 Task: Find connections with filter location Aghsu with filter topic #coach with filter profile language Potuguese with filter current company Hshelpinghand - Job & Career Opportunities with filter school INIFD Institute with filter industry Metal Treatments with filter service category Real Estate with filter keywords title Accounting Director
Action: Mouse moved to (648, 162)
Screenshot: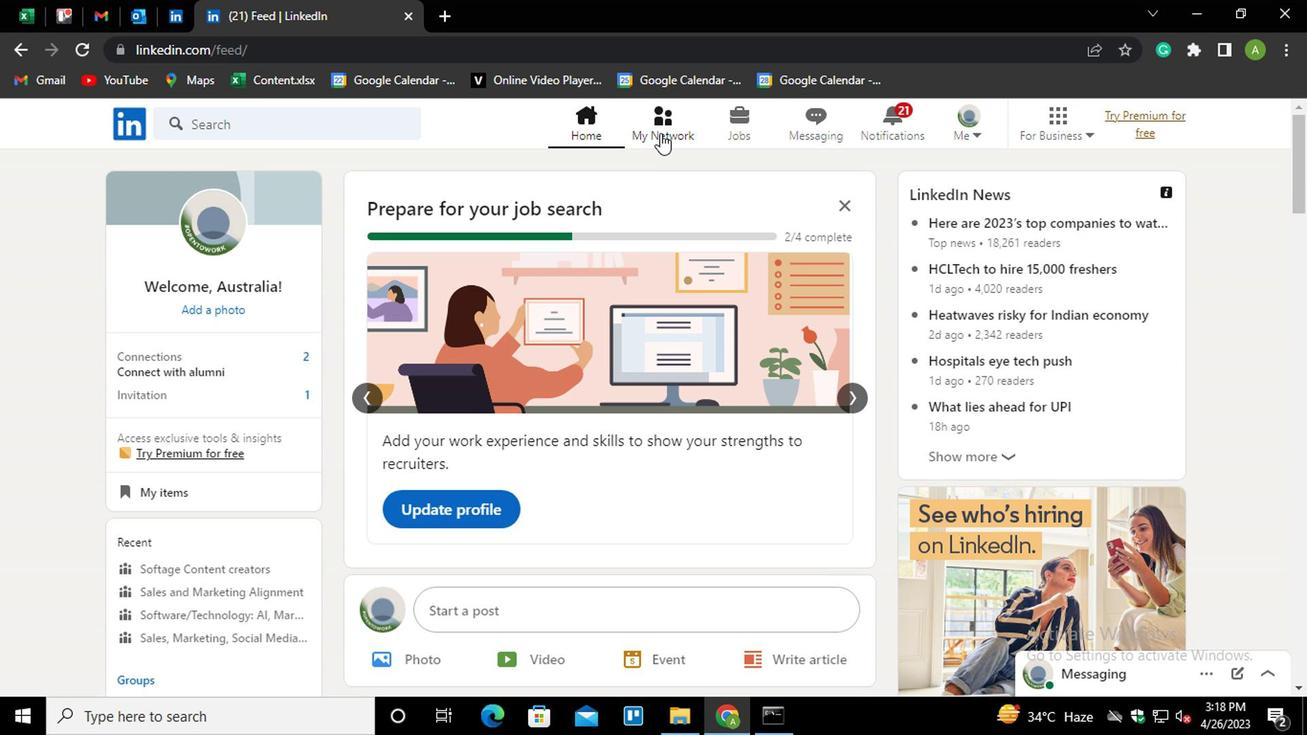 
Action: Mouse pressed left at (648, 162)
Screenshot: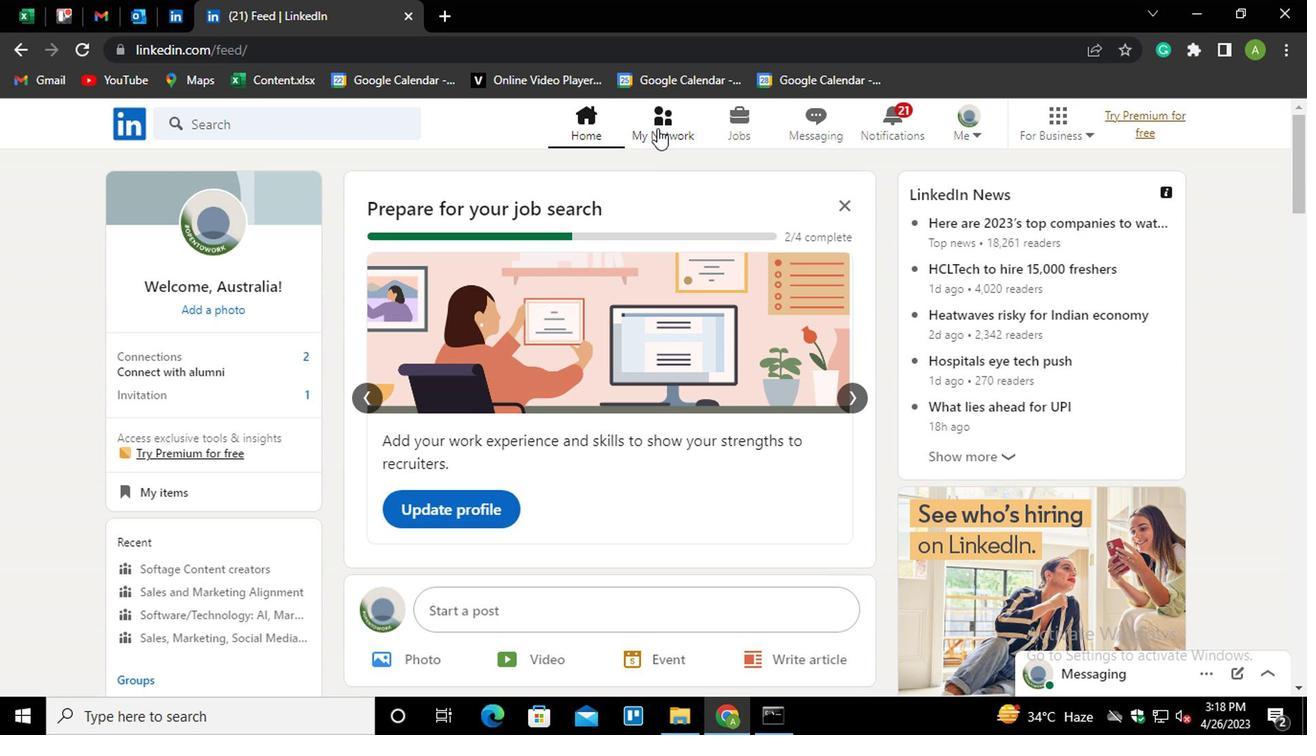 
Action: Mouse moved to (222, 245)
Screenshot: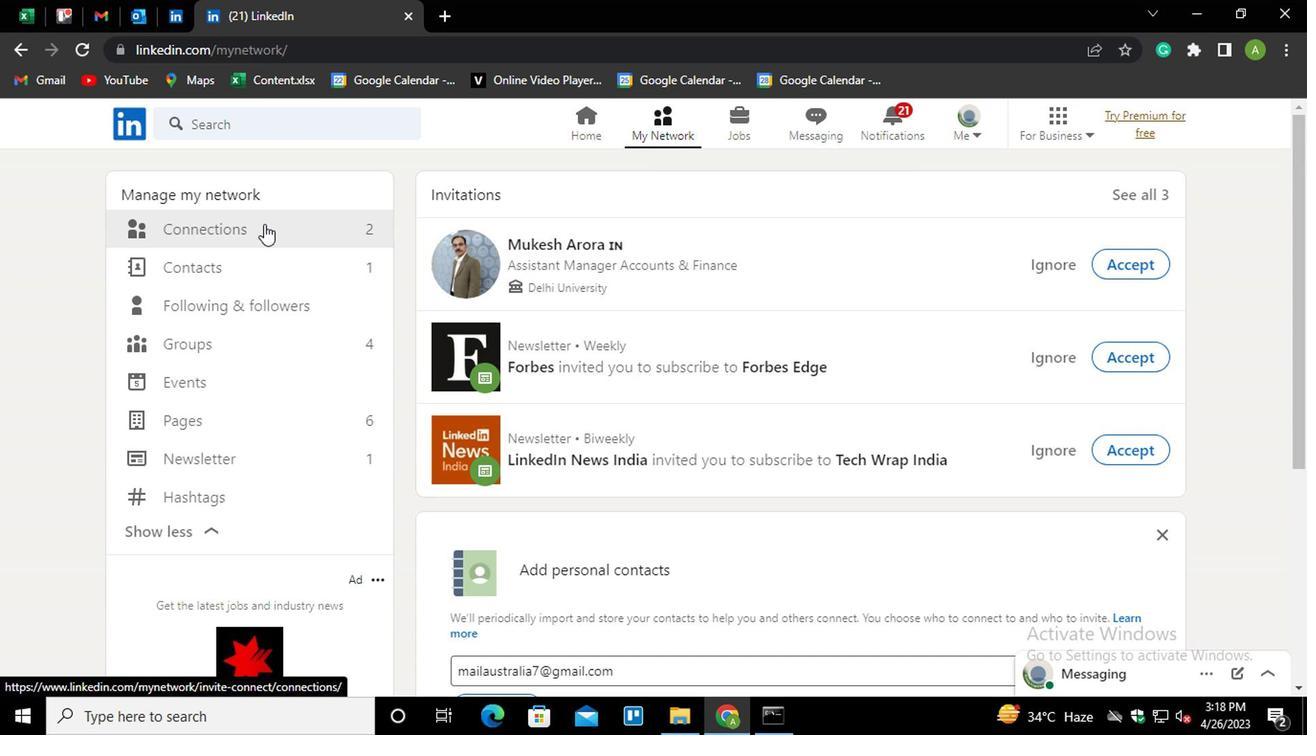 
Action: Mouse pressed left at (222, 245)
Screenshot: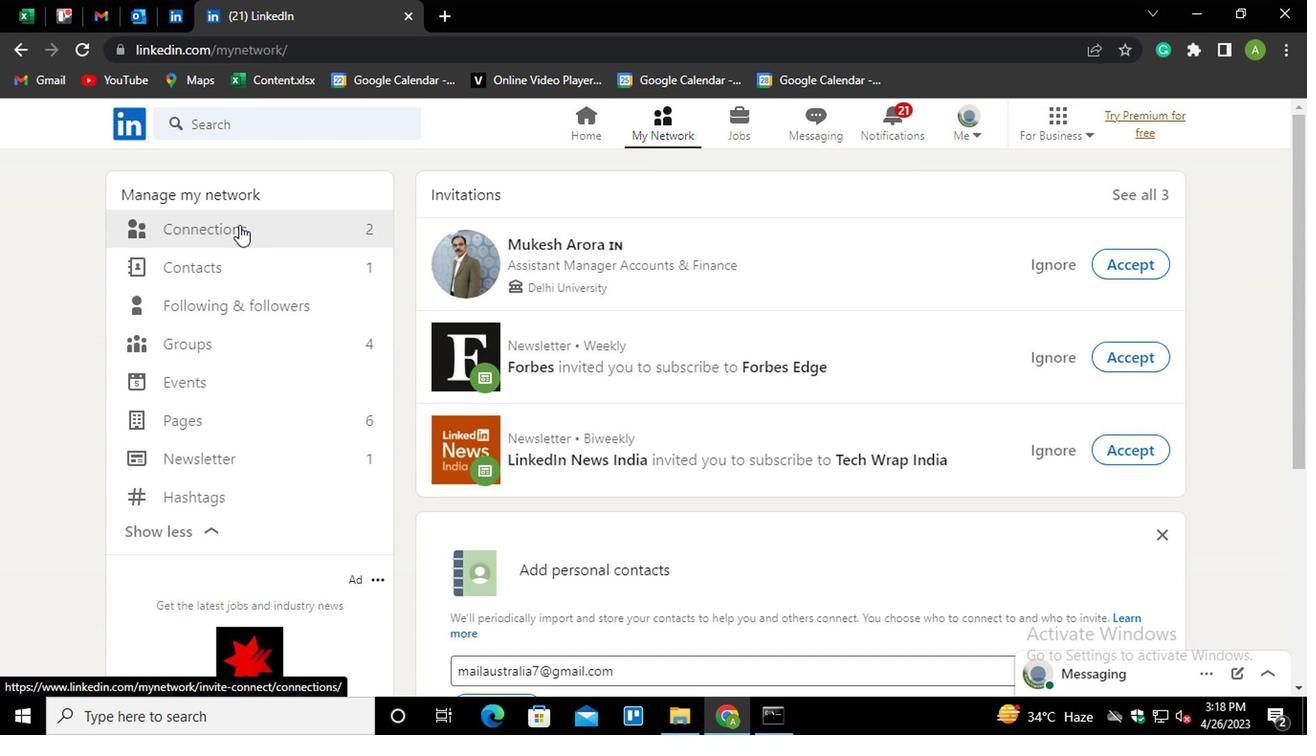 
Action: Mouse moved to (759, 242)
Screenshot: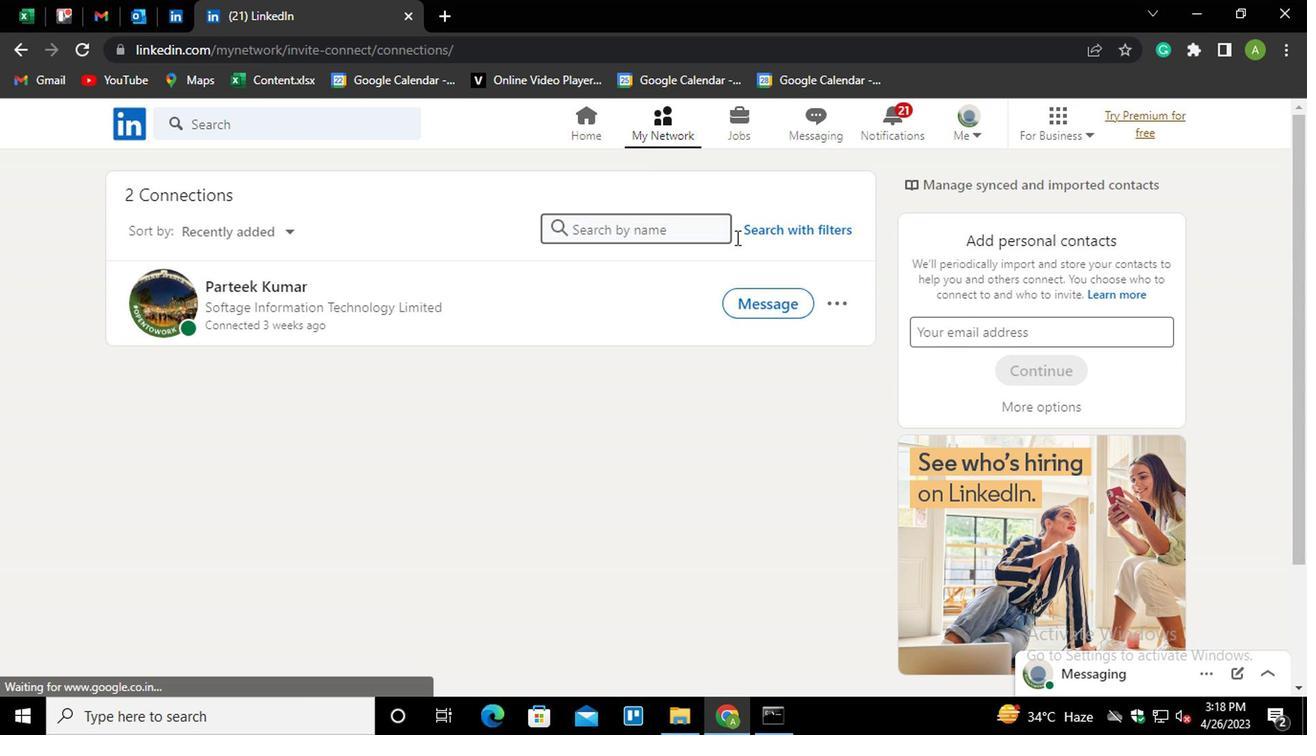 
Action: Mouse pressed left at (759, 242)
Screenshot: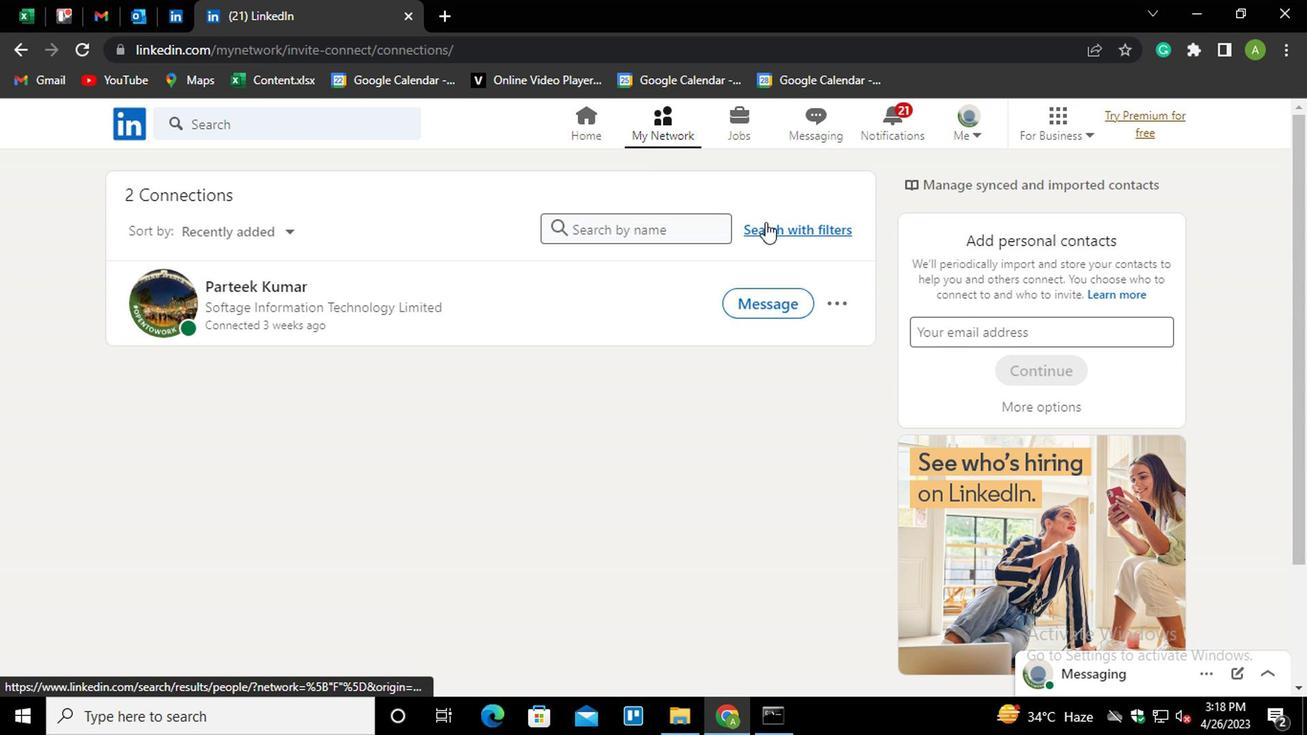 
Action: Mouse moved to (622, 203)
Screenshot: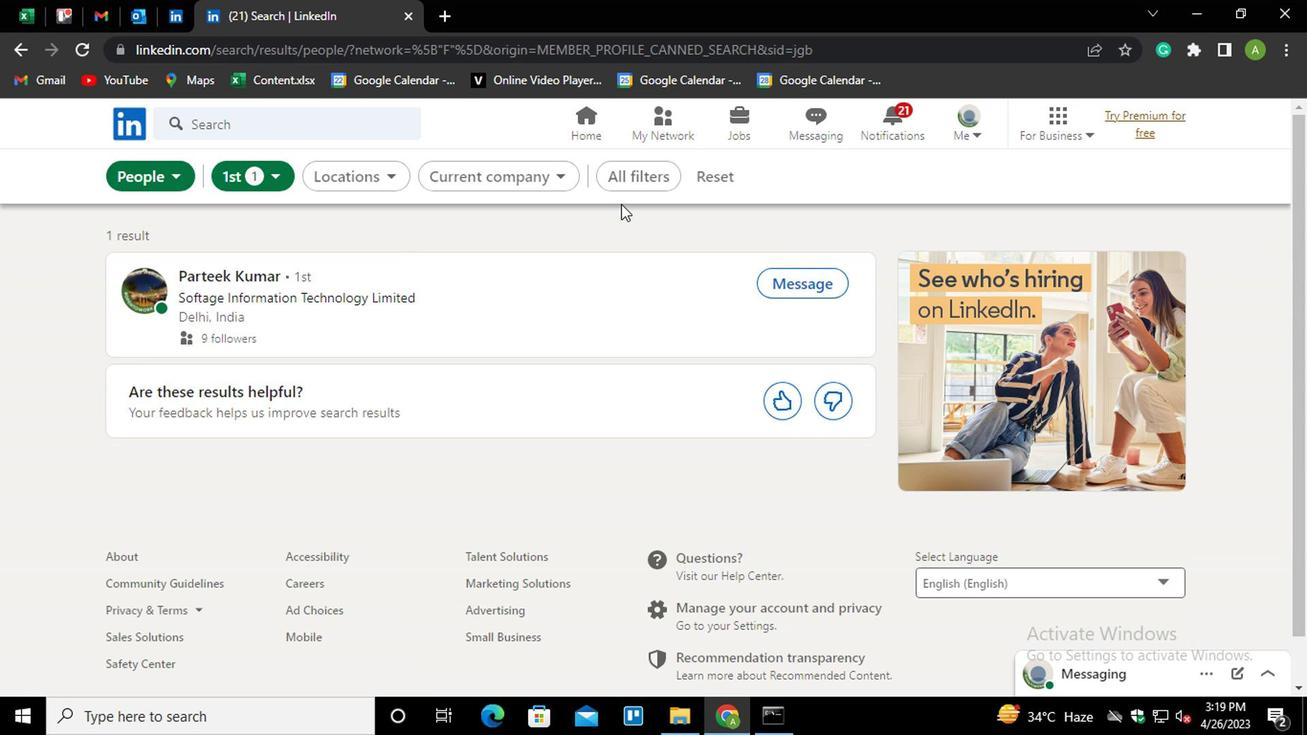 
Action: Mouse pressed left at (622, 203)
Screenshot: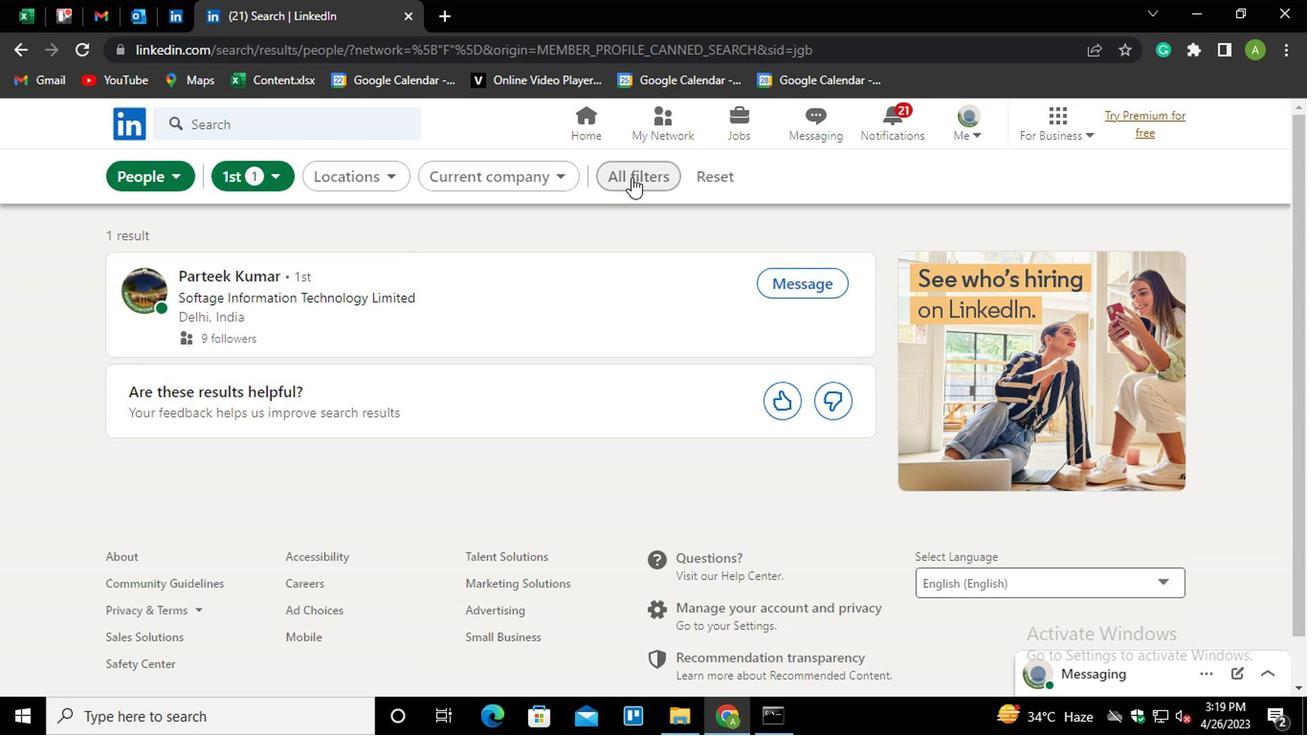 
Action: Mouse moved to (909, 373)
Screenshot: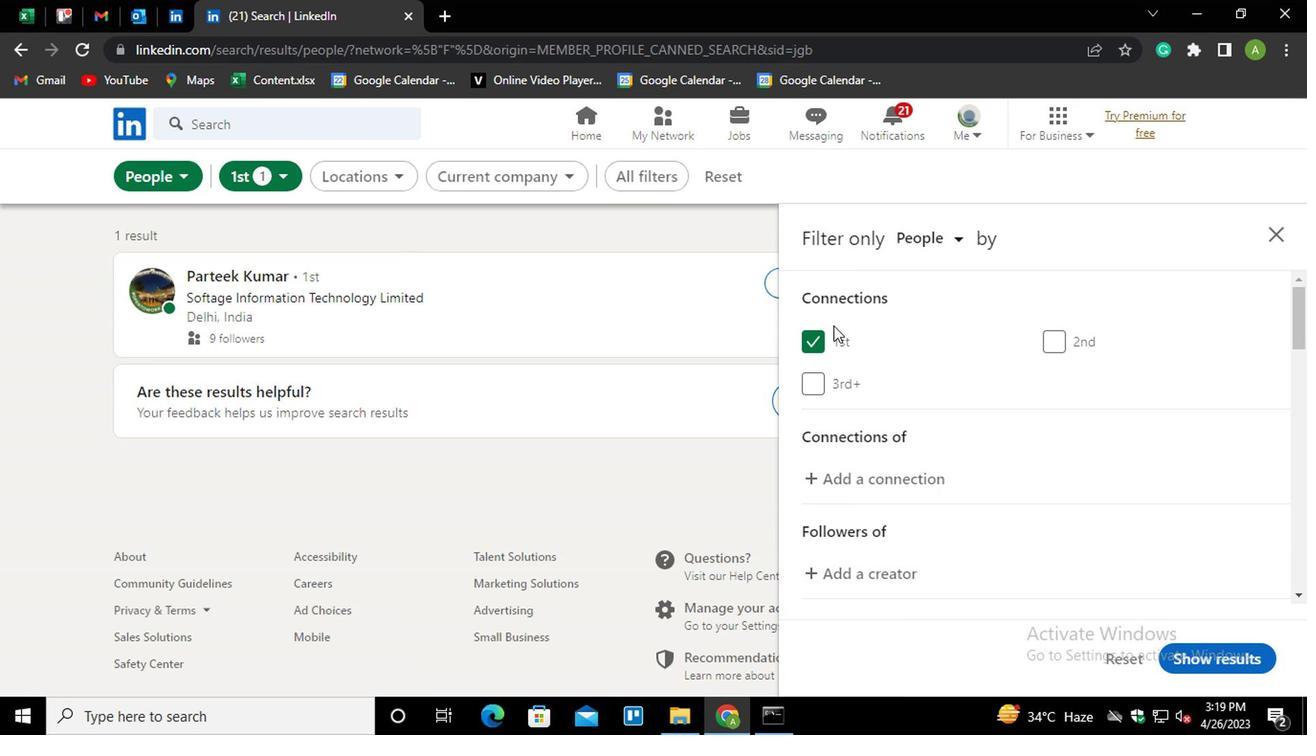 
Action: Mouse scrolled (909, 372) with delta (0, 0)
Screenshot: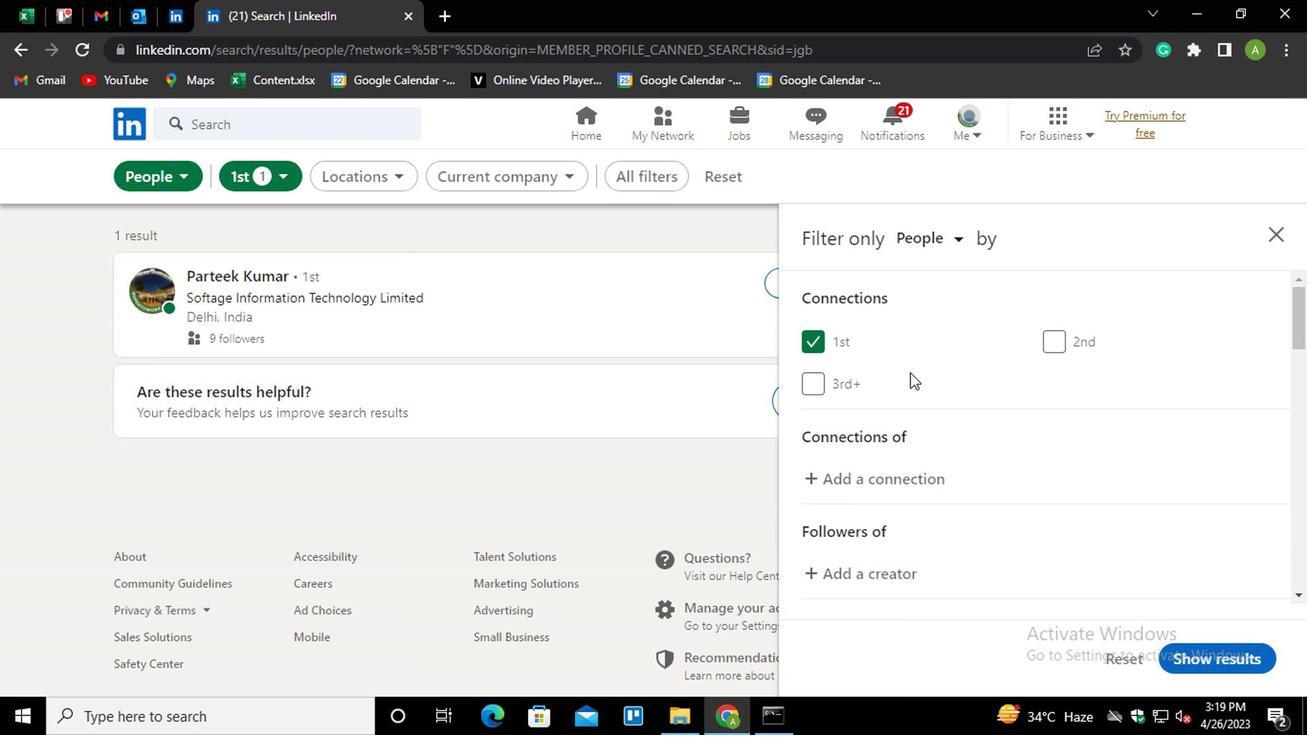 
Action: Mouse scrolled (909, 372) with delta (0, 0)
Screenshot: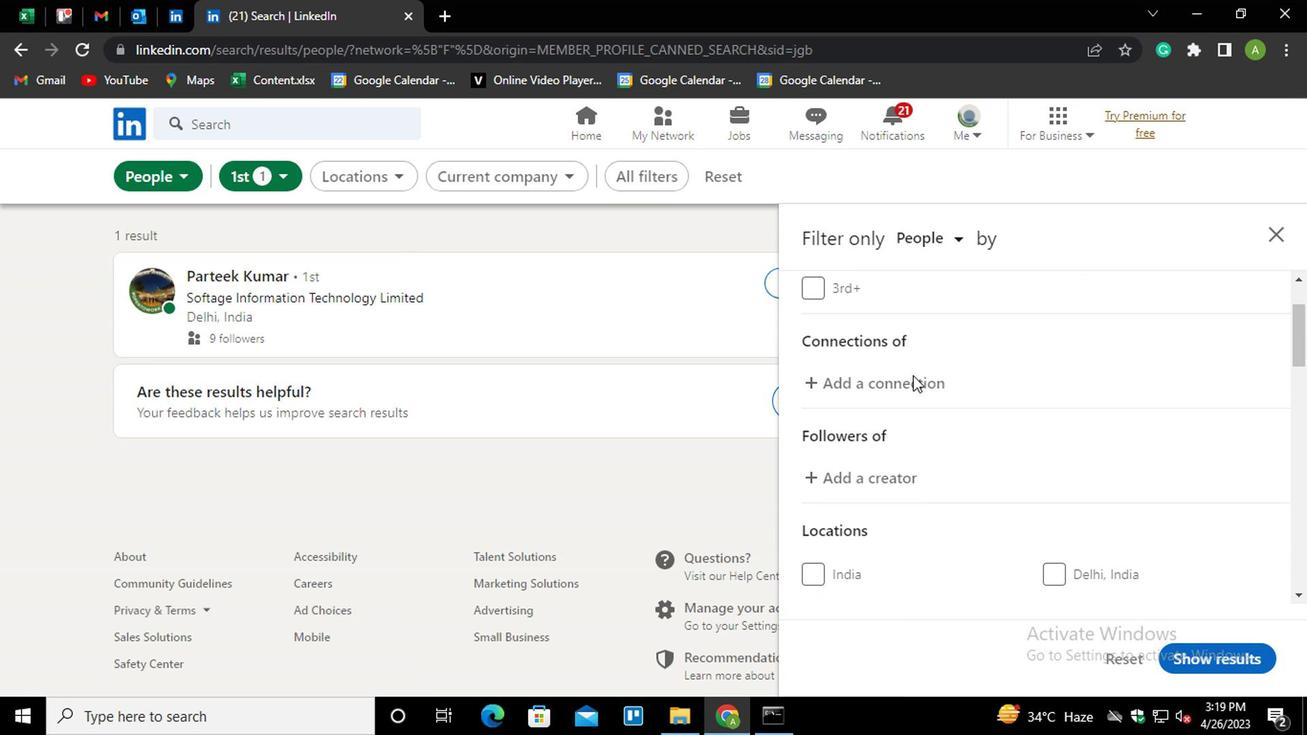 
Action: Mouse scrolled (909, 372) with delta (0, 0)
Screenshot: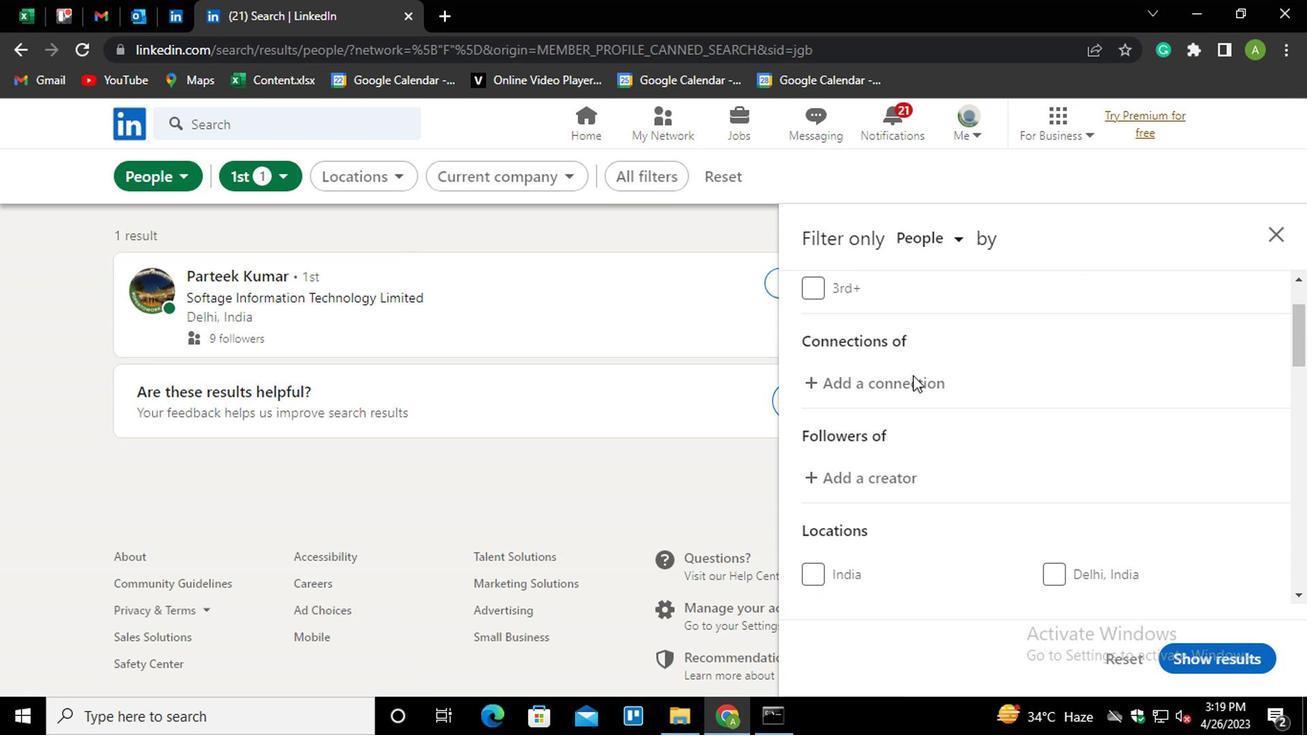 
Action: Mouse scrolled (909, 372) with delta (0, 0)
Screenshot: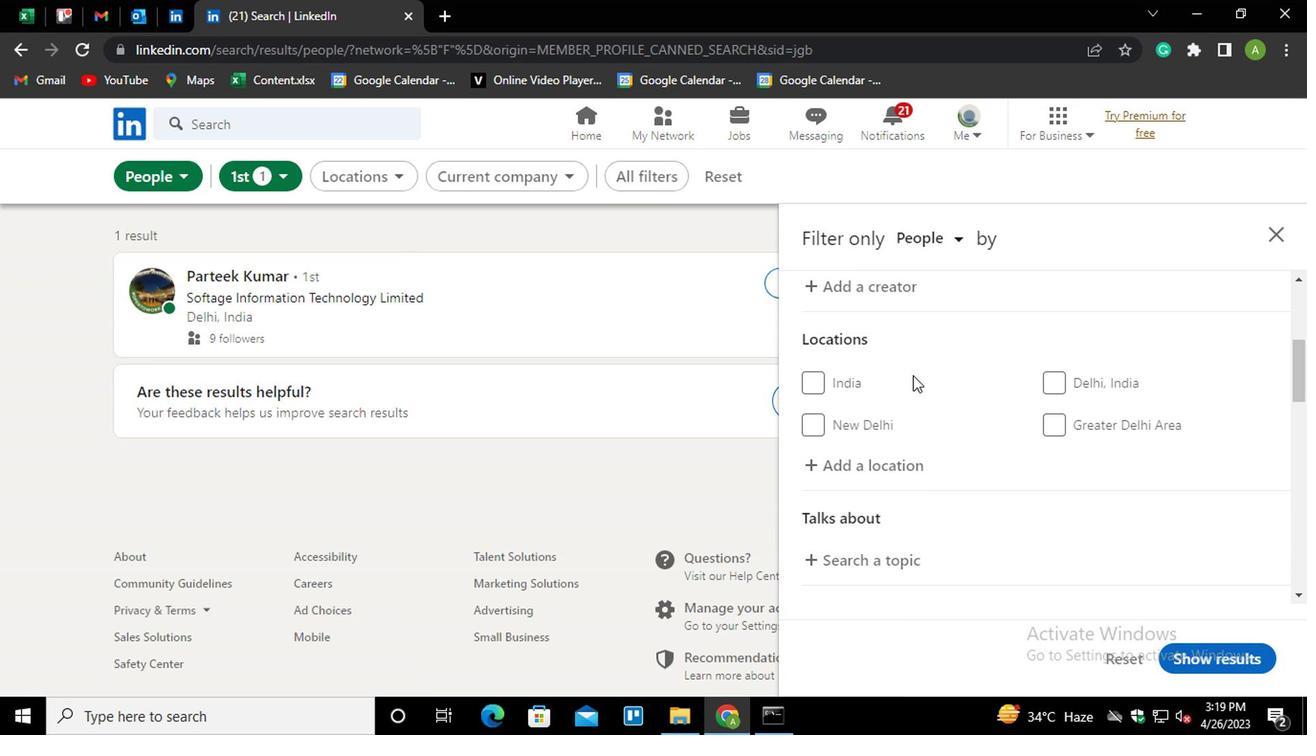 
Action: Mouse moved to (873, 372)
Screenshot: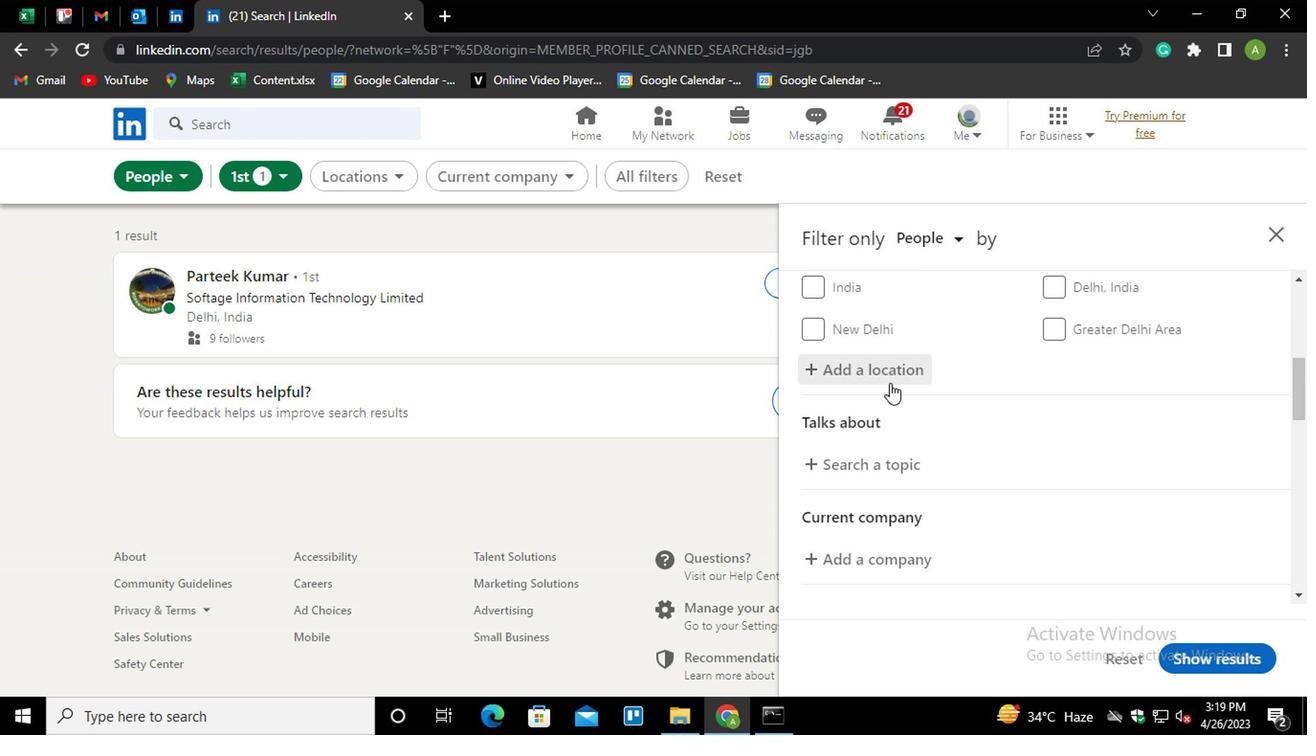 
Action: Mouse pressed left at (873, 372)
Screenshot: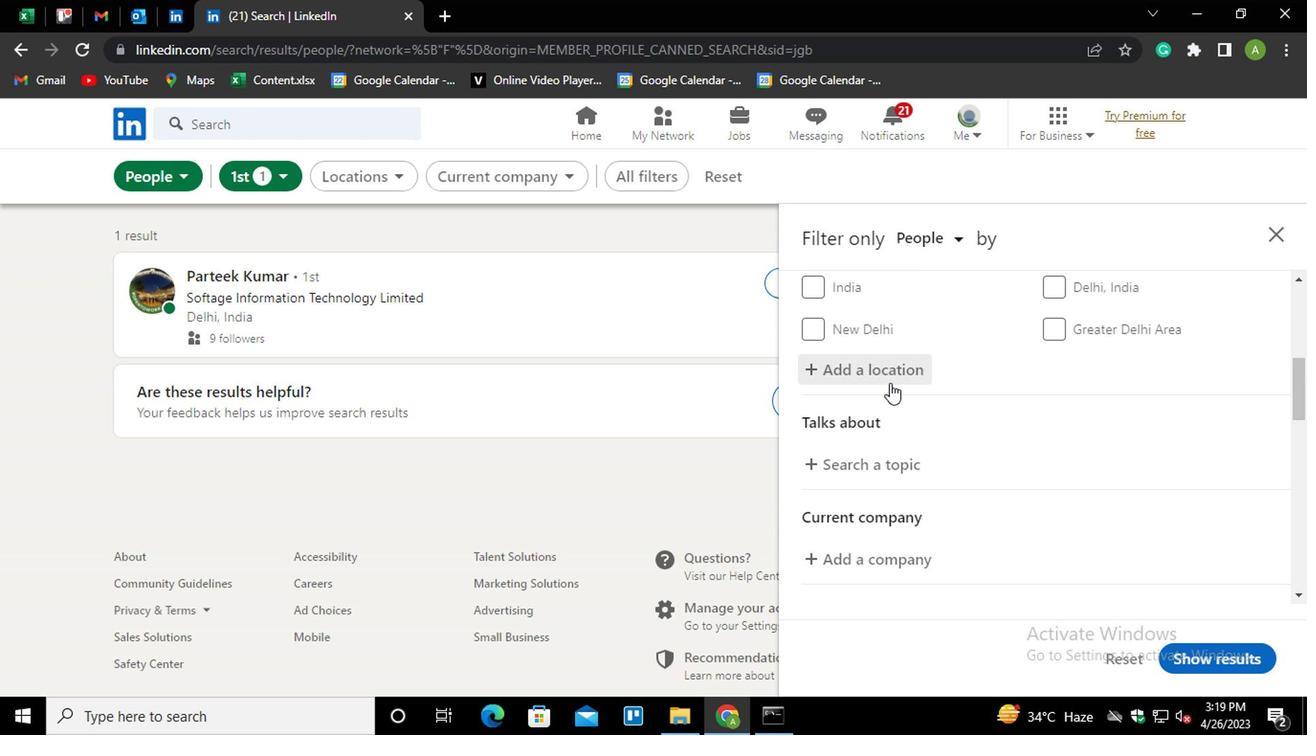 
Action: Key pressed <Key.shift>AGHSU
Screenshot: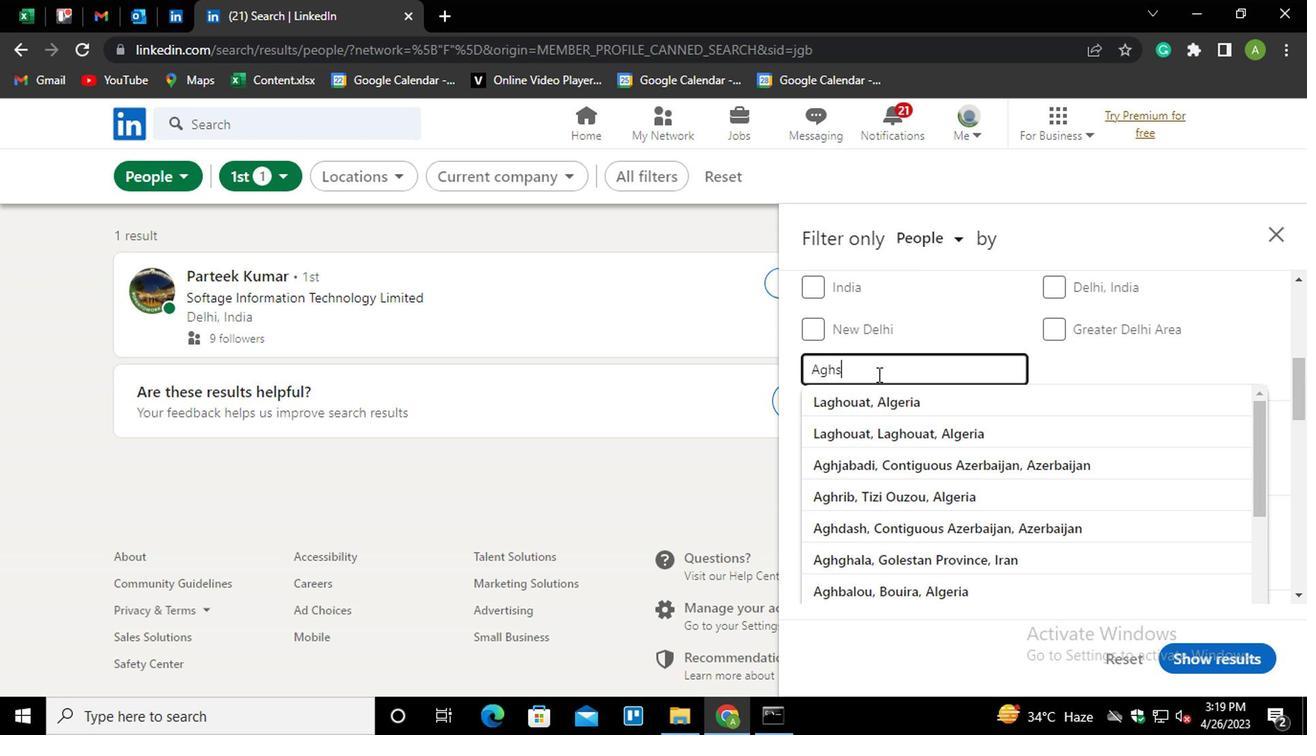 
Action: Mouse moved to (1147, 364)
Screenshot: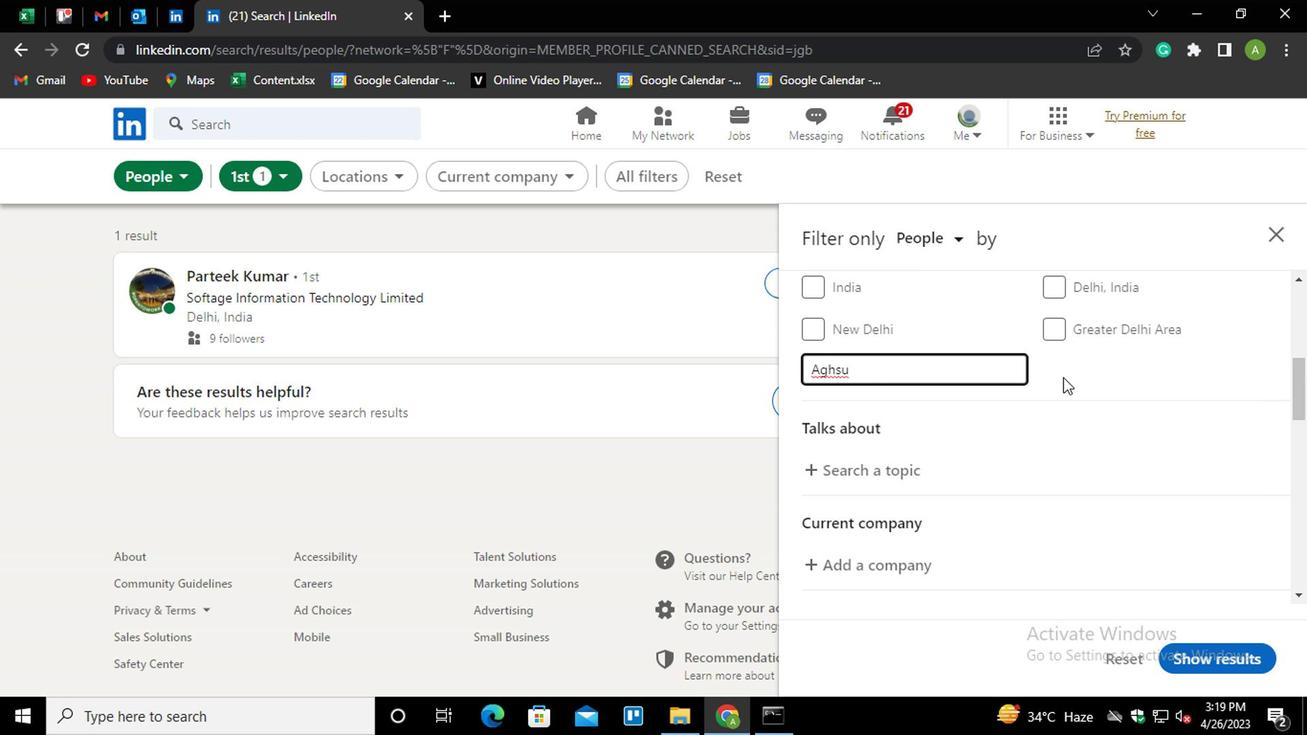 
Action: Mouse pressed left at (1147, 364)
Screenshot: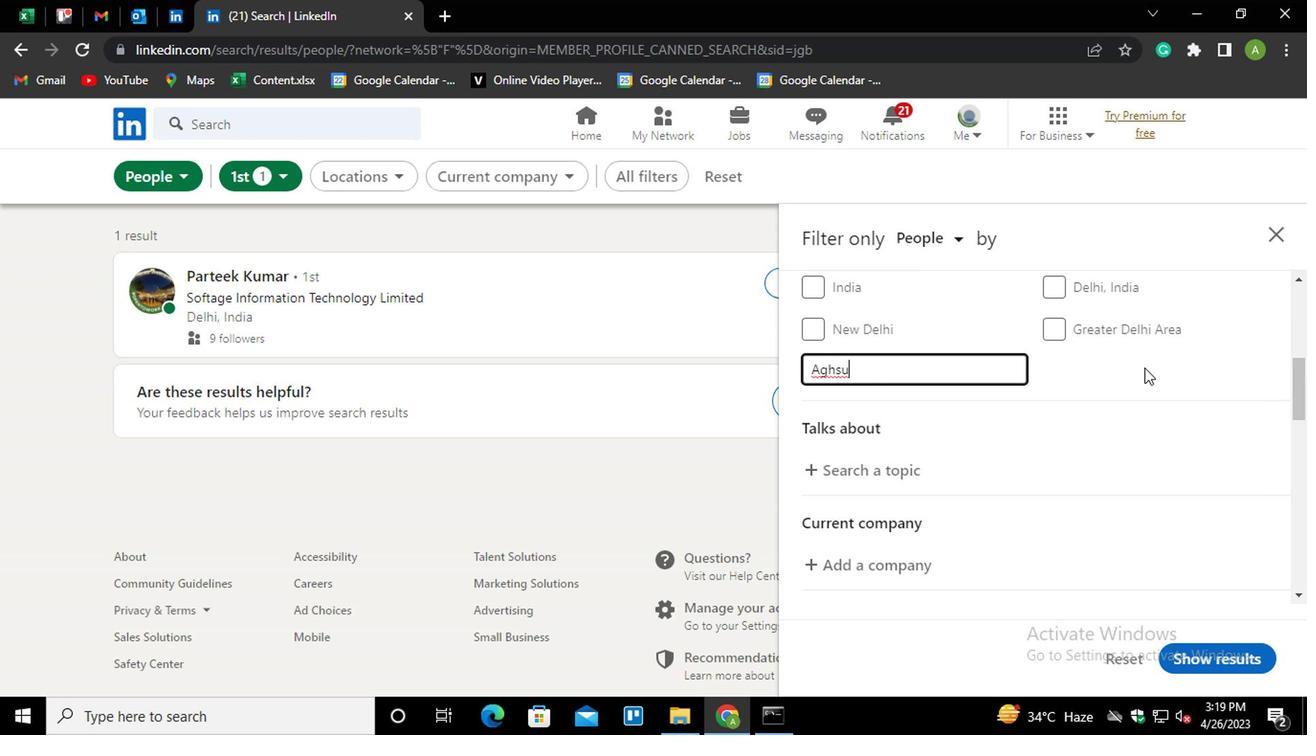 
Action: Mouse moved to (1137, 366)
Screenshot: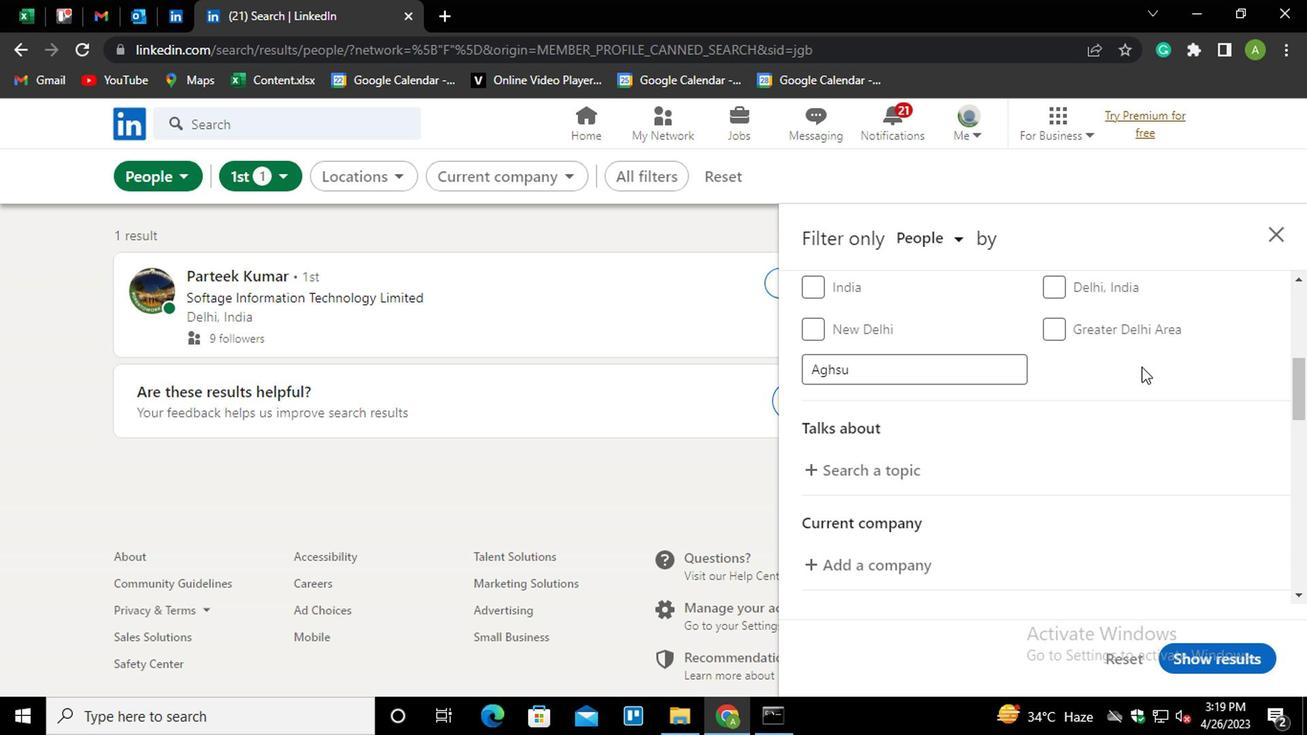 
Action: Mouse scrolled (1137, 366) with delta (0, 0)
Screenshot: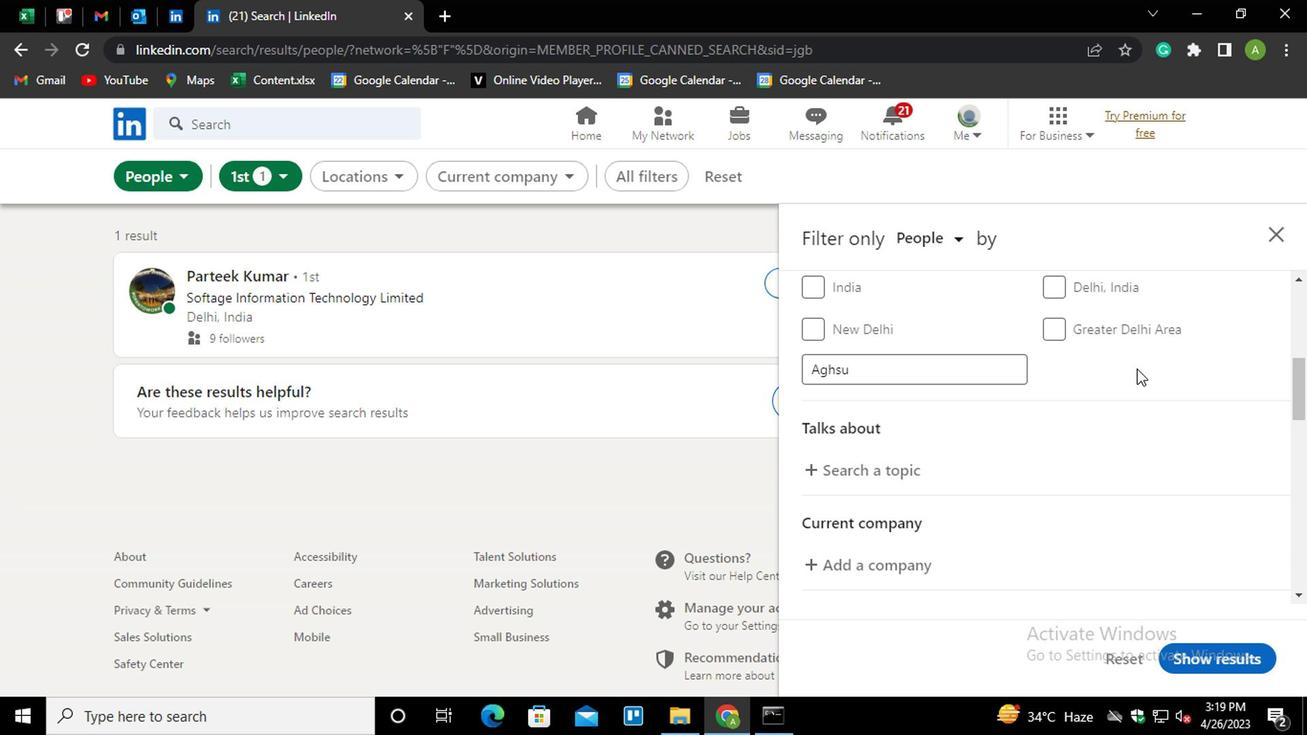 
Action: Mouse moved to (897, 382)
Screenshot: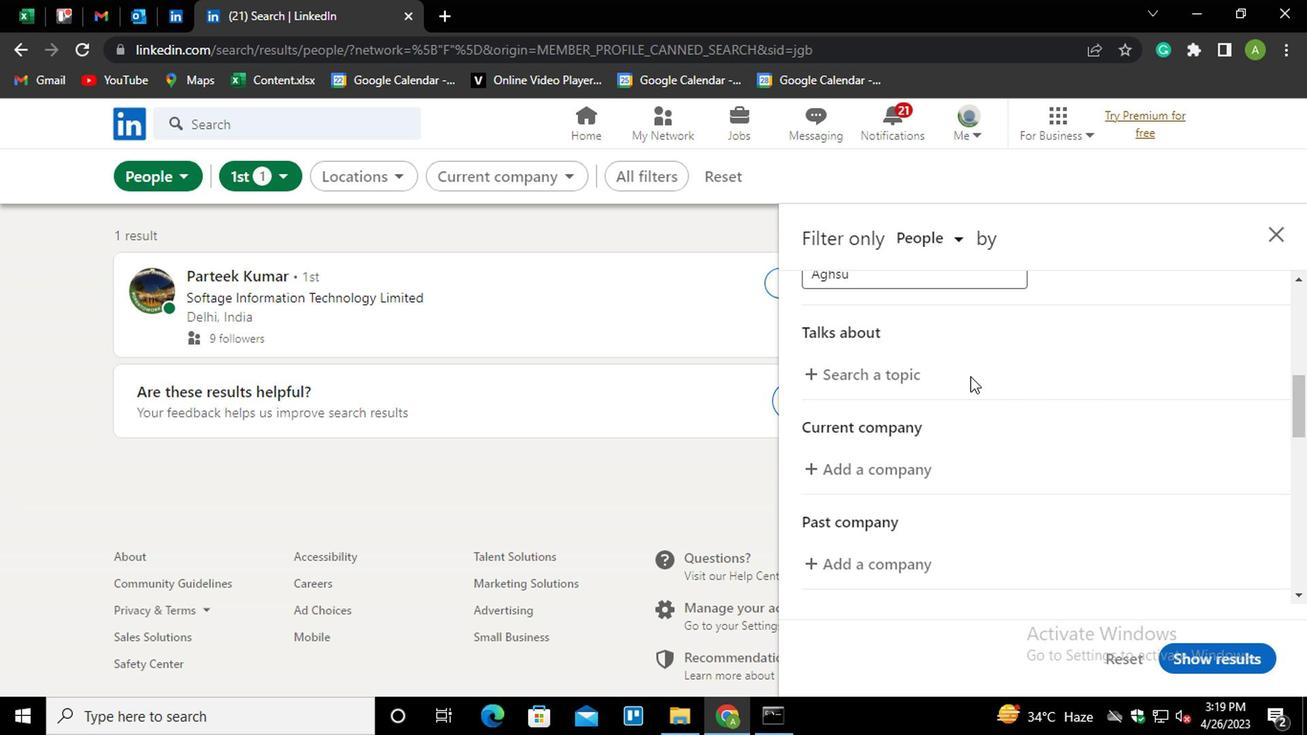 
Action: Mouse pressed left at (897, 382)
Screenshot: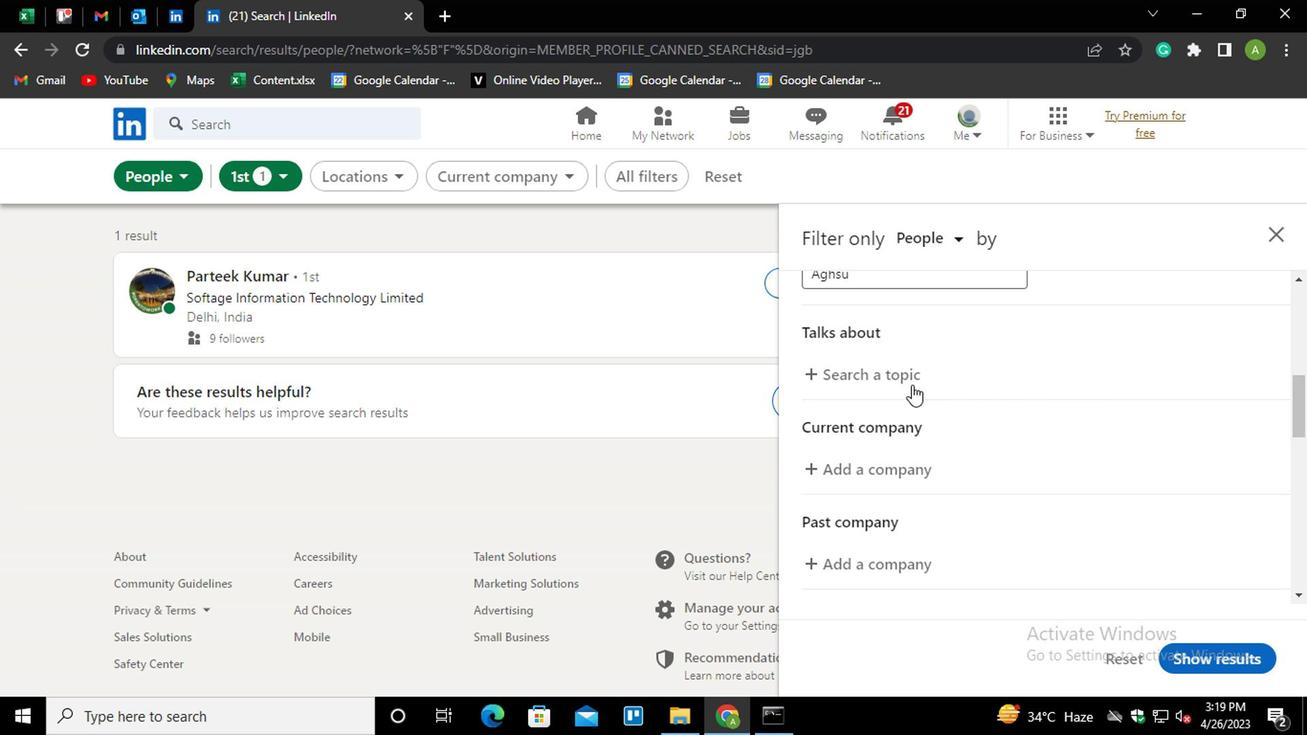
Action: Key pressed <Key.shift>#COACH
Screenshot: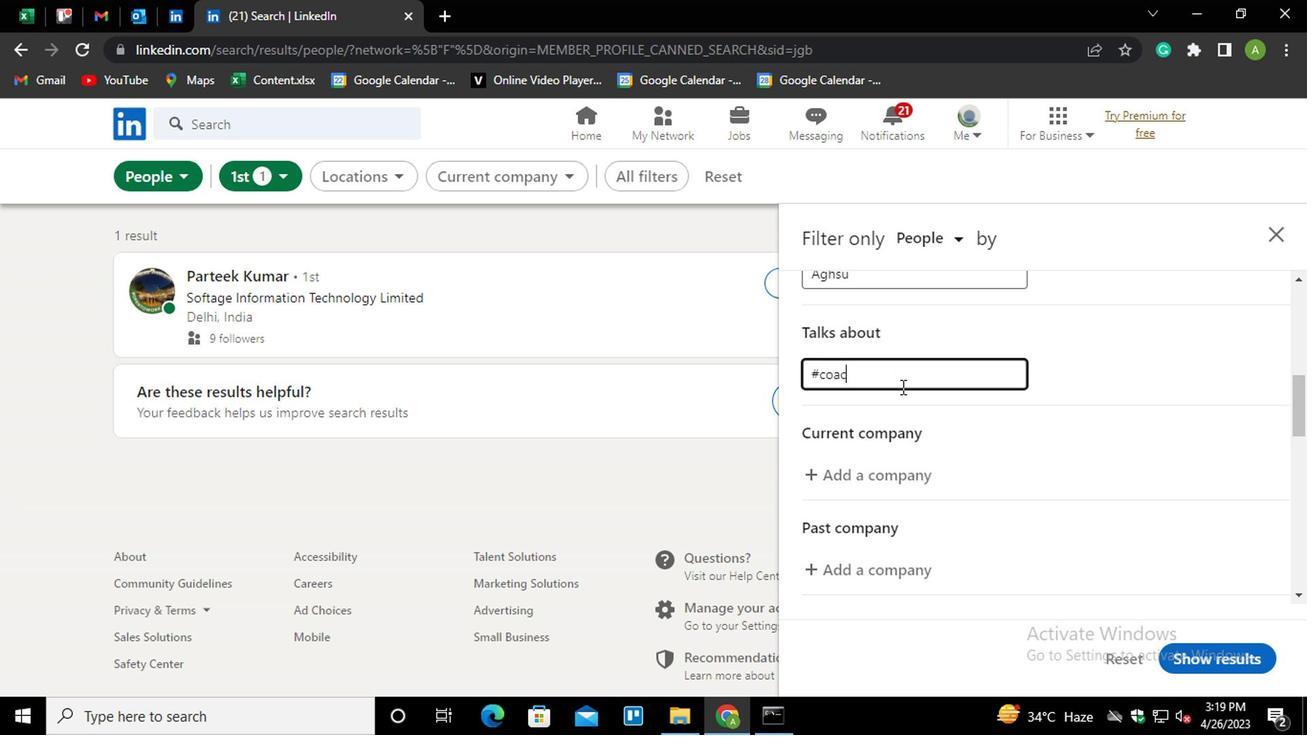 
Action: Mouse moved to (1101, 386)
Screenshot: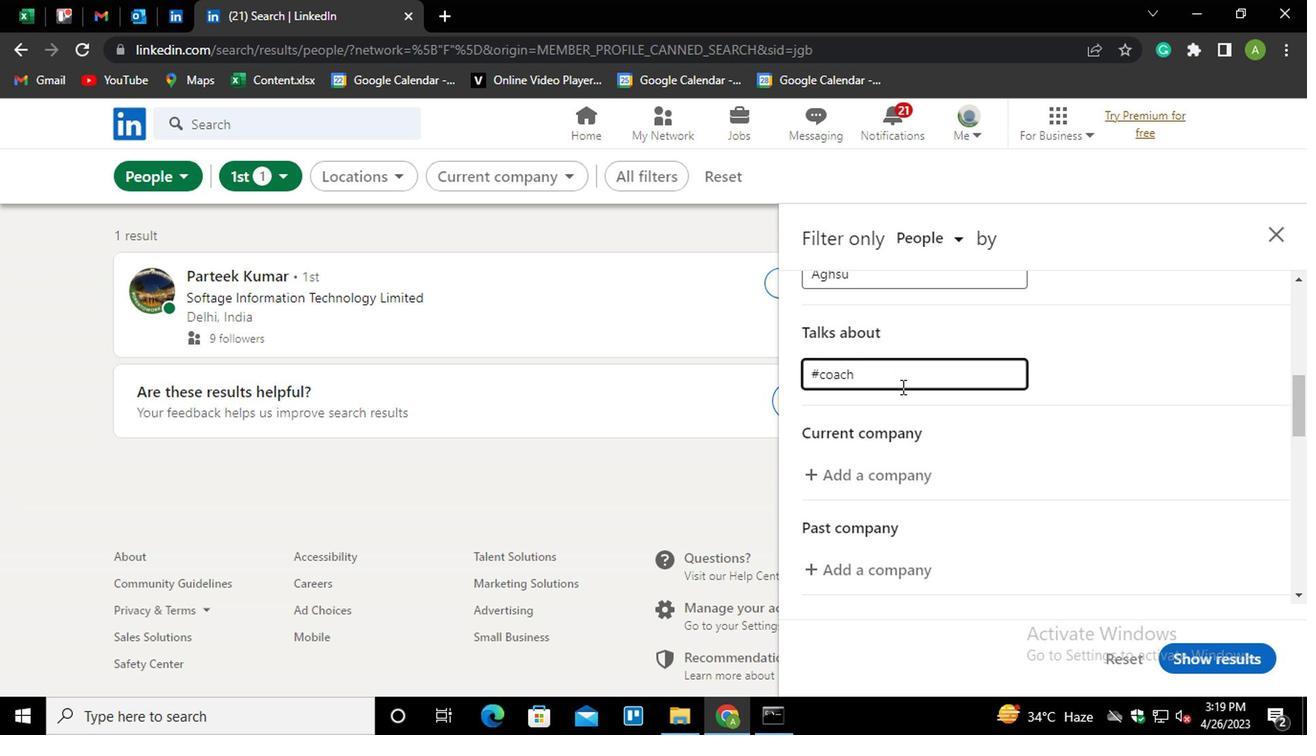 
Action: Mouse pressed left at (1101, 386)
Screenshot: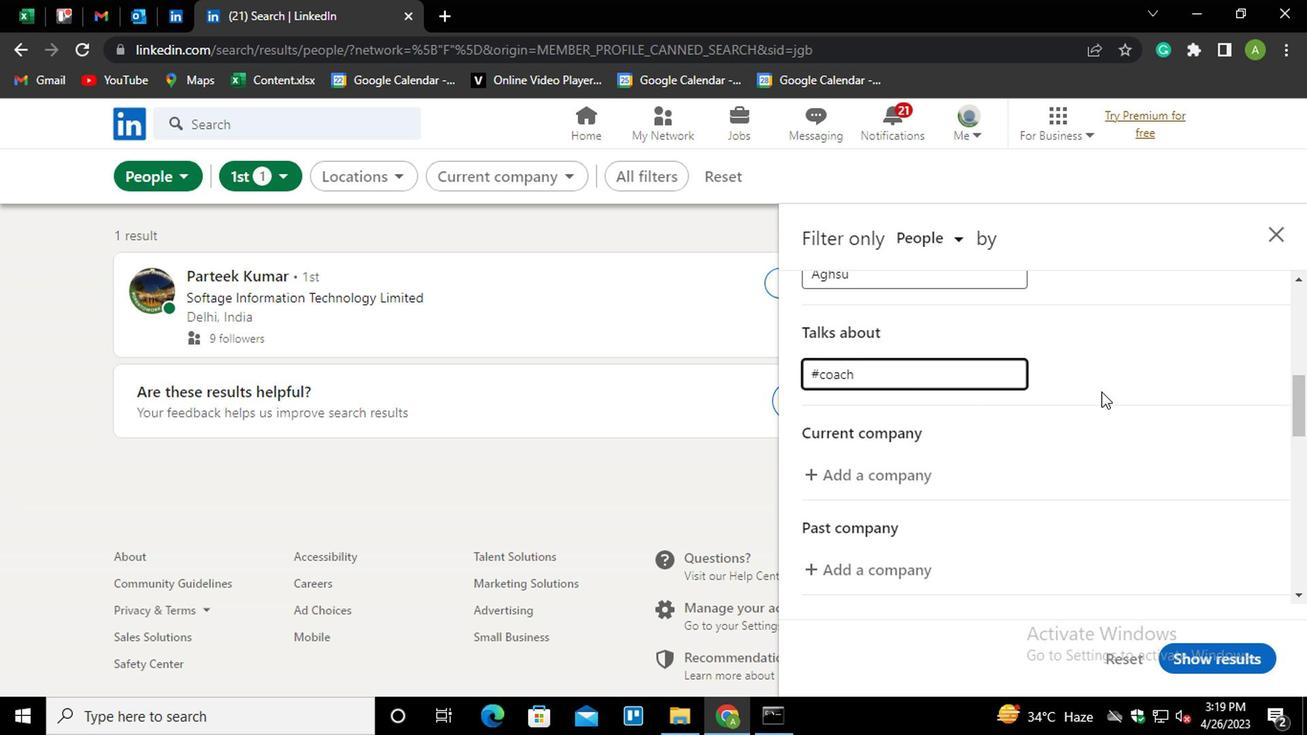 
Action: Mouse scrolled (1101, 386) with delta (0, 0)
Screenshot: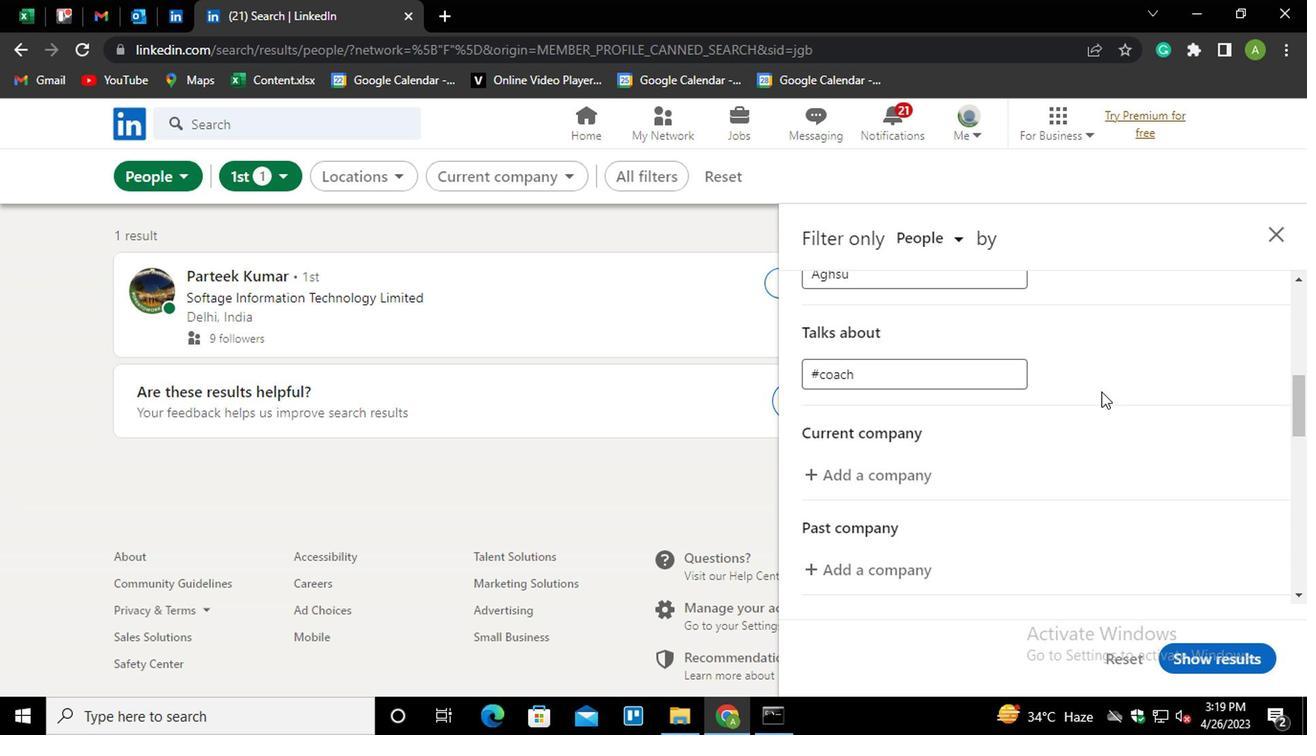 
Action: Mouse moved to (921, 385)
Screenshot: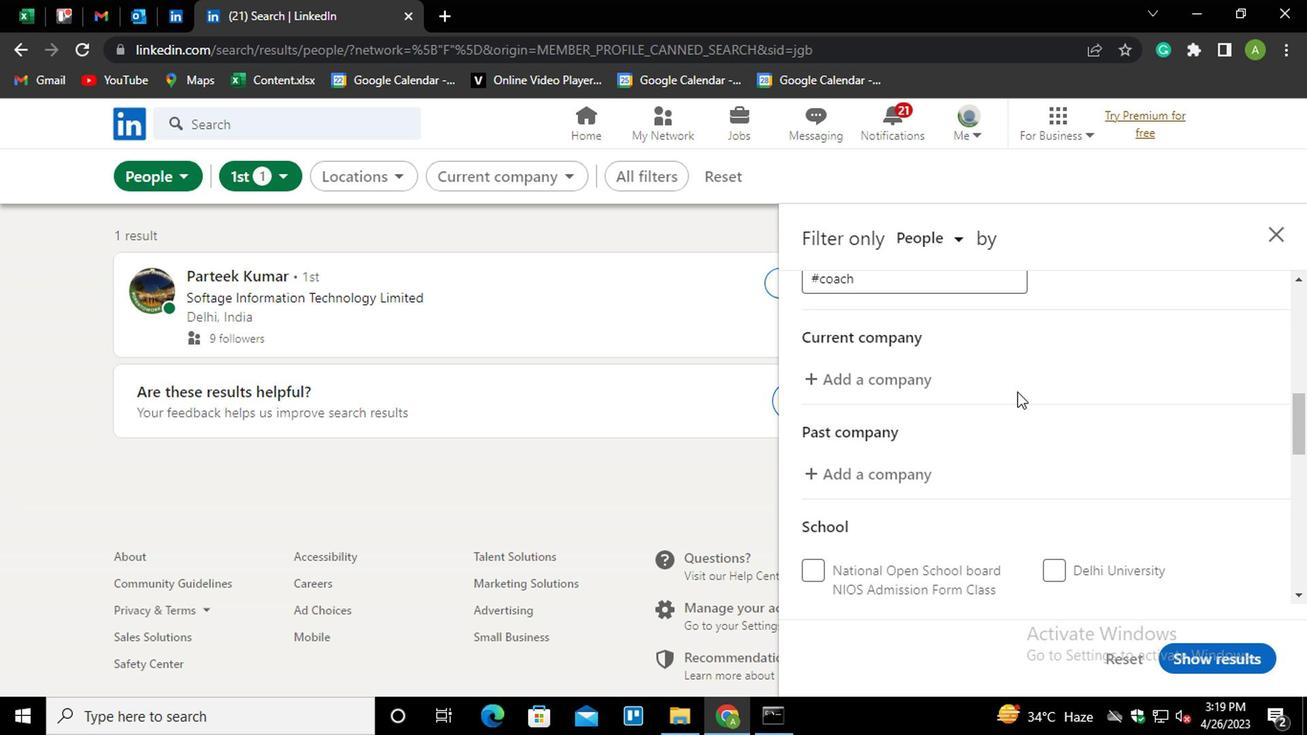 
Action: Mouse pressed left at (921, 385)
Screenshot: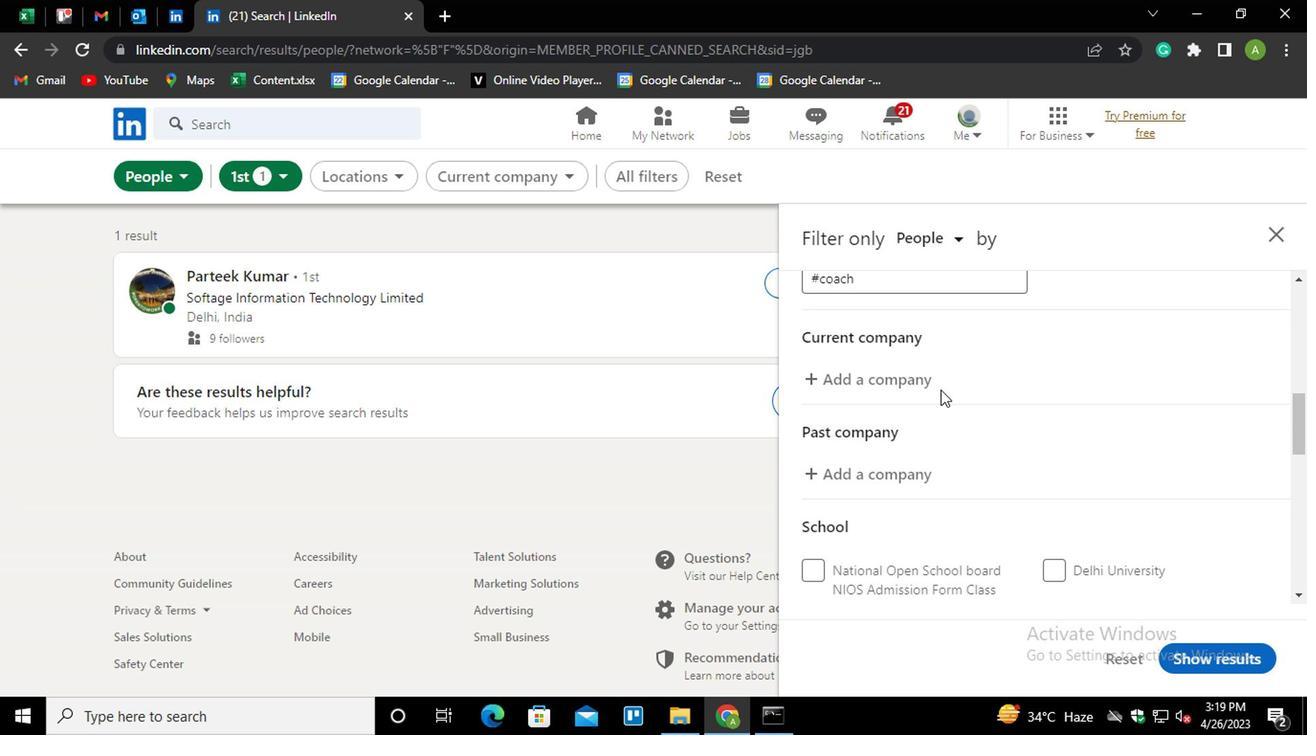 
Action: Mouse moved to (928, 372)
Screenshot: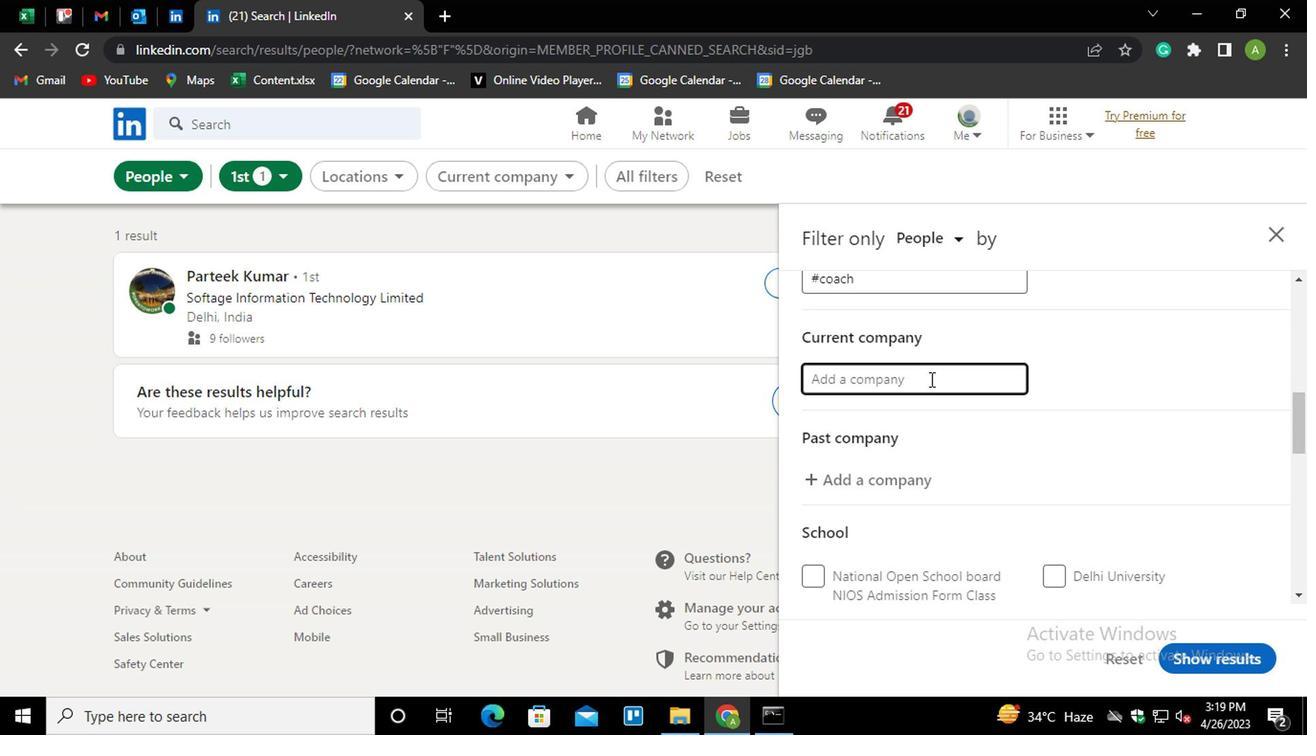
Action: Mouse pressed left at (928, 372)
Screenshot: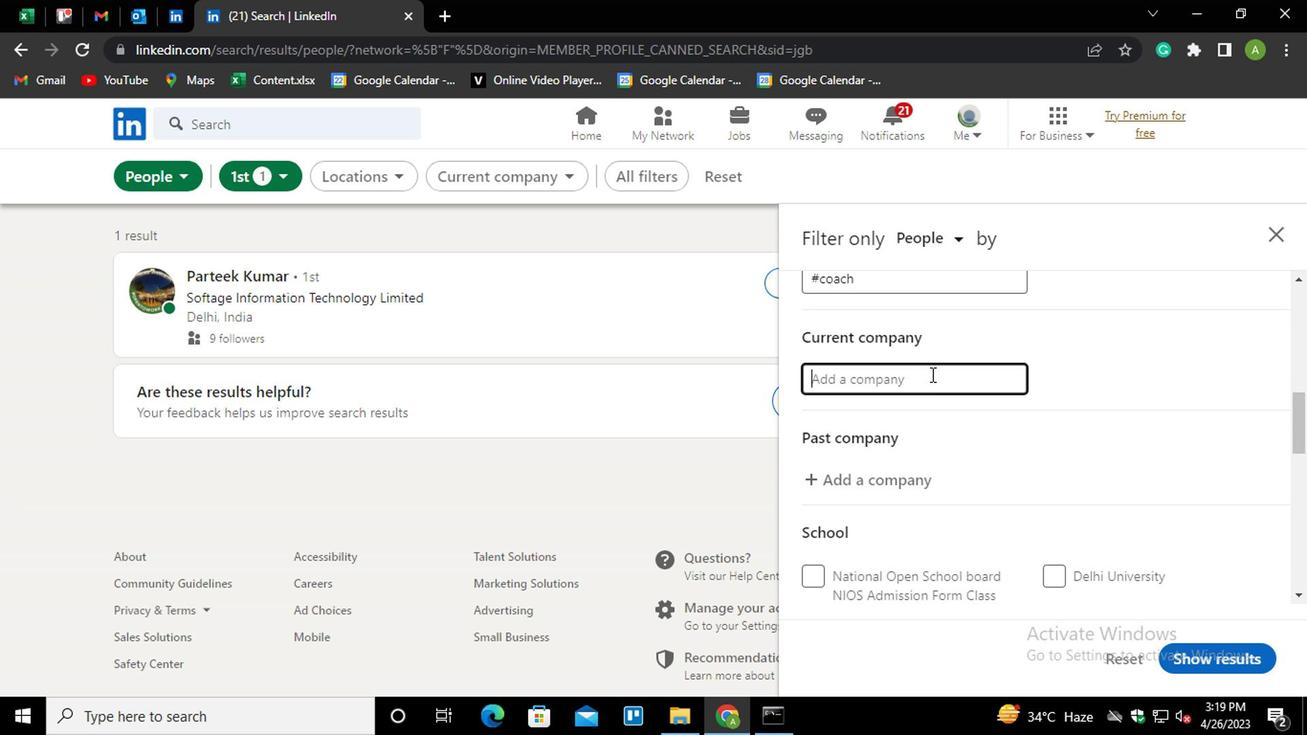 
Action: Key pressed <Key.shift_r>HSHELPING<Key.down><Key.enter>
Screenshot: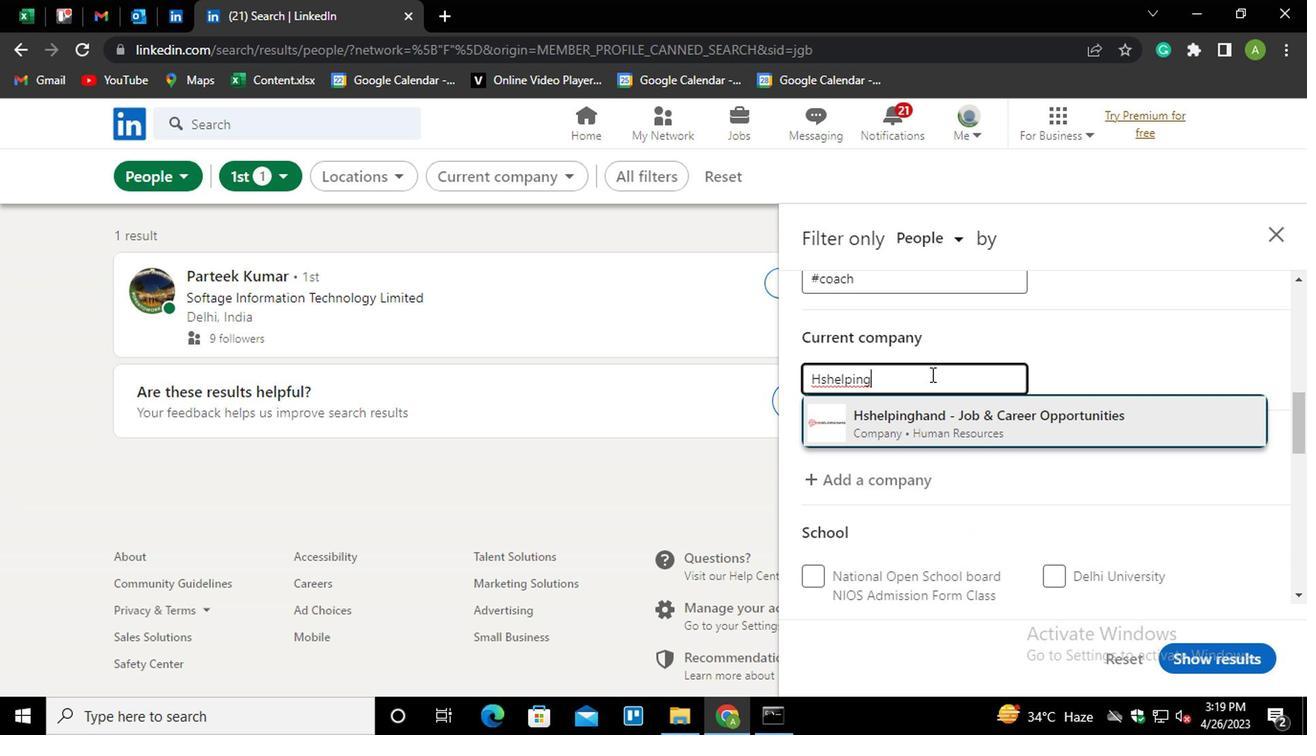 
Action: Mouse moved to (951, 427)
Screenshot: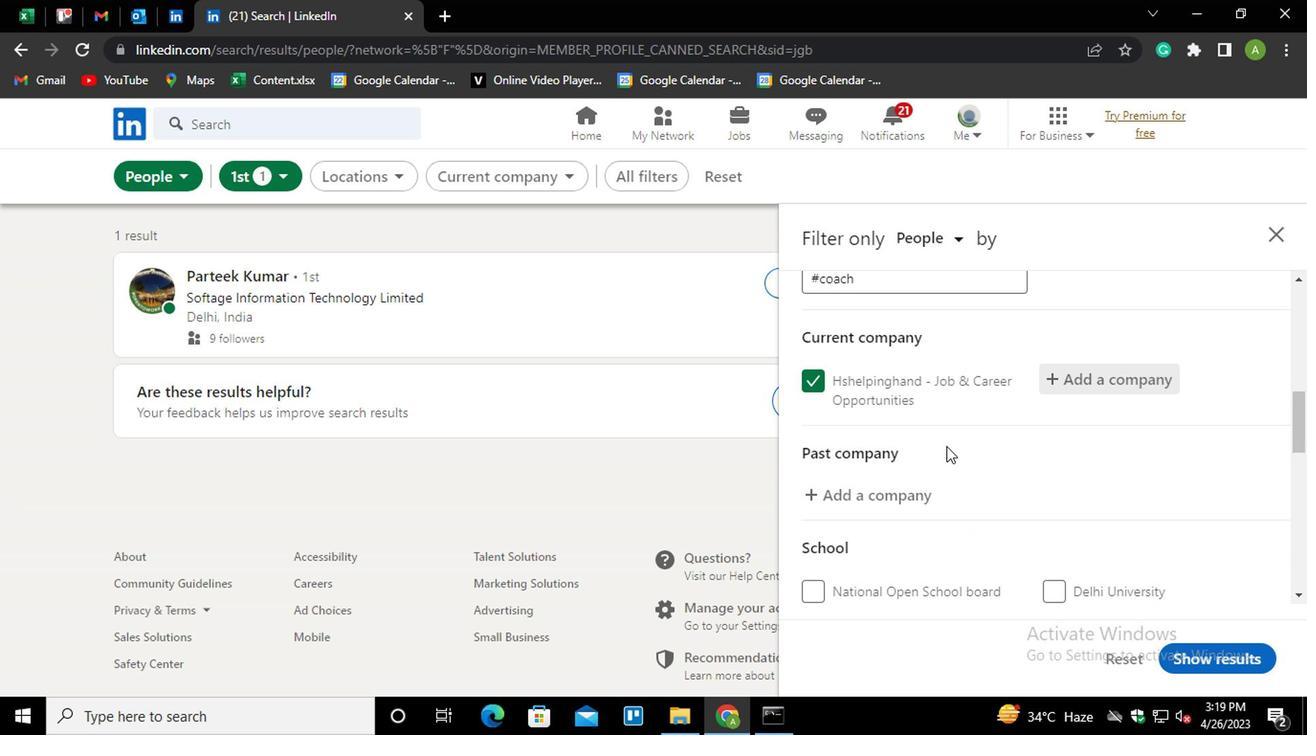 
Action: Mouse scrolled (951, 426) with delta (0, 0)
Screenshot: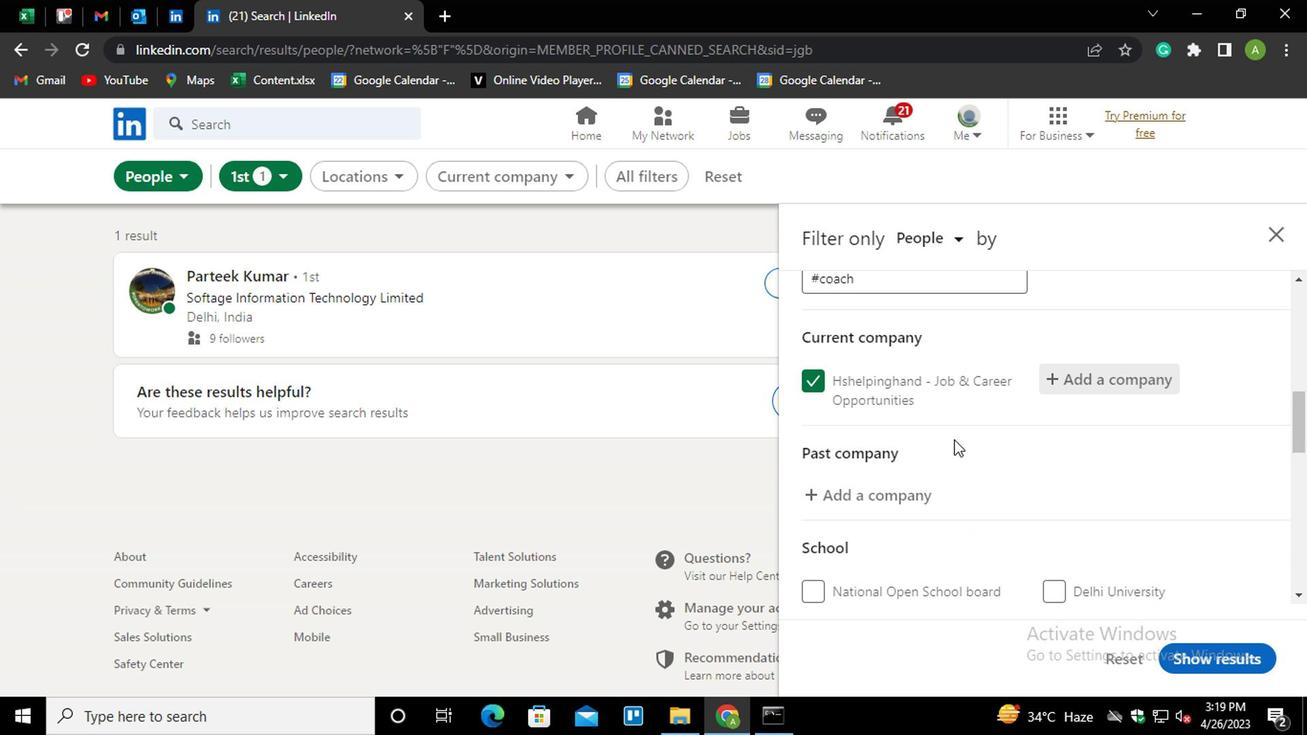 
Action: Mouse moved to (964, 420)
Screenshot: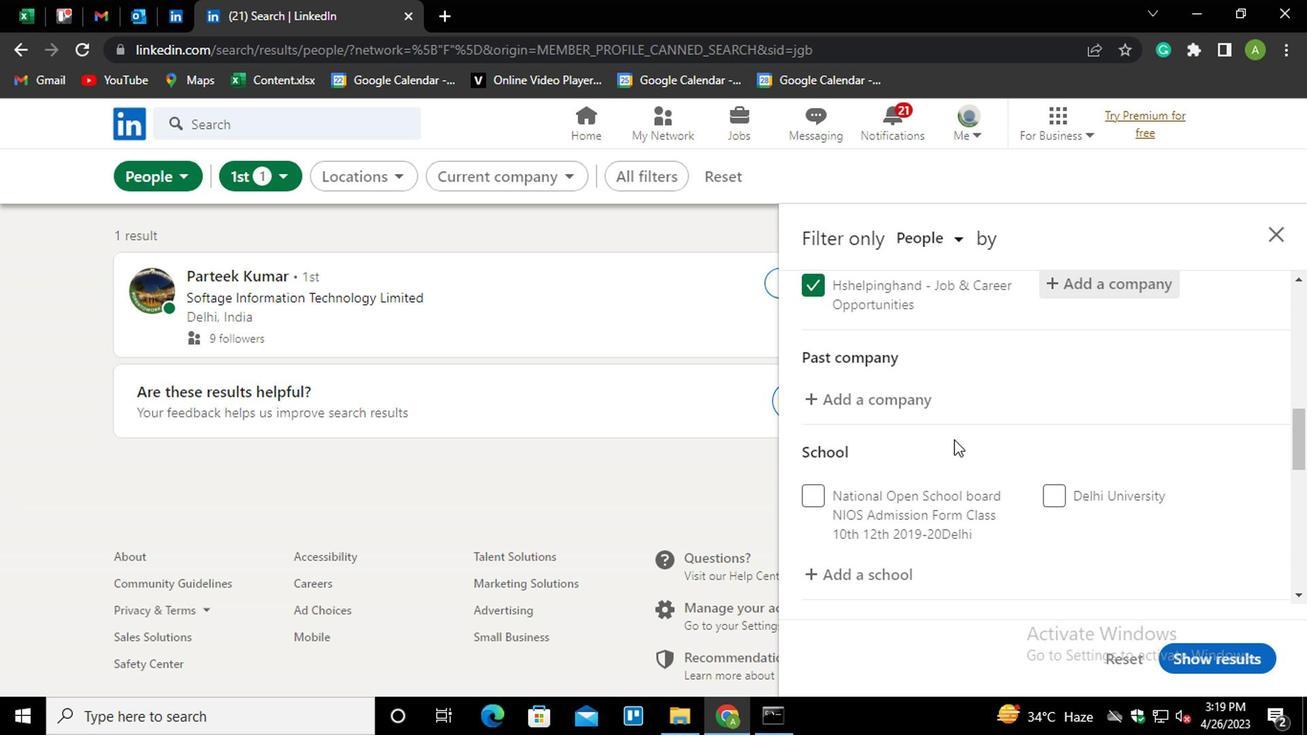 
Action: Mouse scrolled (964, 420) with delta (0, 0)
Screenshot: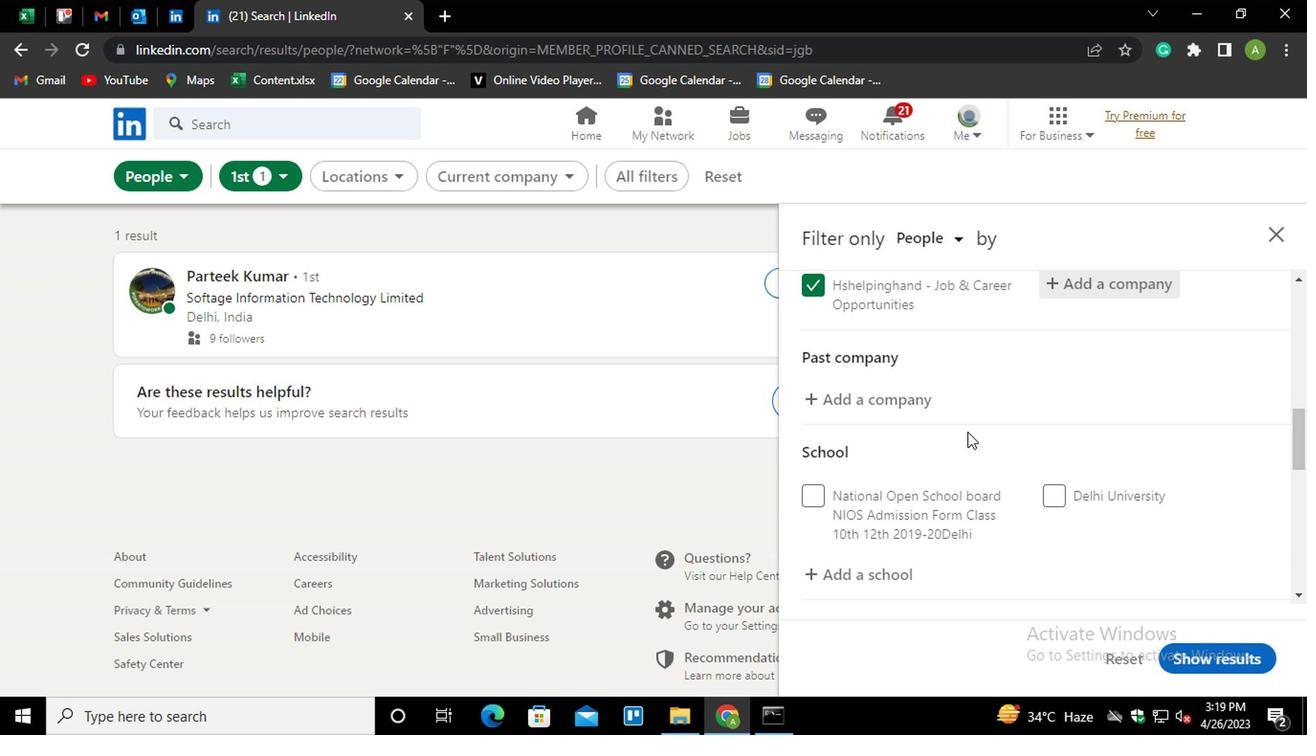 
Action: Mouse moved to (844, 465)
Screenshot: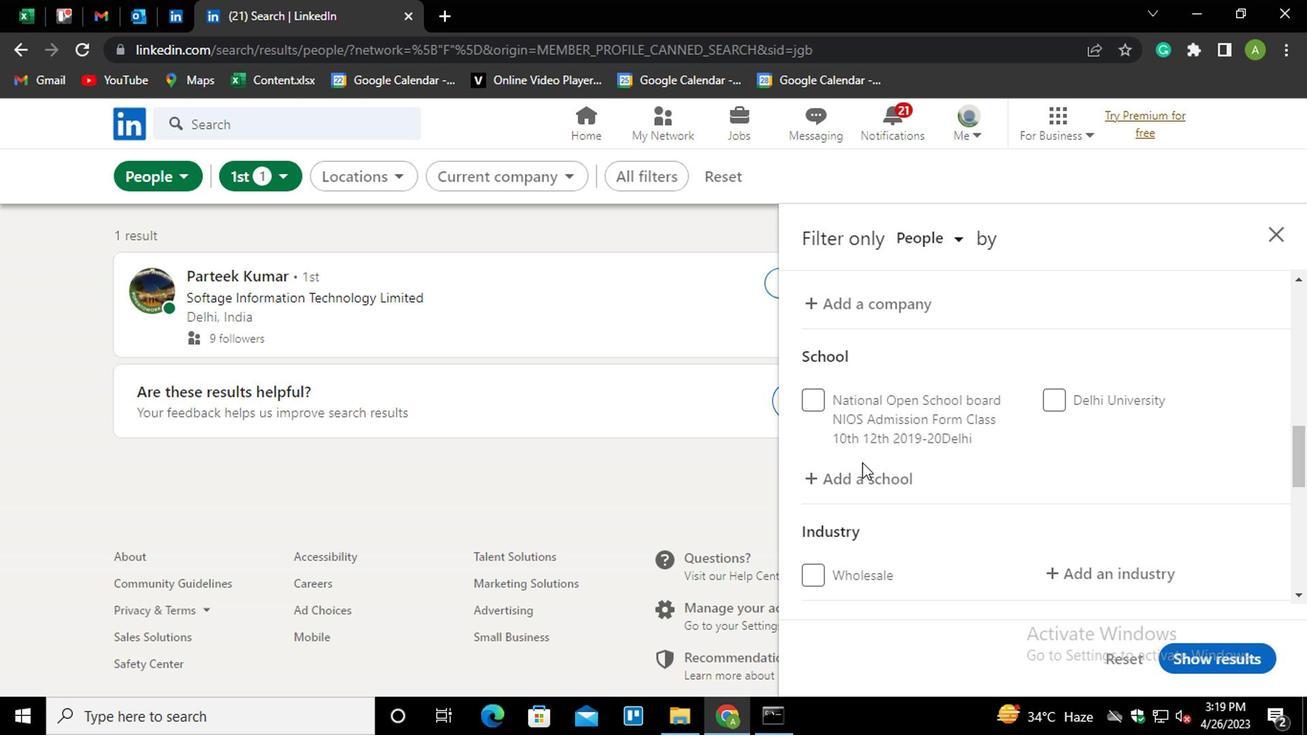 
Action: Mouse pressed left at (844, 465)
Screenshot: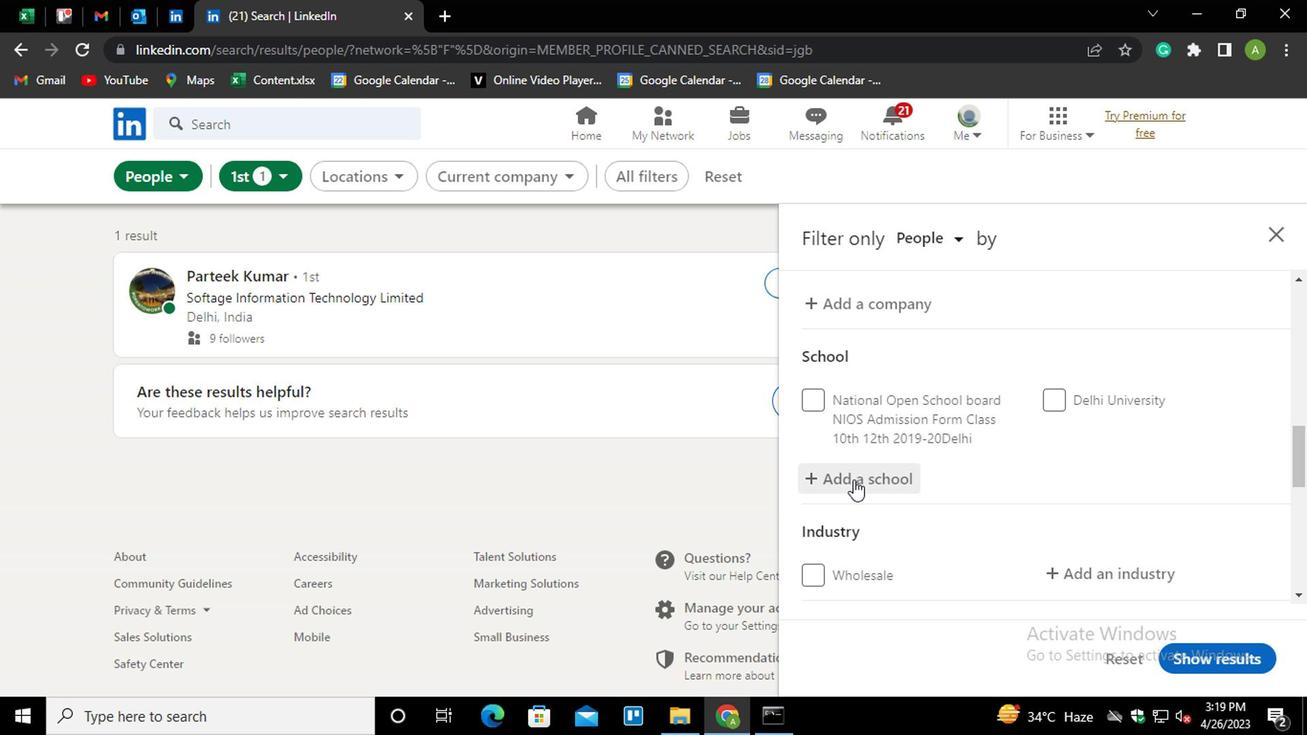 
Action: Mouse moved to (861, 462)
Screenshot: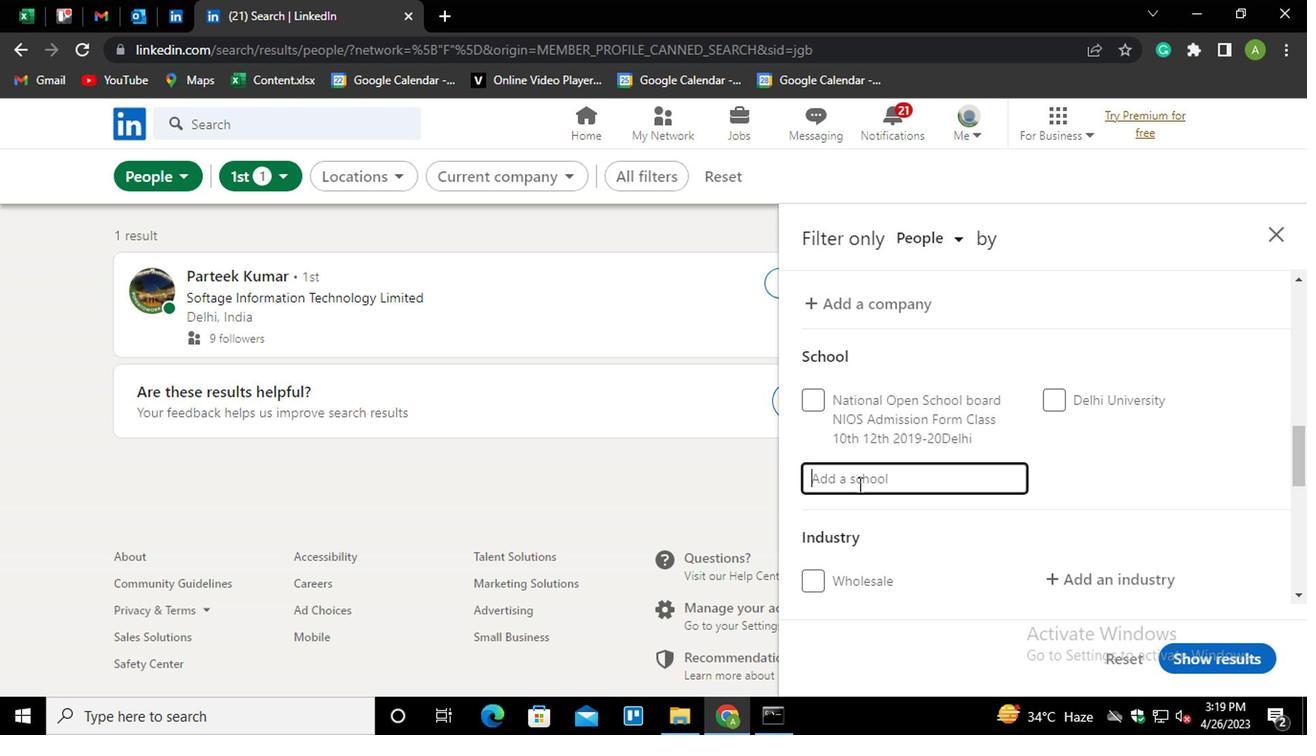 
Action: Mouse pressed left at (861, 462)
Screenshot: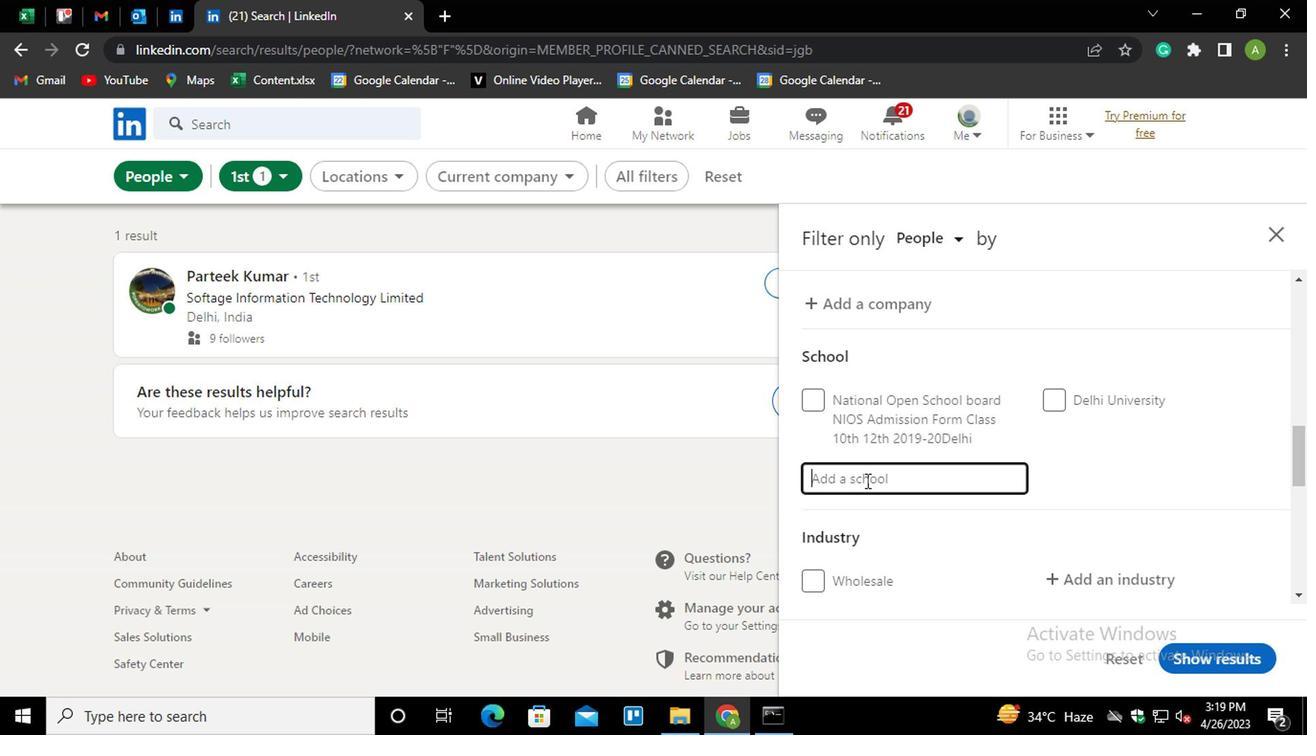 
Action: Key pressed <Key.shift_r>INIF<Key.down><Key.enter>
Screenshot: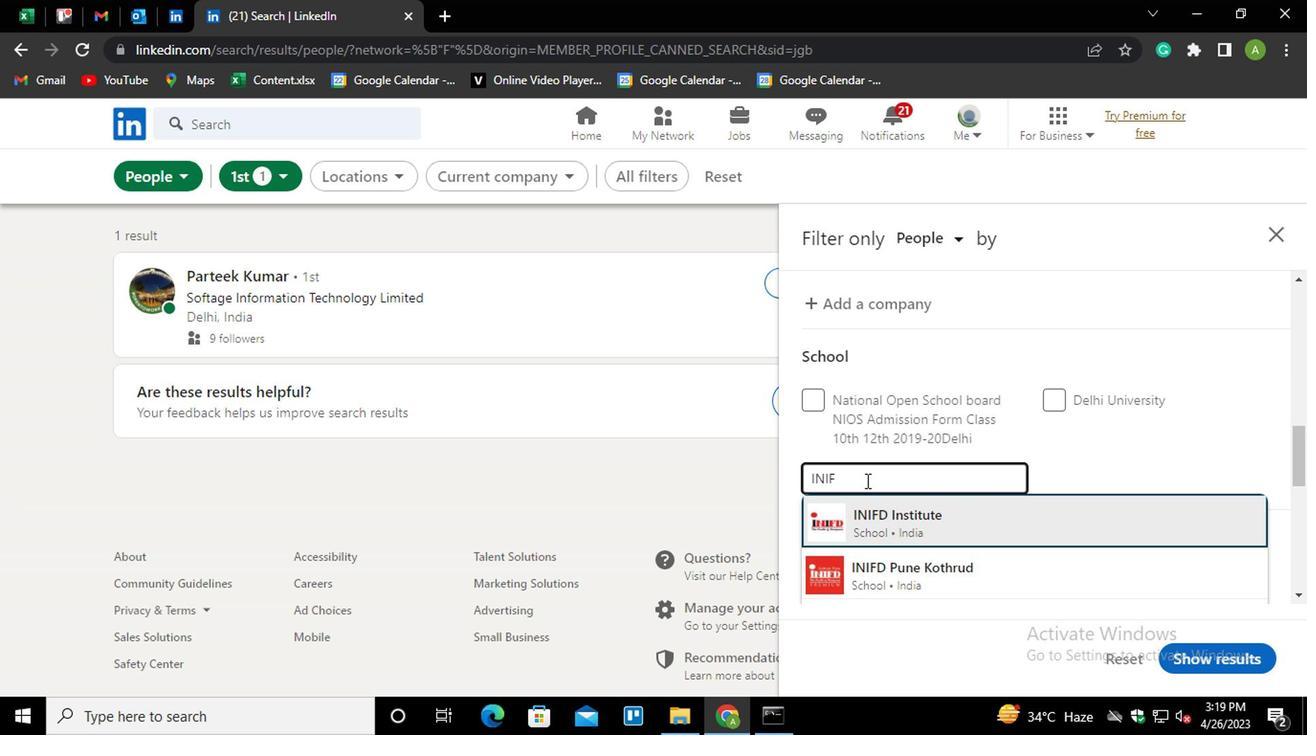 
Action: Mouse moved to (908, 483)
Screenshot: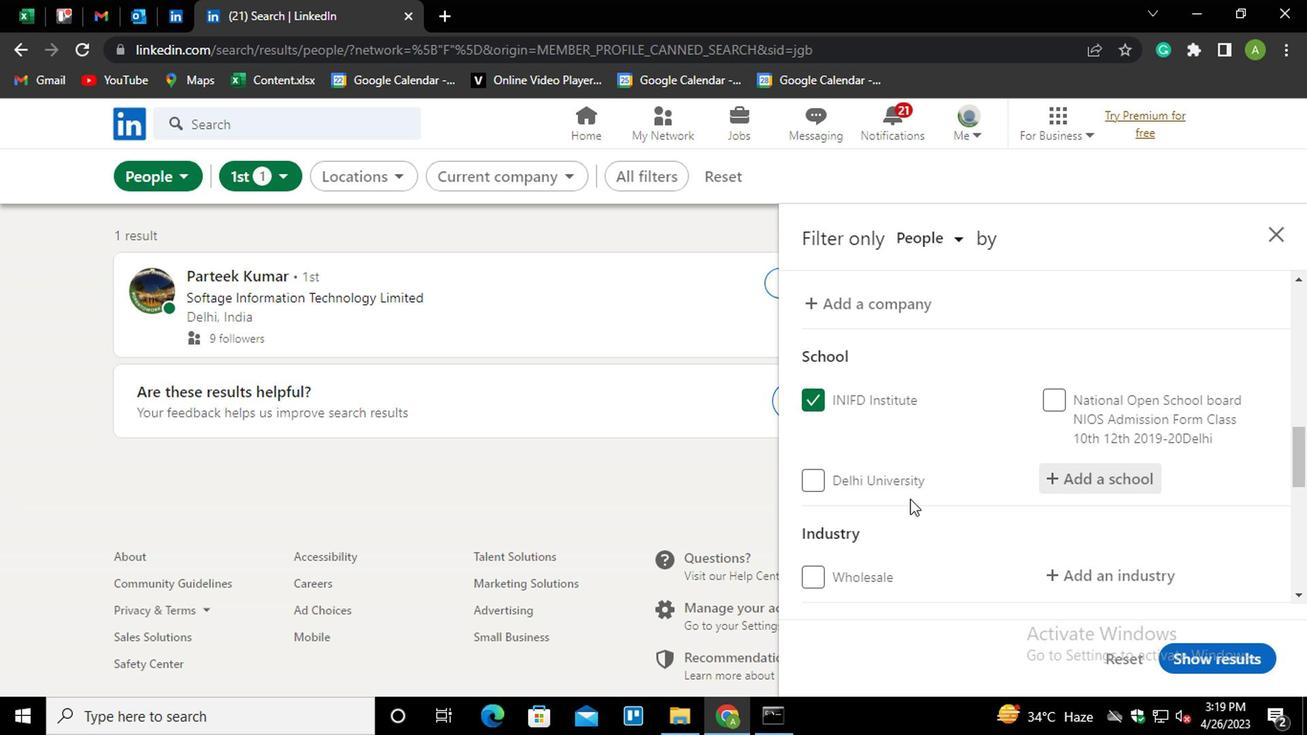 
Action: Mouse scrolled (908, 482) with delta (0, 0)
Screenshot: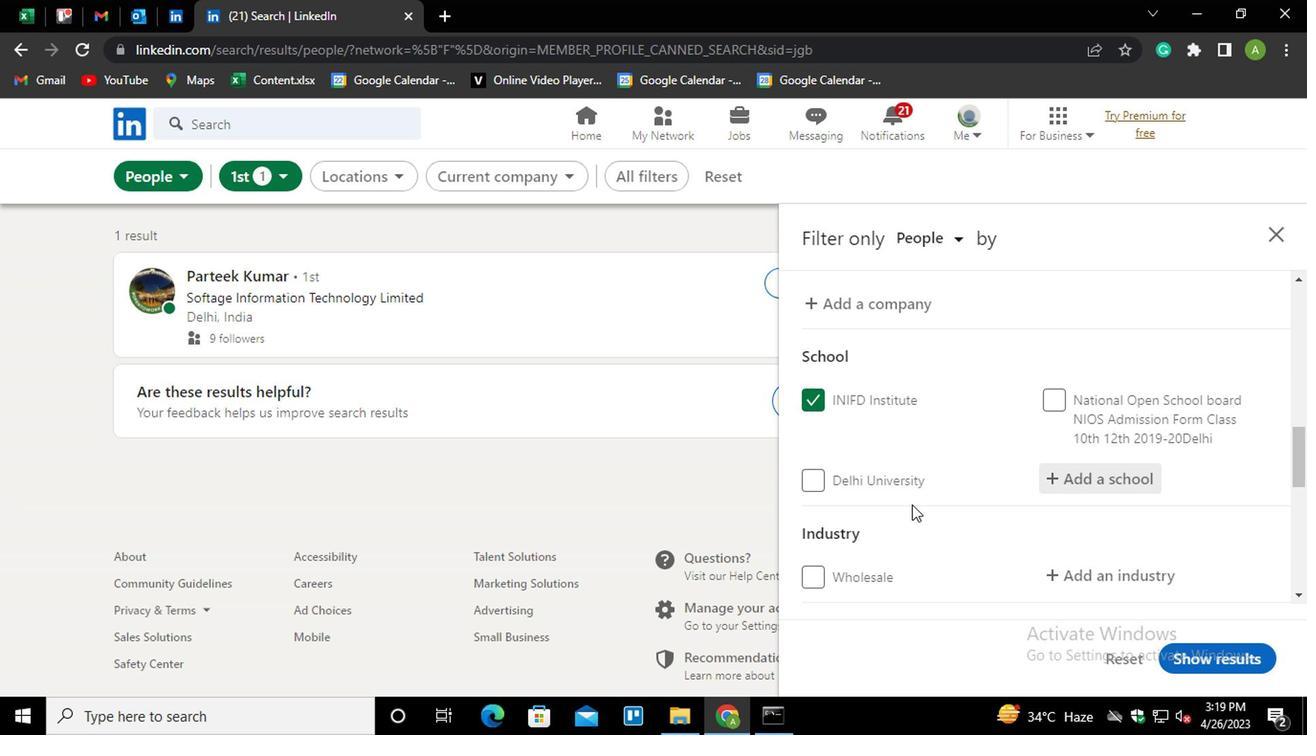 
Action: Mouse scrolled (908, 482) with delta (0, 0)
Screenshot: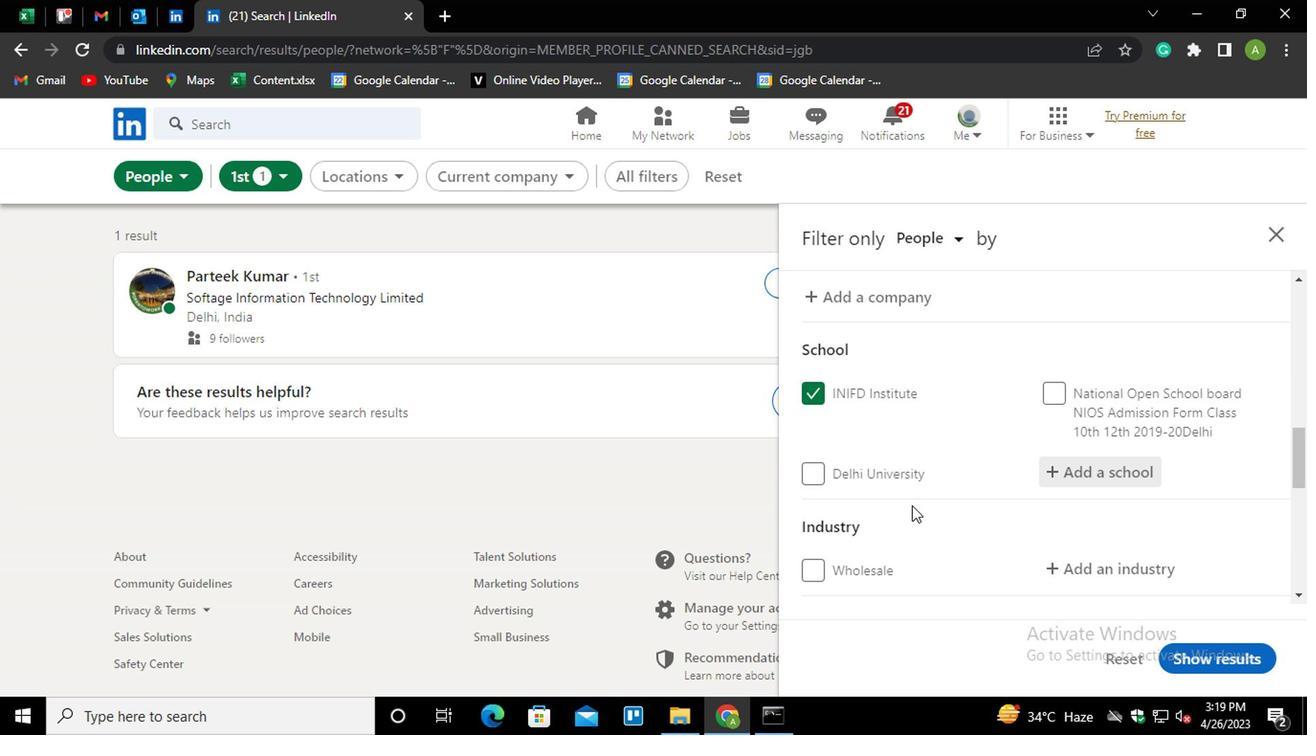 
Action: Mouse moved to (1065, 384)
Screenshot: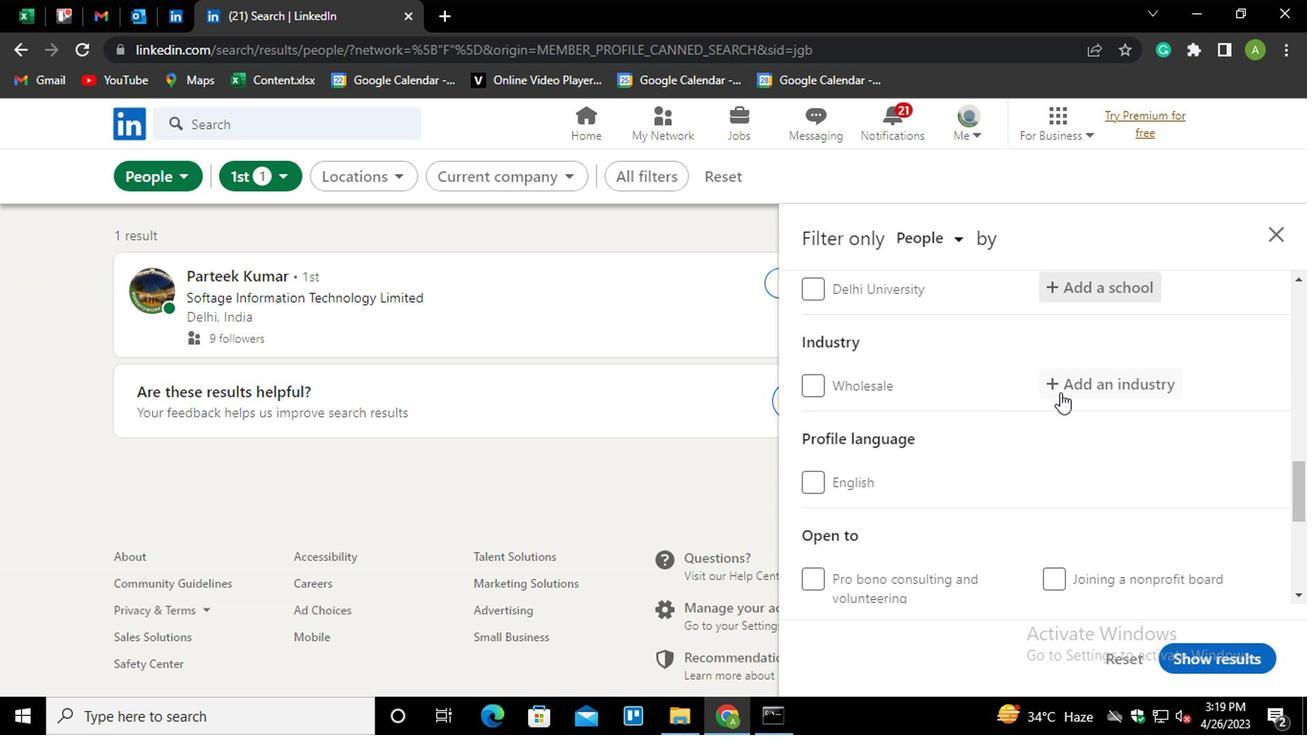 
Action: Mouse pressed left at (1065, 384)
Screenshot: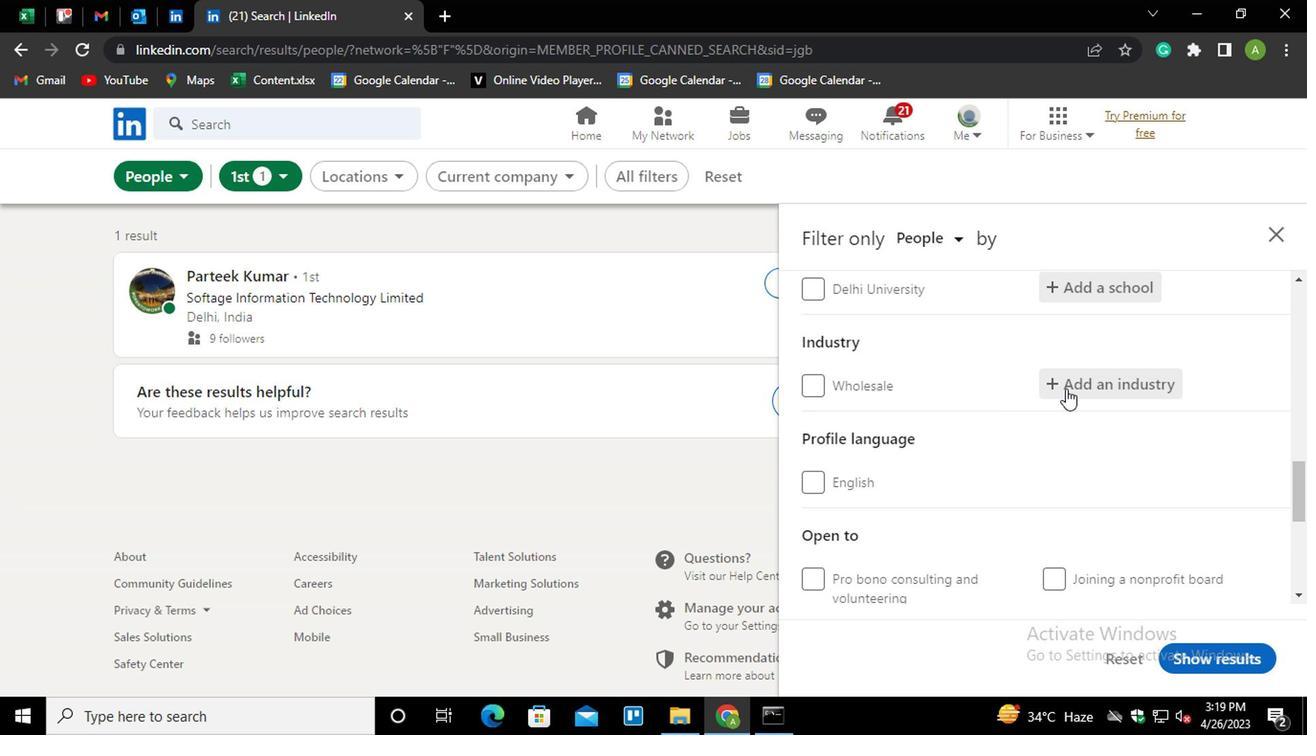 
Action: Mouse moved to (1066, 381)
Screenshot: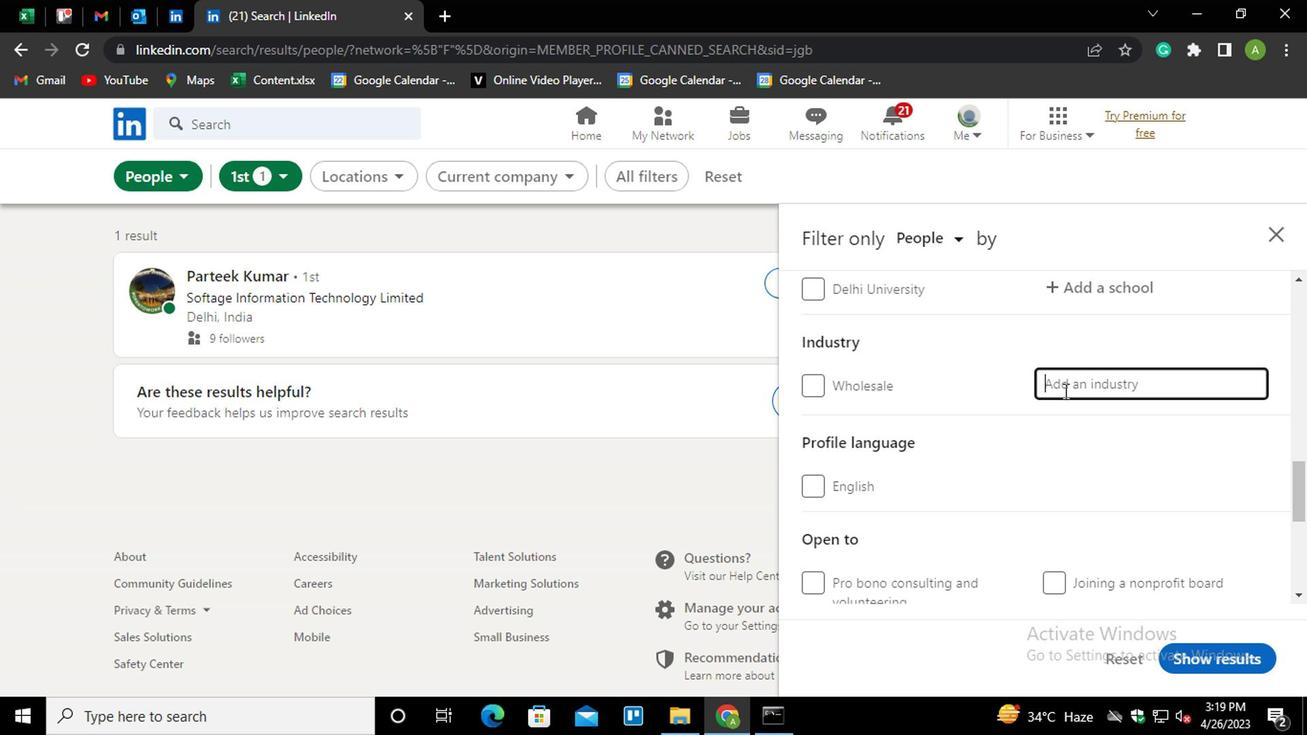 
Action: Mouse pressed left at (1066, 381)
Screenshot: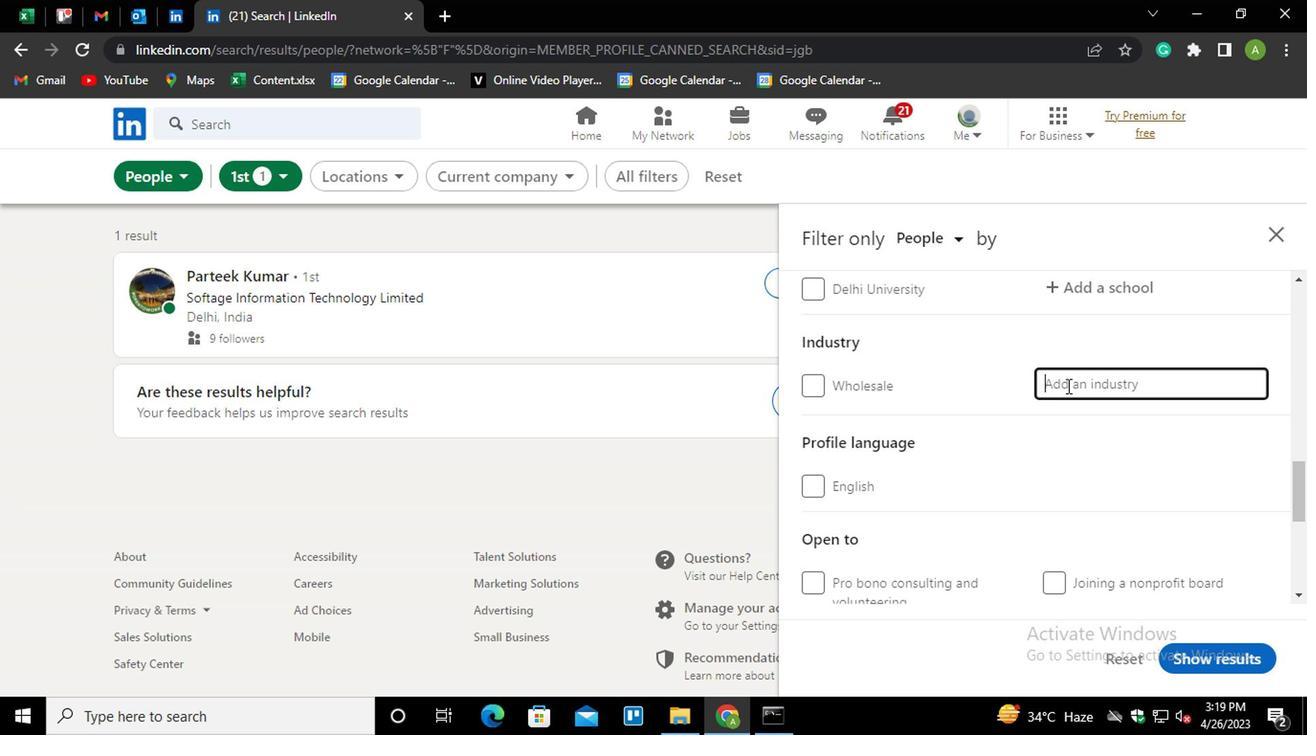 
Action: Mouse moved to (998, 375)
Screenshot: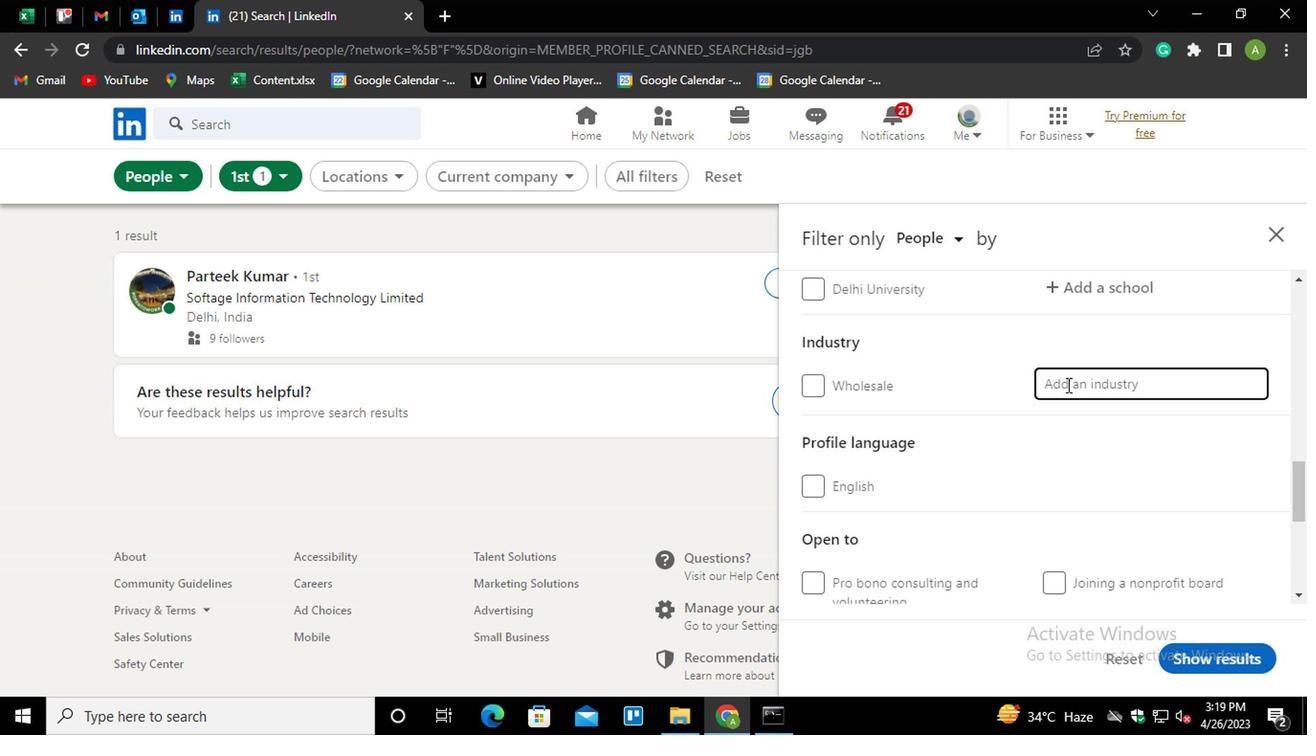 
Action: Key pressed <Key.shift_r>METAL<Key.down><Key.down><Key.enter>
Screenshot: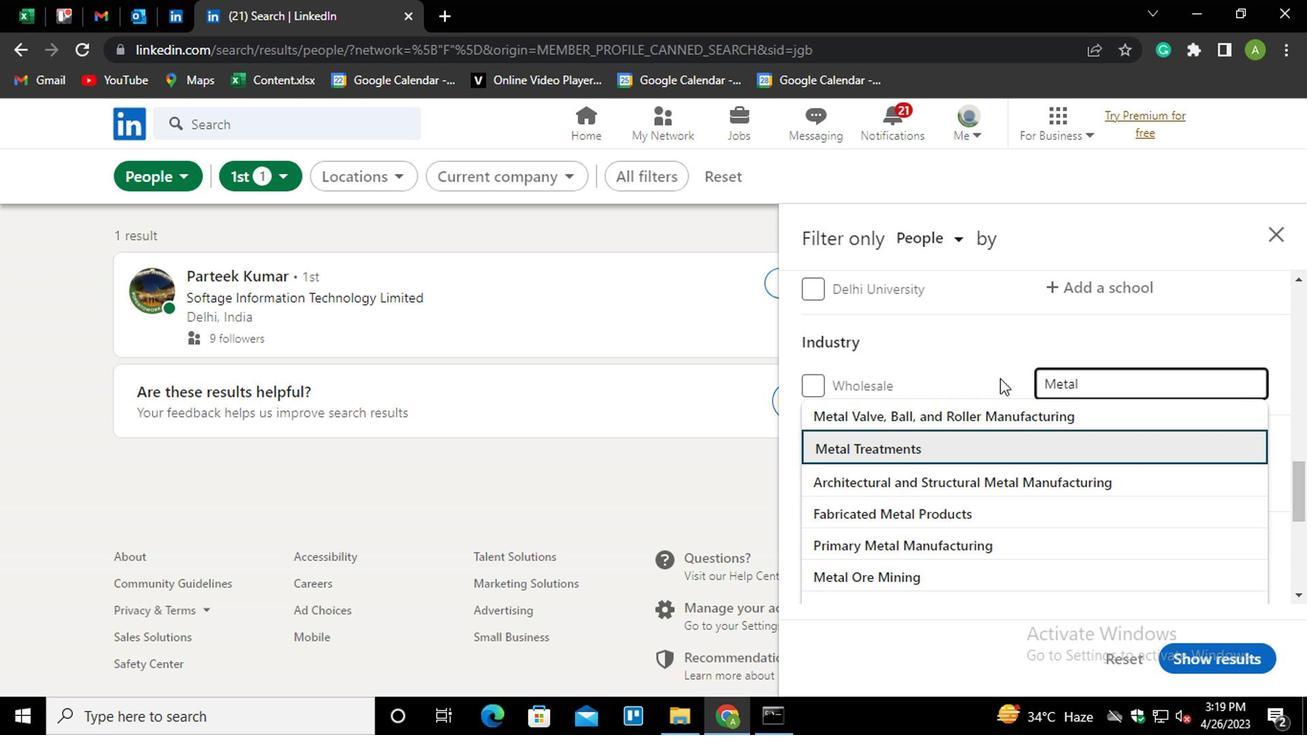 
Action: Mouse scrolled (998, 374) with delta (0, 0)
Screenshot: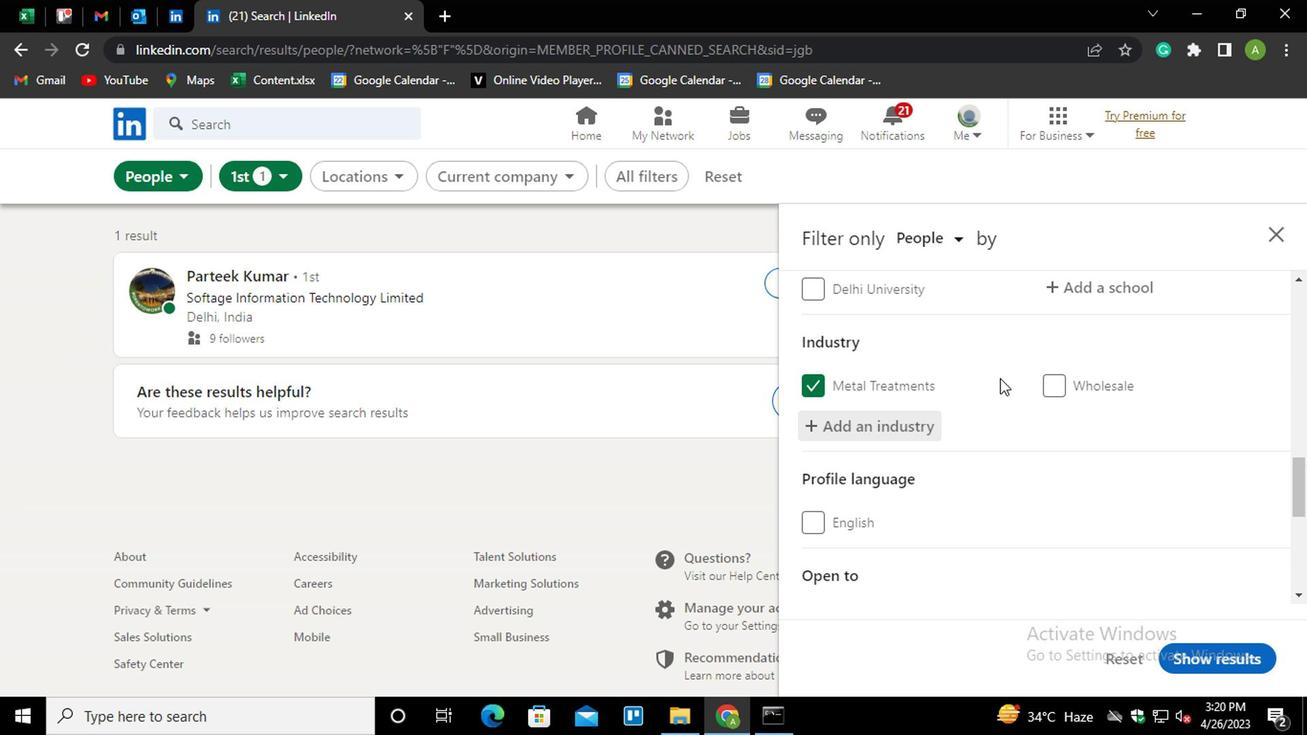 
Action: Mouse moved to (971, 418)
Screenshot: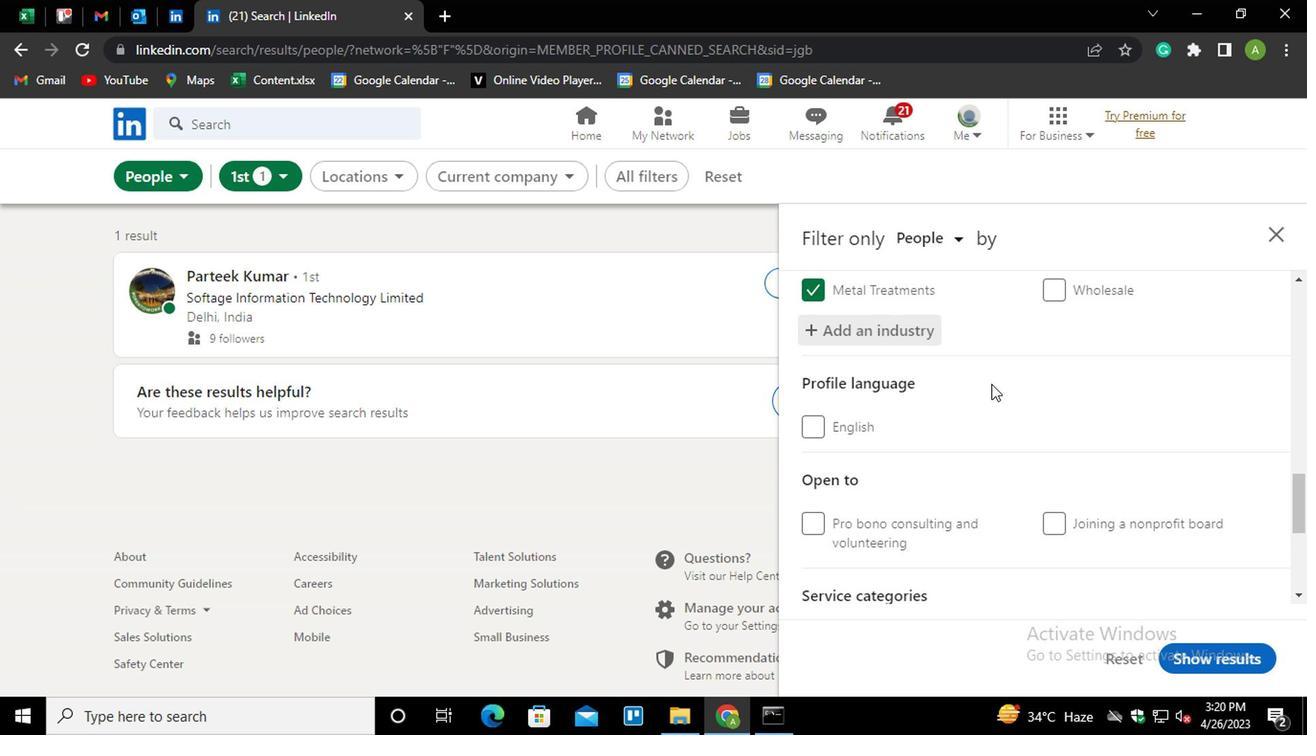 
Action: Mouse scrolled (971, 418) with delta (0, 0)
Screenshot: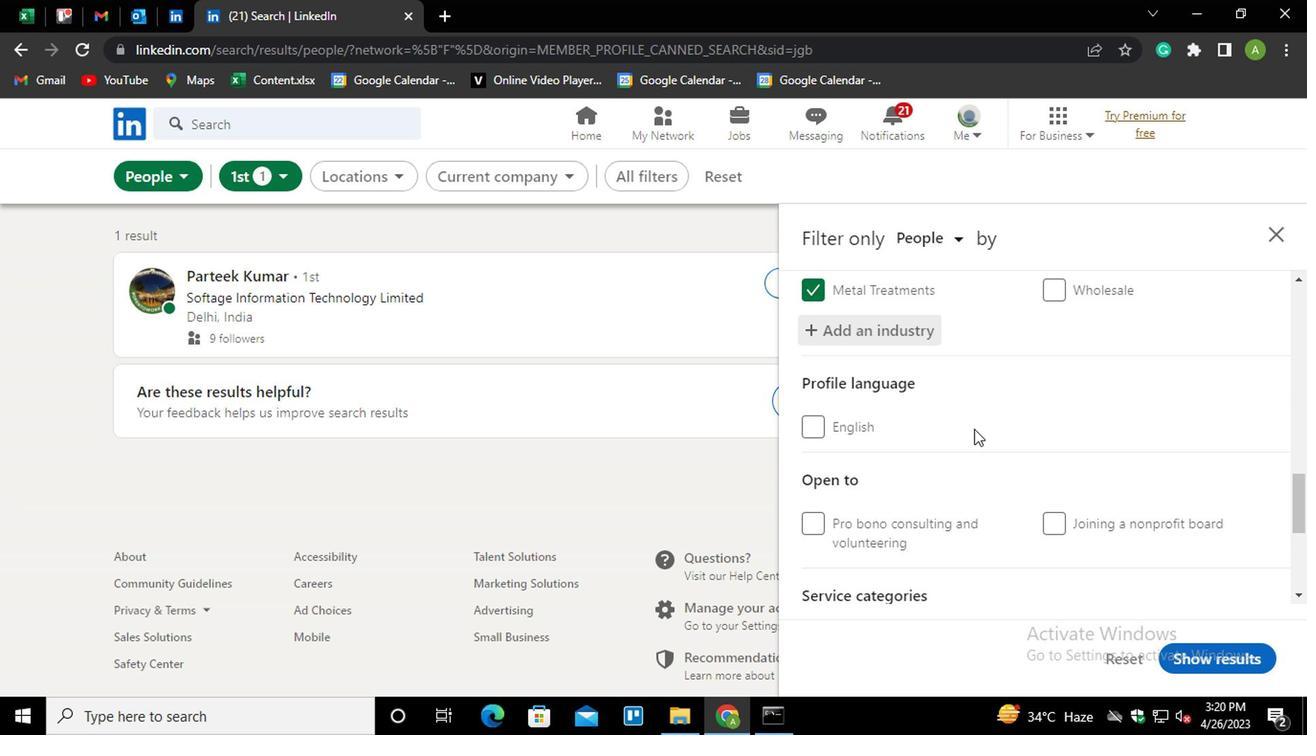 
Action: Mouse moved to (943, 452)
Screenshot: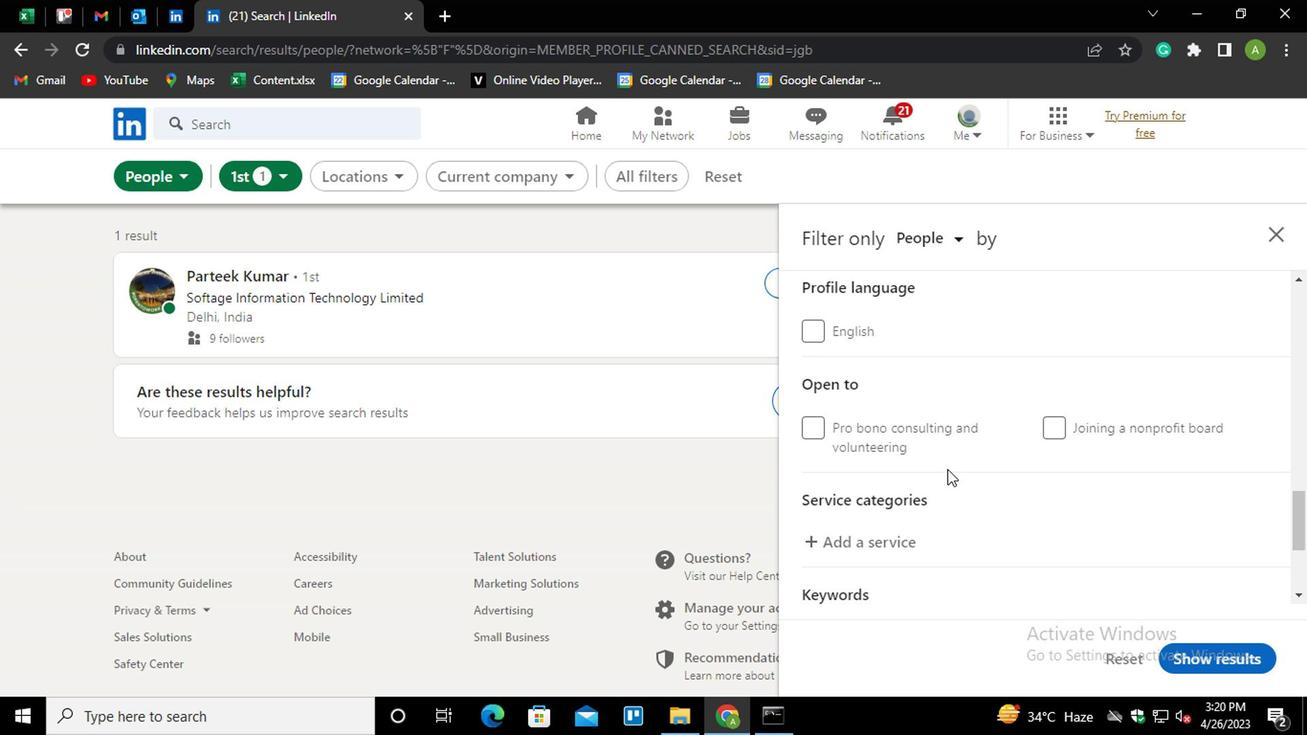 
Action: Mouse scrolled (943, 453) with delta (0, 0)
Screenshot: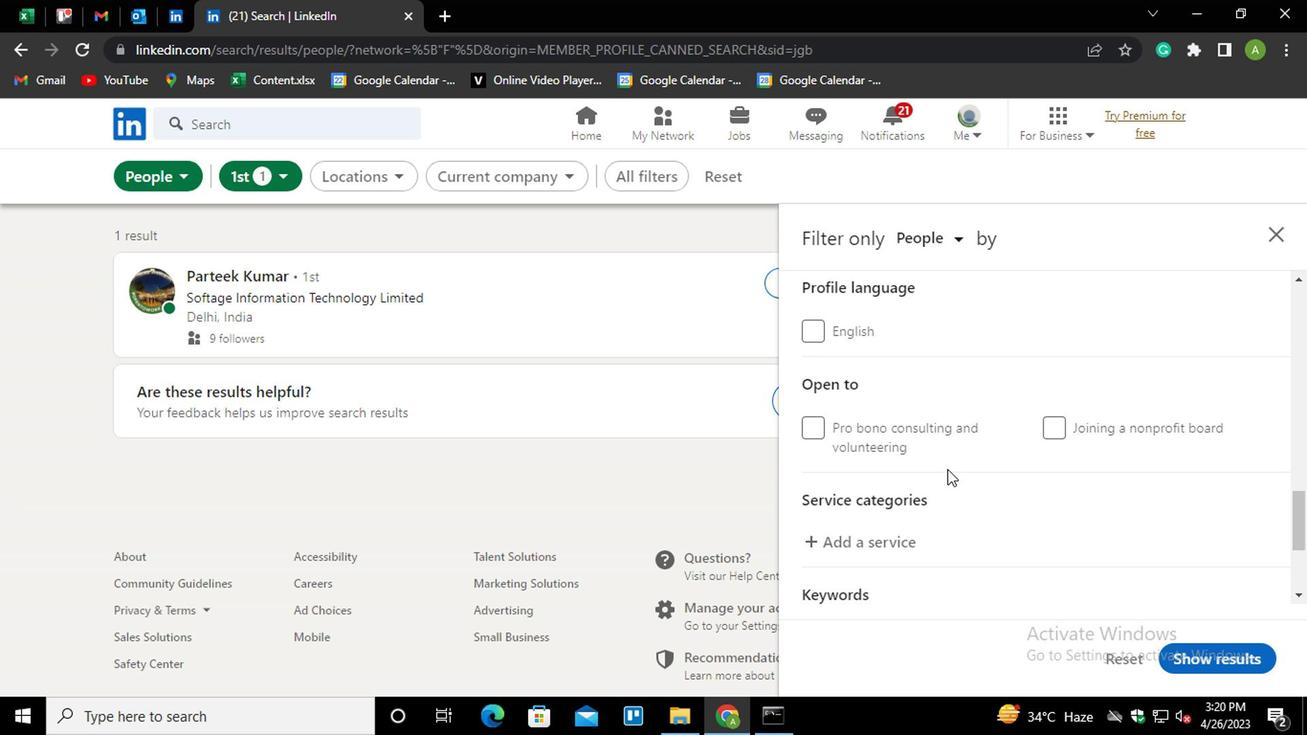 
Action: Mouse moved to (942, 452)
Screenshot: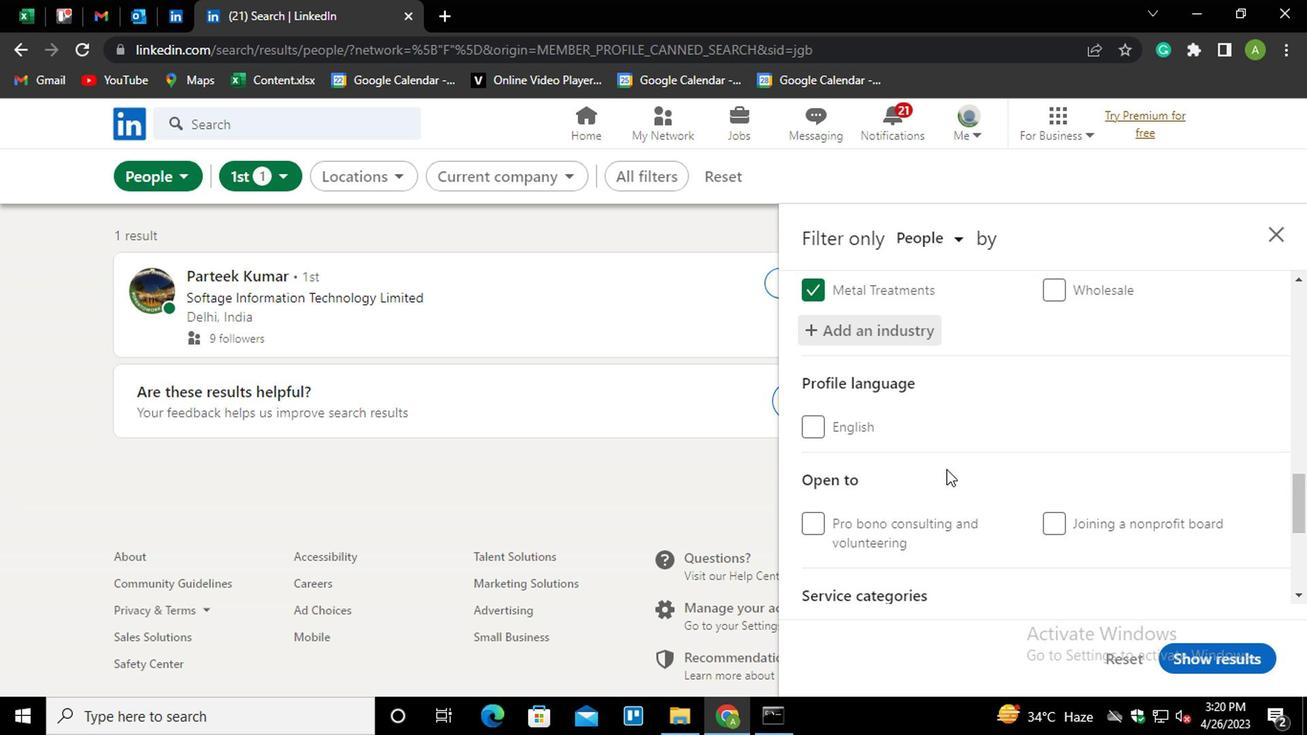
Action: Mouse scrolled (942, 452) with delta (0, 0)
Screenshot: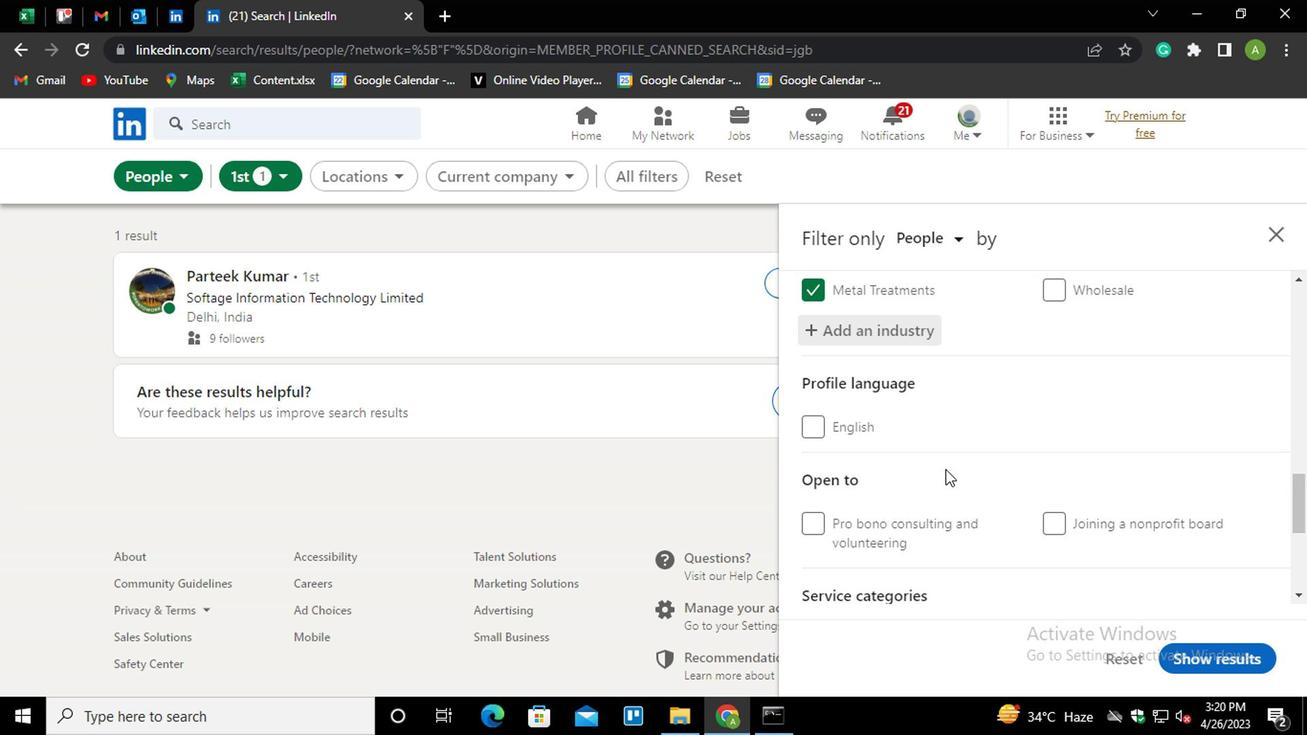
Action: Mouse scrolled (942, 452) with delta (0, 0)
Screenshot: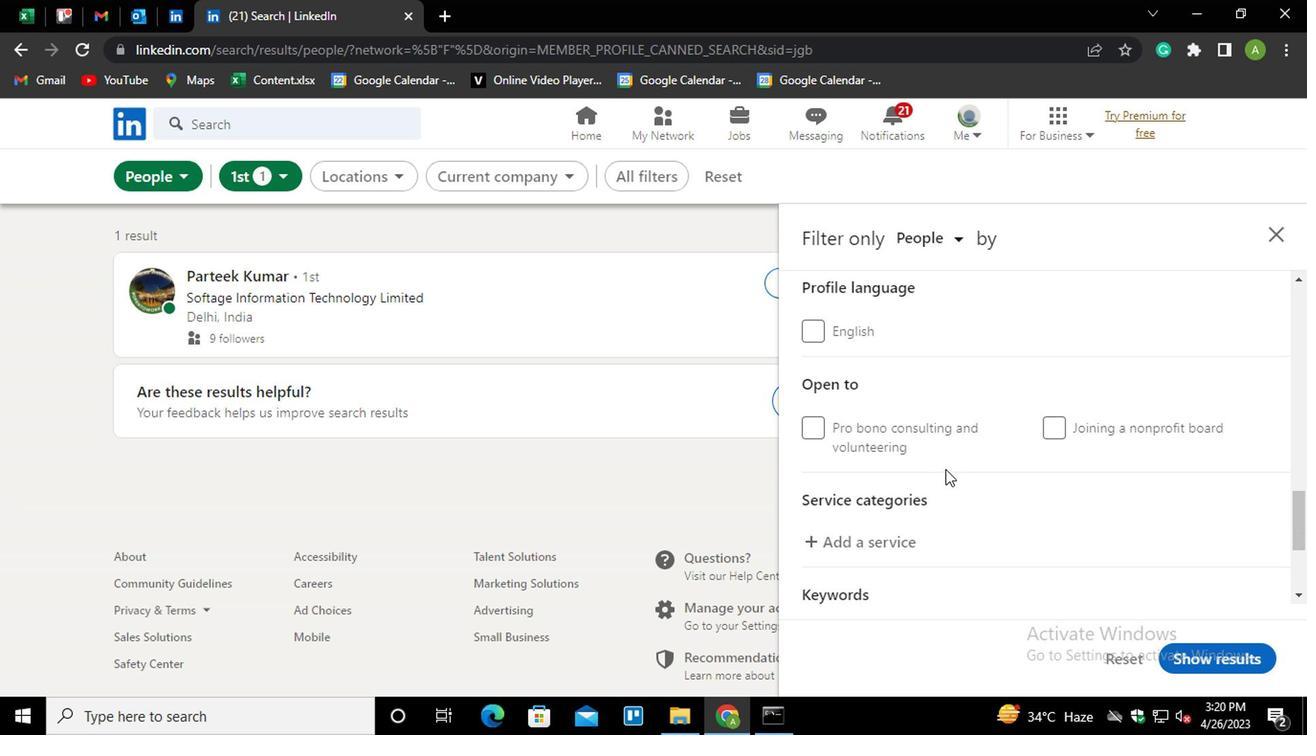 
Action: Mouse moved to (940, 453)
Screenshot: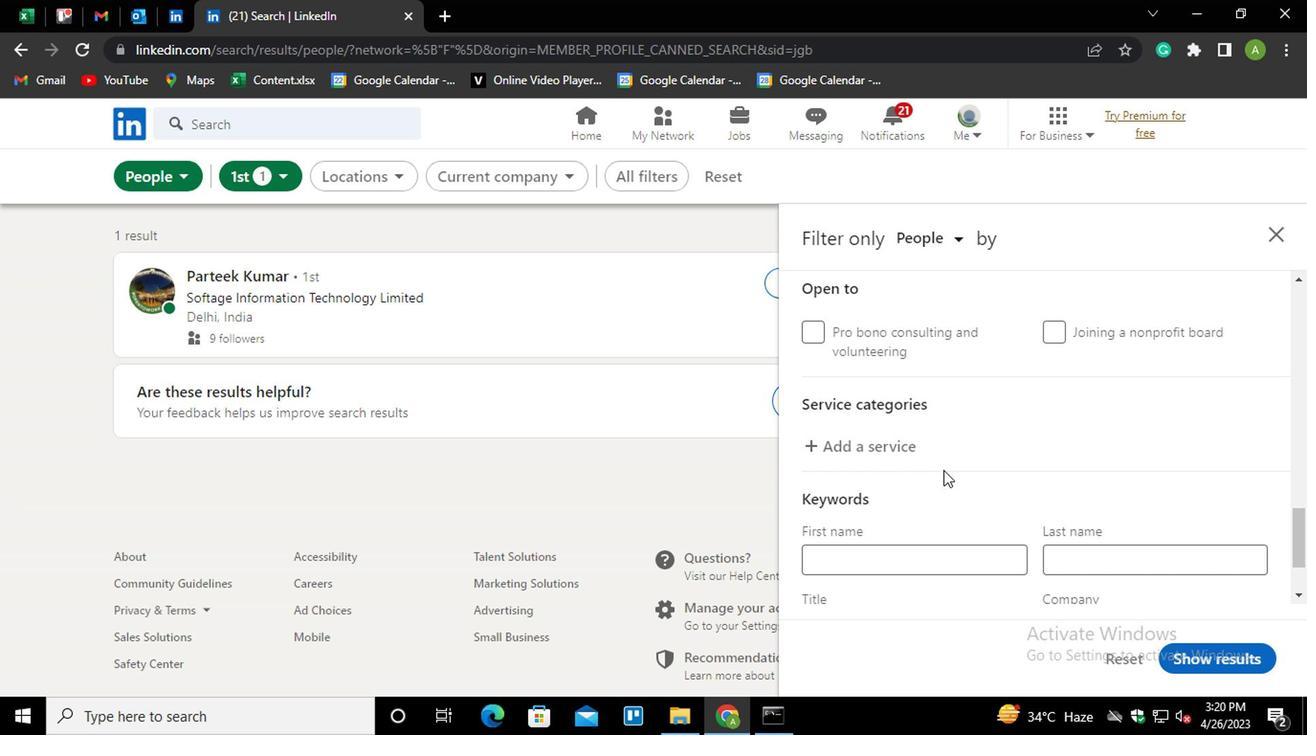 
Action: Mouse scrolled (940, 452) with delta (0, 0)
Screenshot: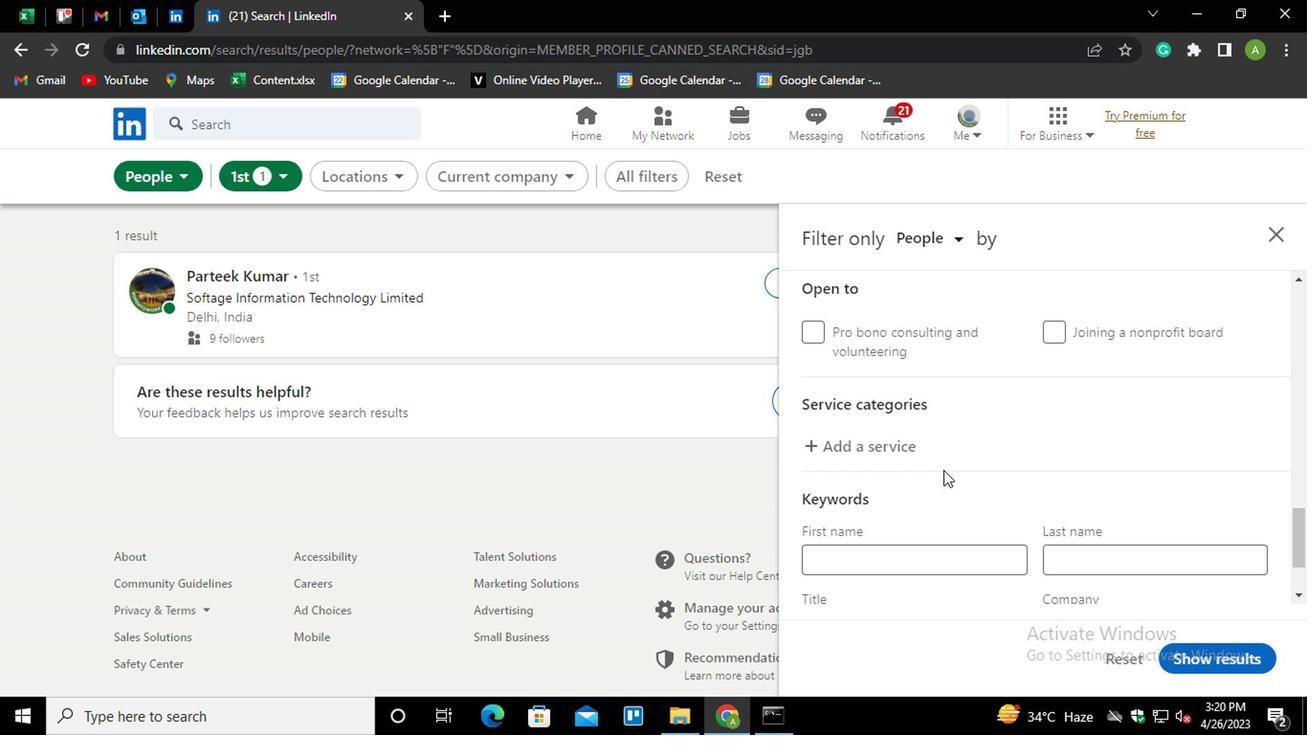 
Action: Mouse moved to (874, 348)
Screenshot: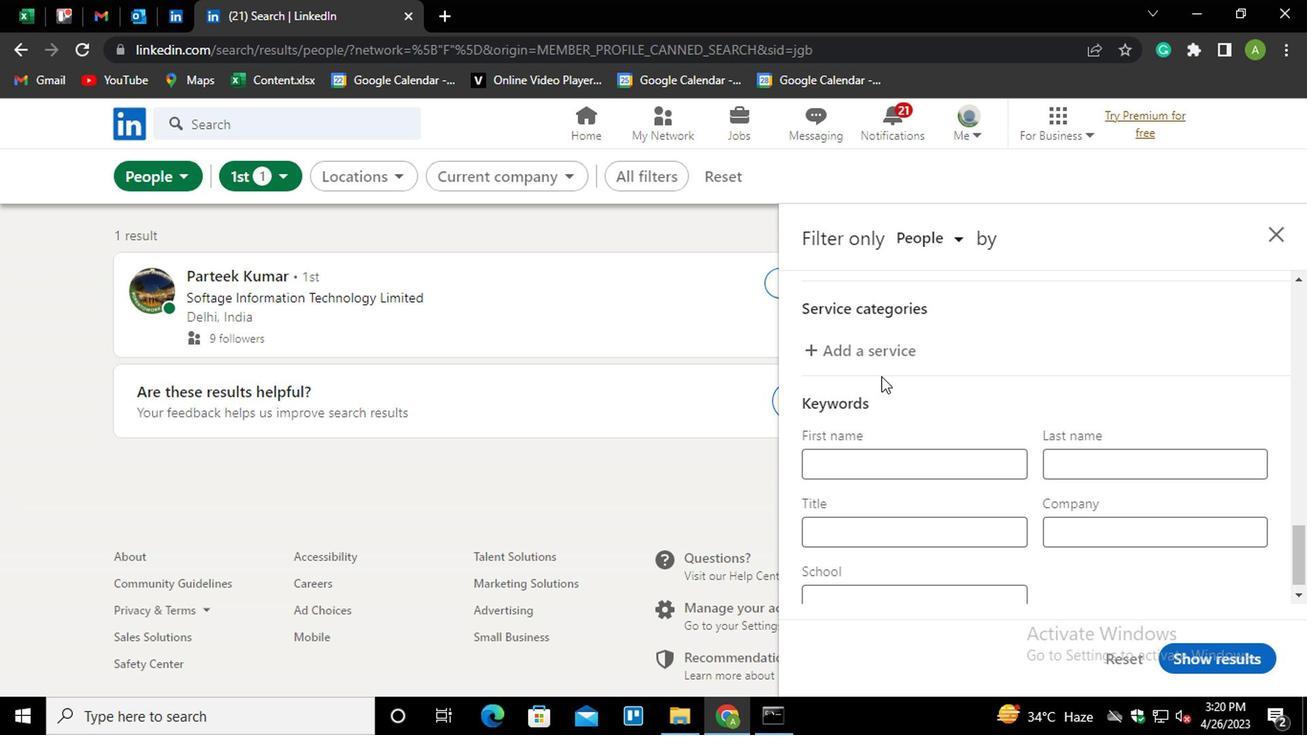 
Action: Mouse pressed left at (874, 348)
Screenshot: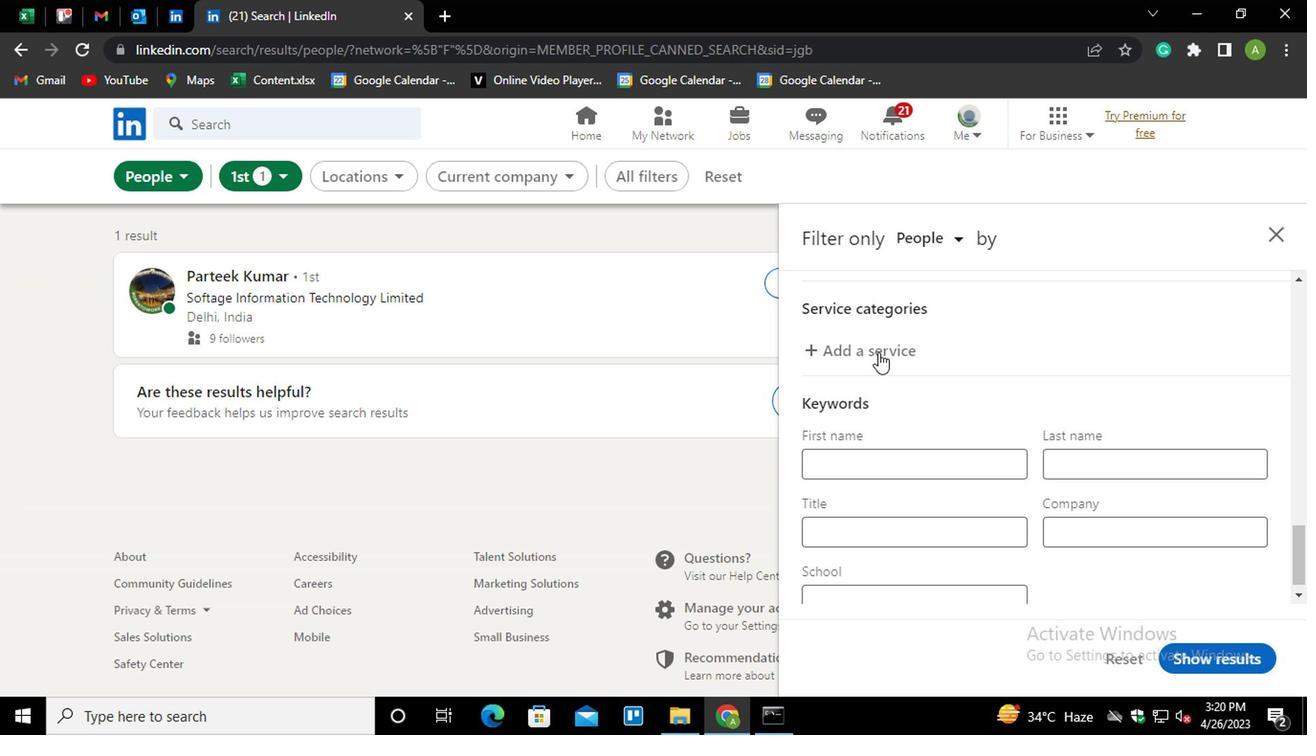 
Action: Key pressed <Key.shift>REAL<Key.space><Key.down><Key.enter>
Screenshot: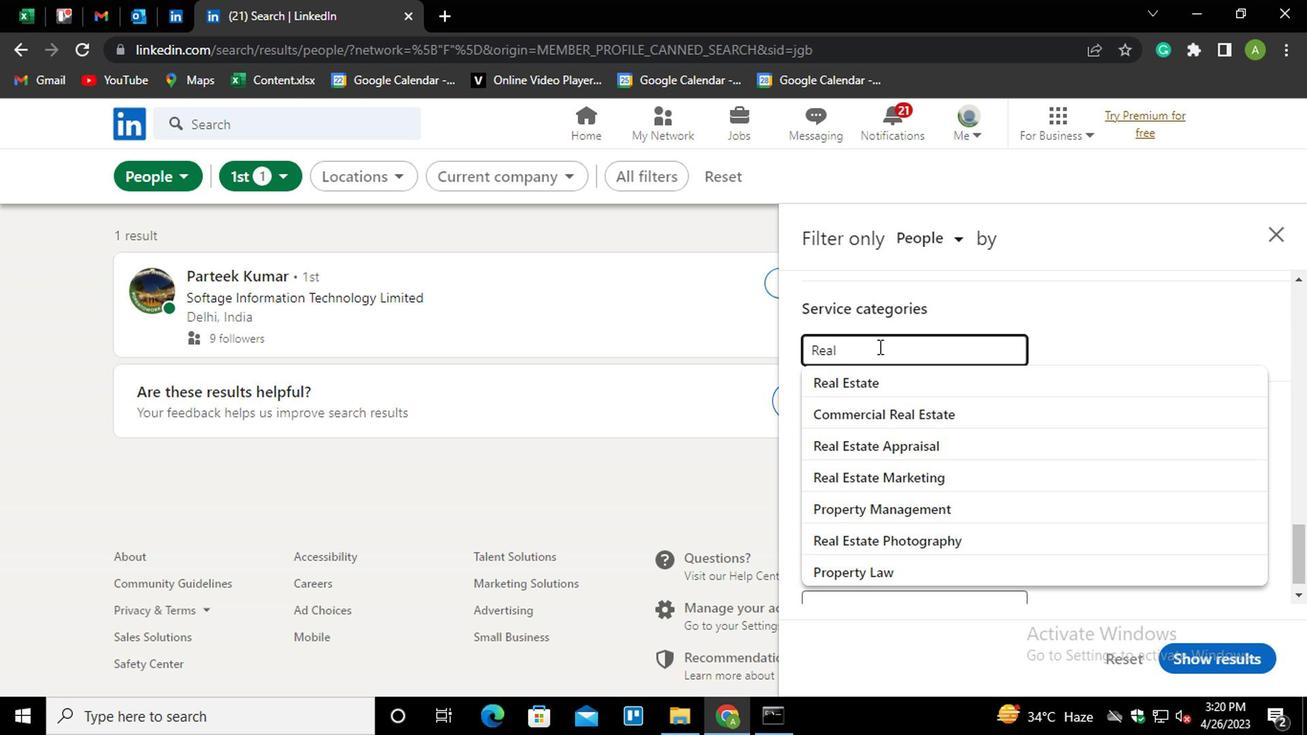 
Action: Mouse scrolled (874, 347) with delta (0, 0)
Screenshot: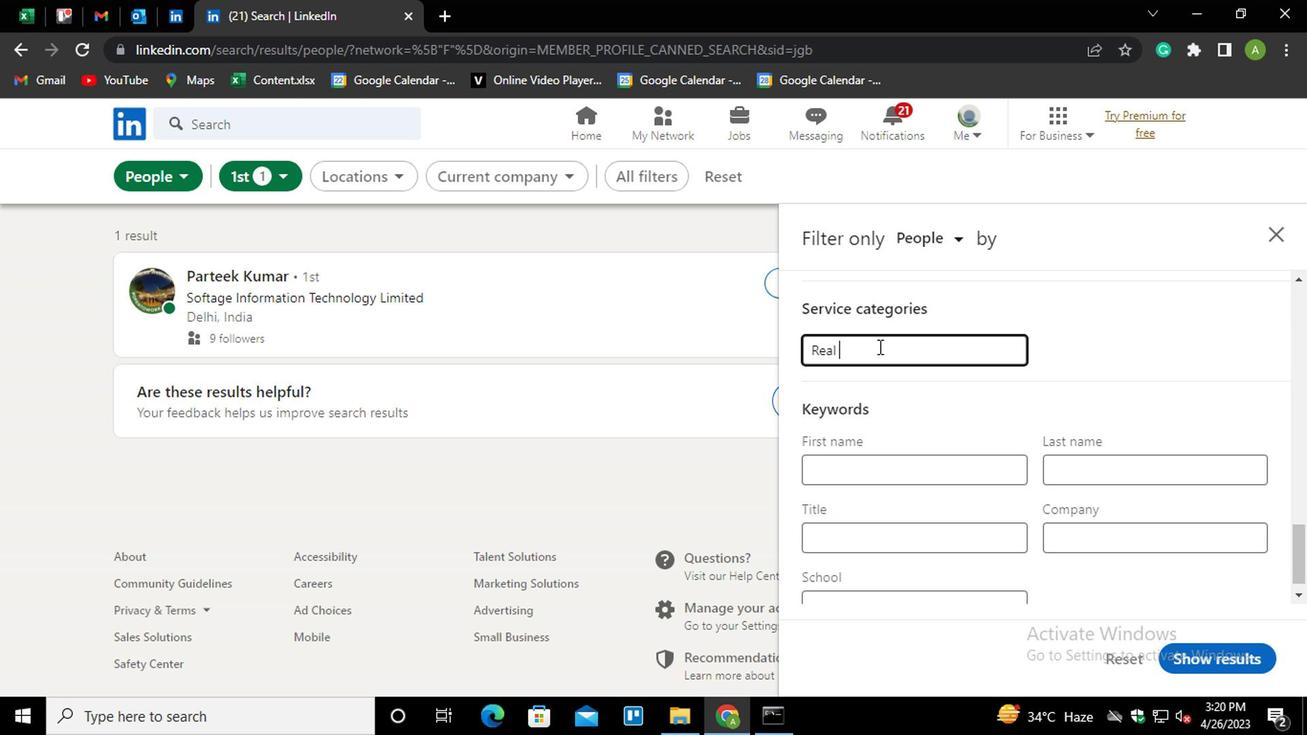 
Action: Mouse scrolled (874, 347) with delta (0, 0)
Screenshot: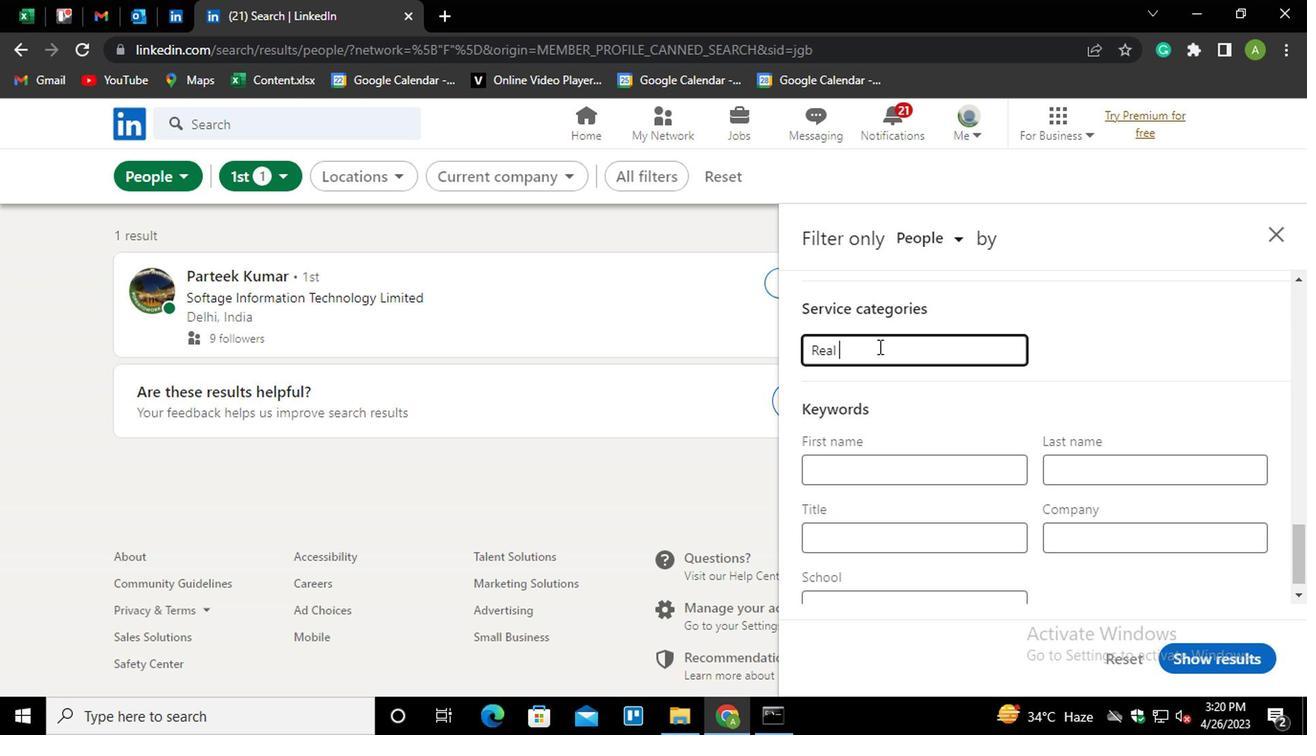 
Action: Mouse scrolled (874, 347) with delta (0, 0)
Screenshot: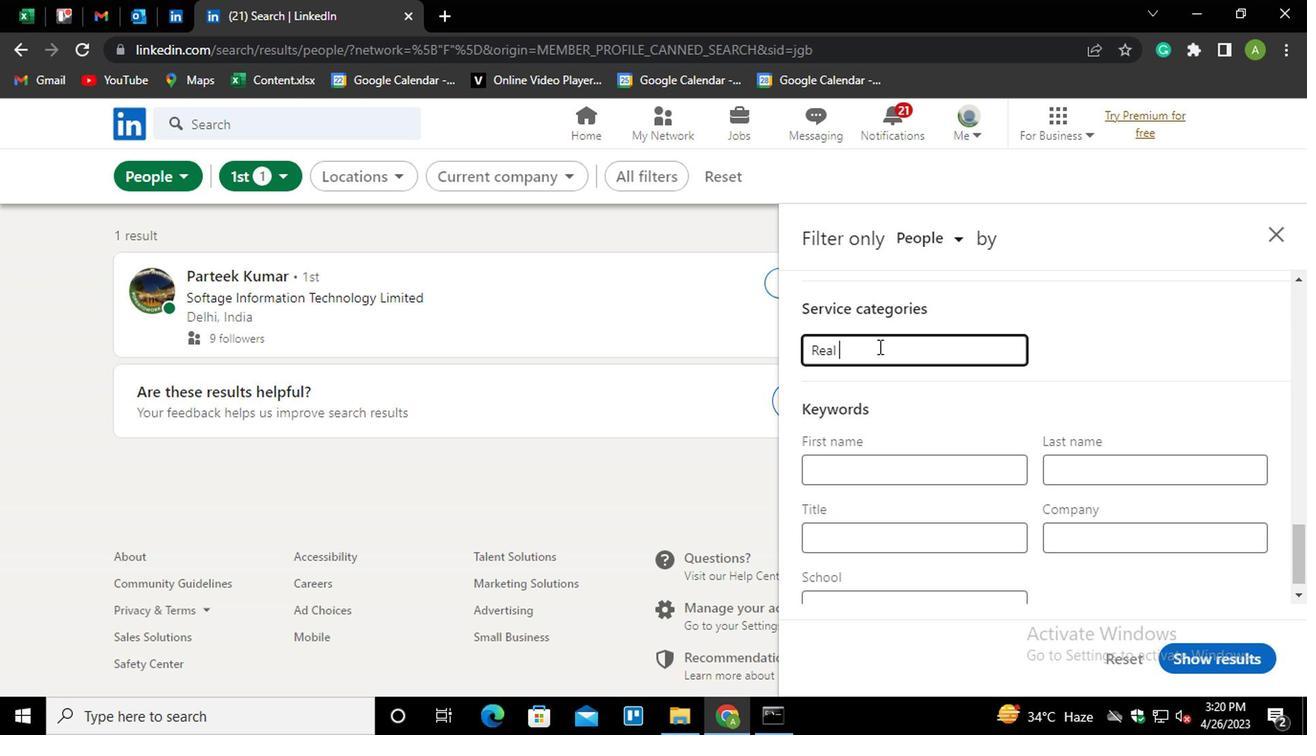 
Action: Mouse scrolled (874, 347) with delta (0, 0)
Screenshot: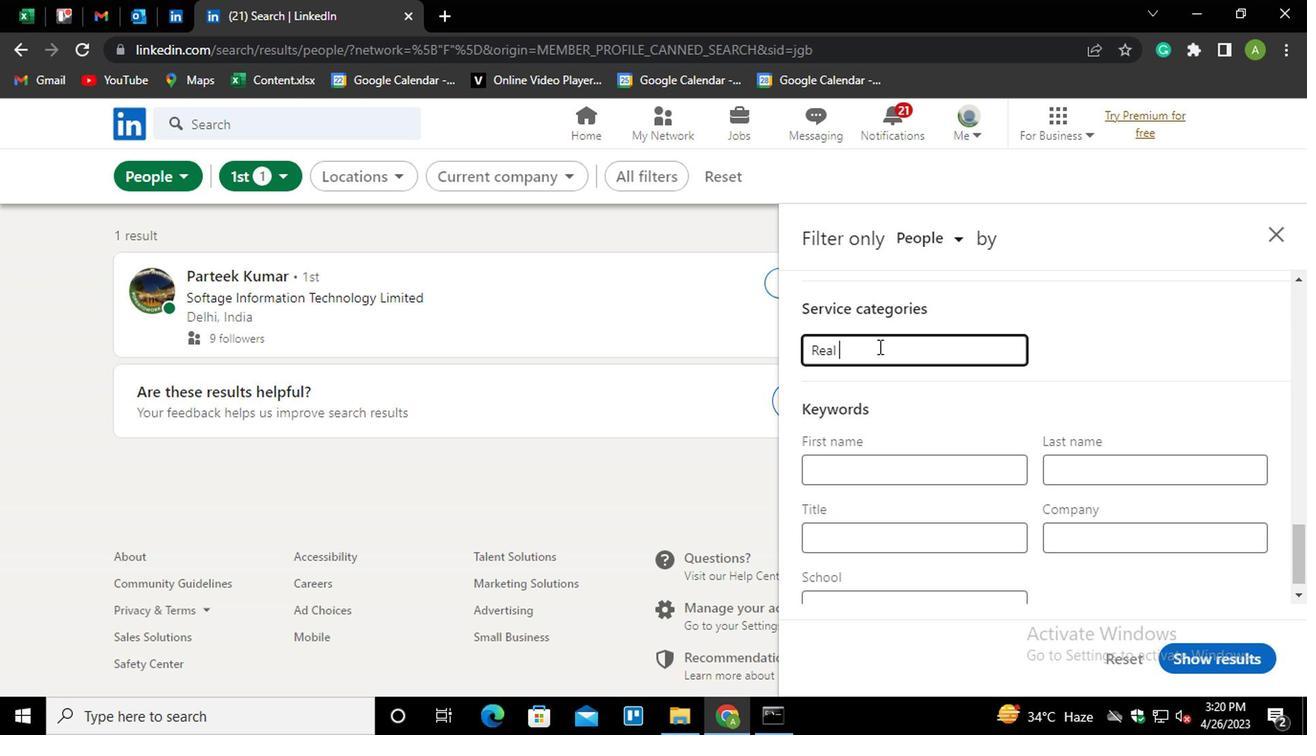 
Action: Mouse scrolled (874, 347) with delta (0, 0)
Screenshot: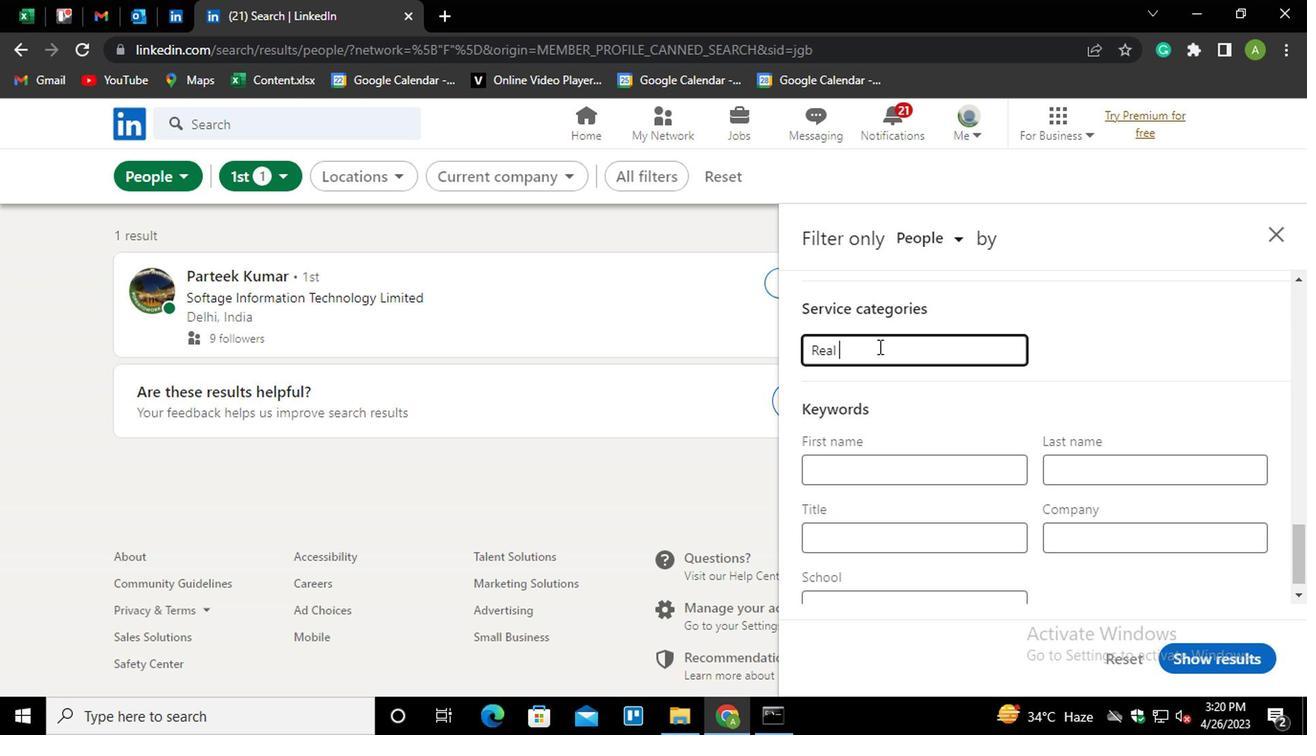 
Action: Mouse scrolled (874, 347) with delta (0, 0)
Screenshot: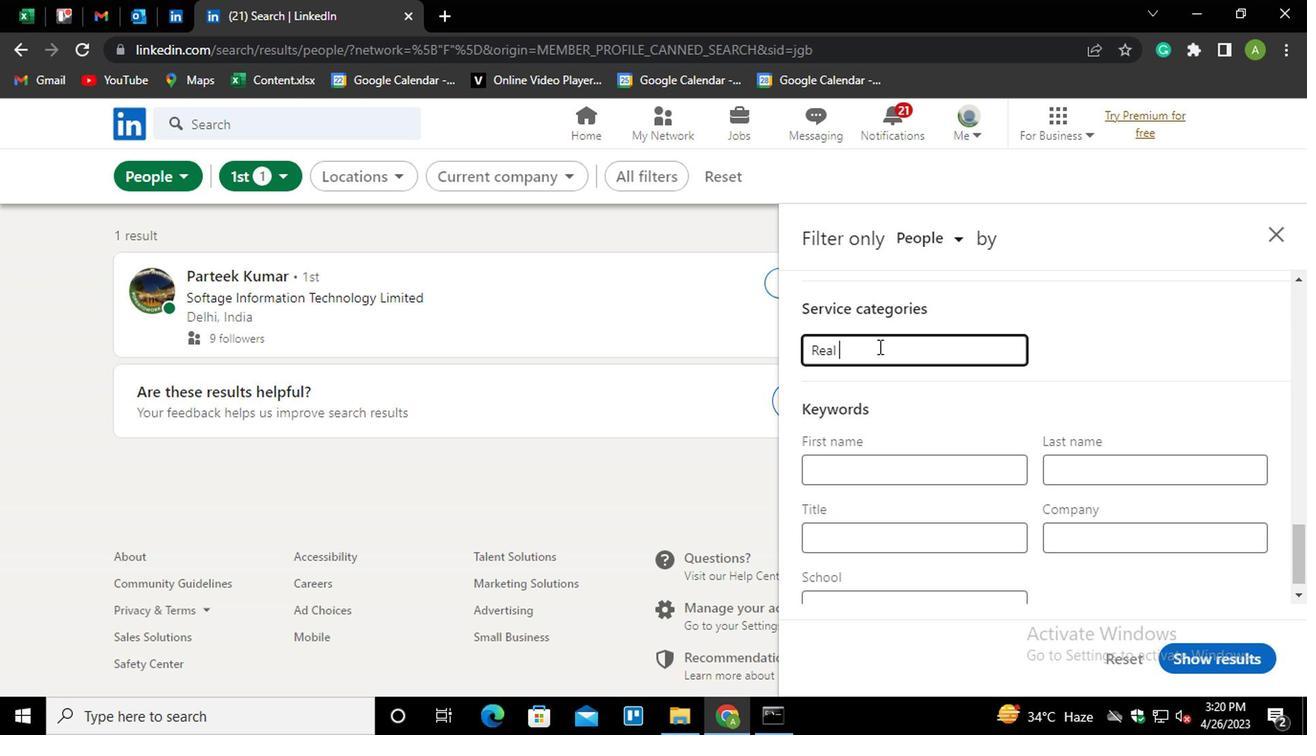 
Action: Mouse moved to (847, 486)
Screenshot: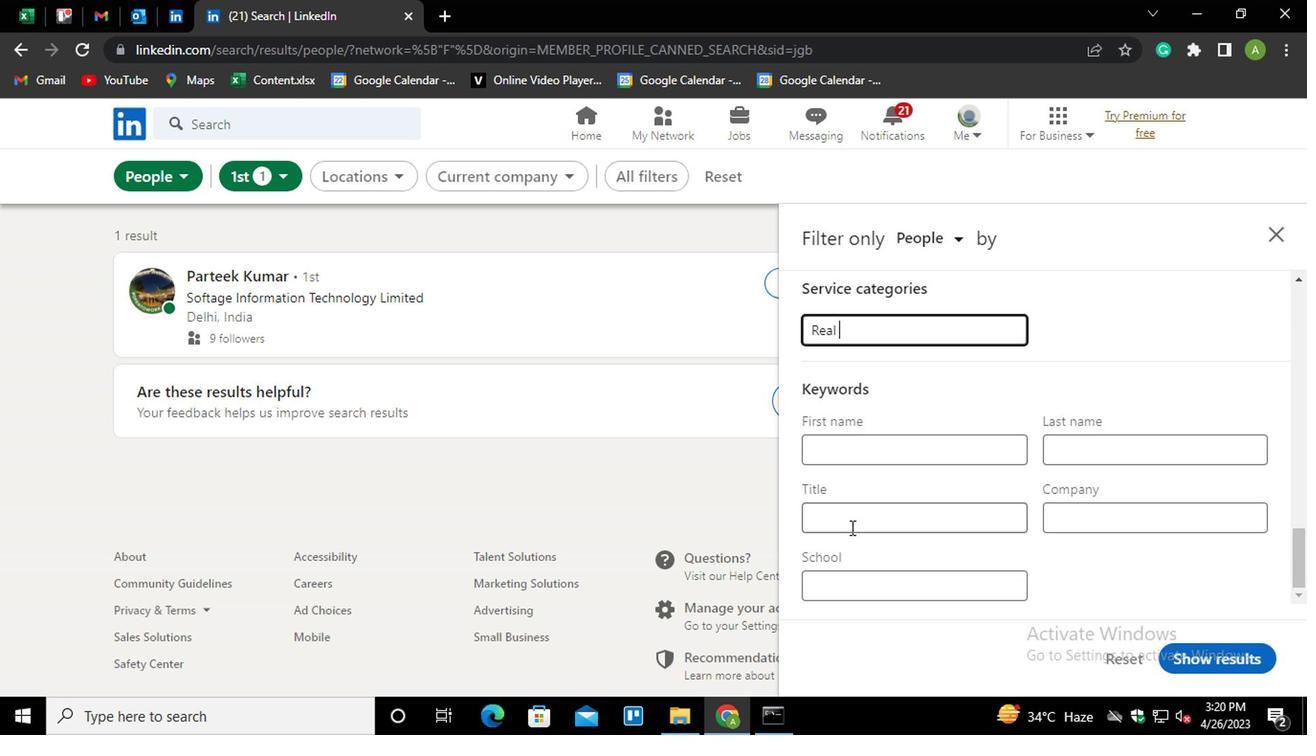 
Action: Mouse pressed left at (847, 486)
Screenshot: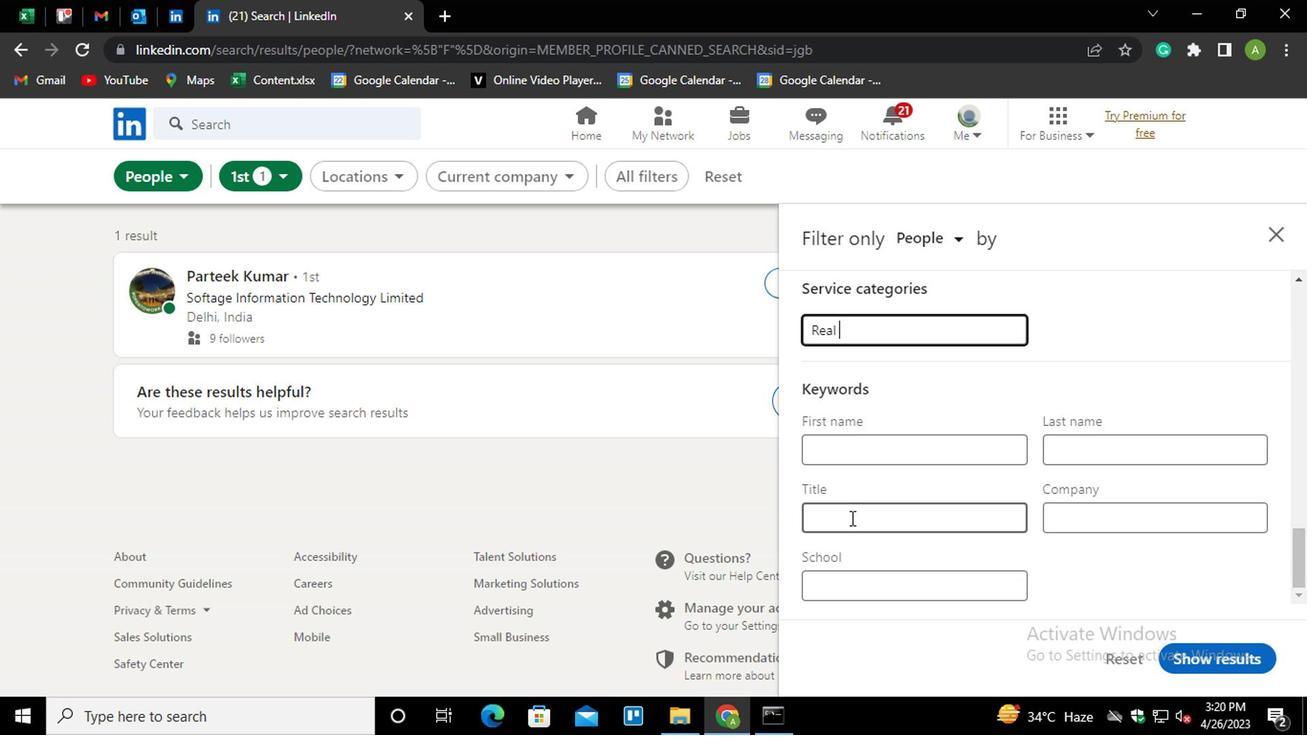 
Action: Mouse moved to (847, 486)
Screenshot: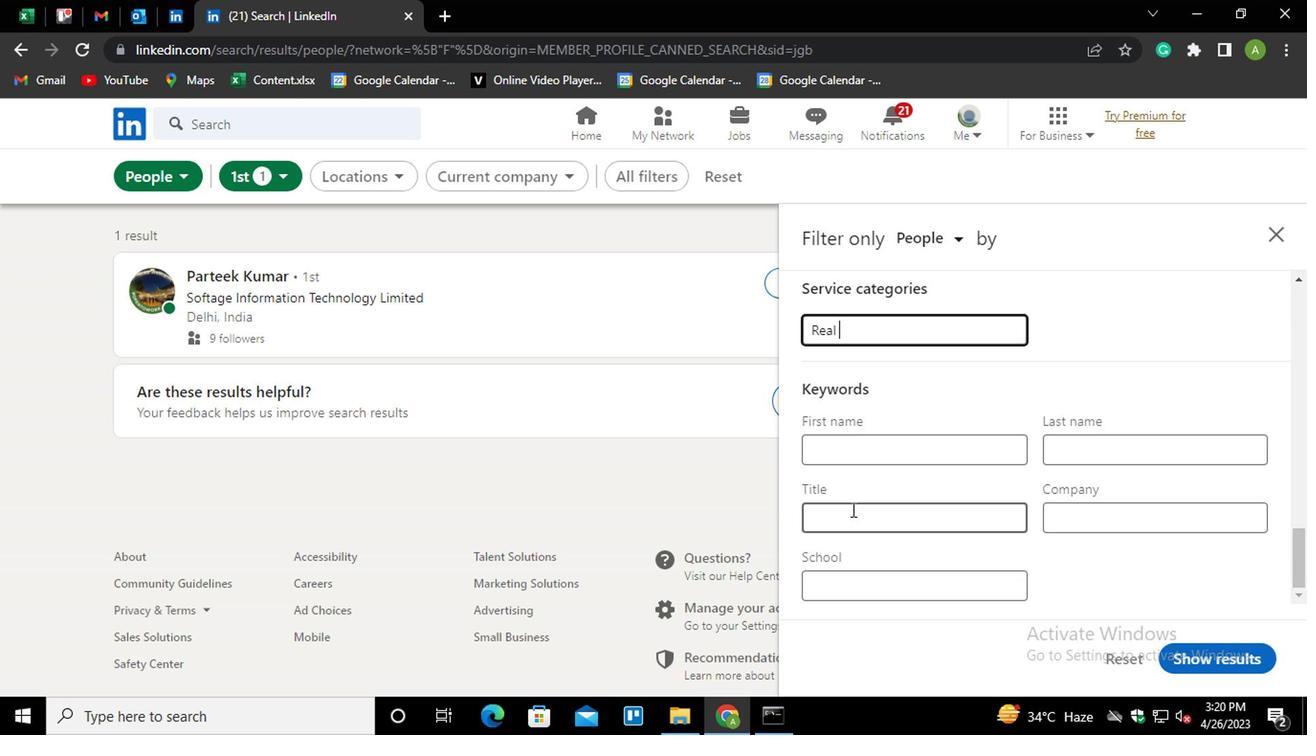 
Action: Key pressed <Key.shift>ACCOUNTING<Key.space><Key.shift>DIRECTOR
Screenshot: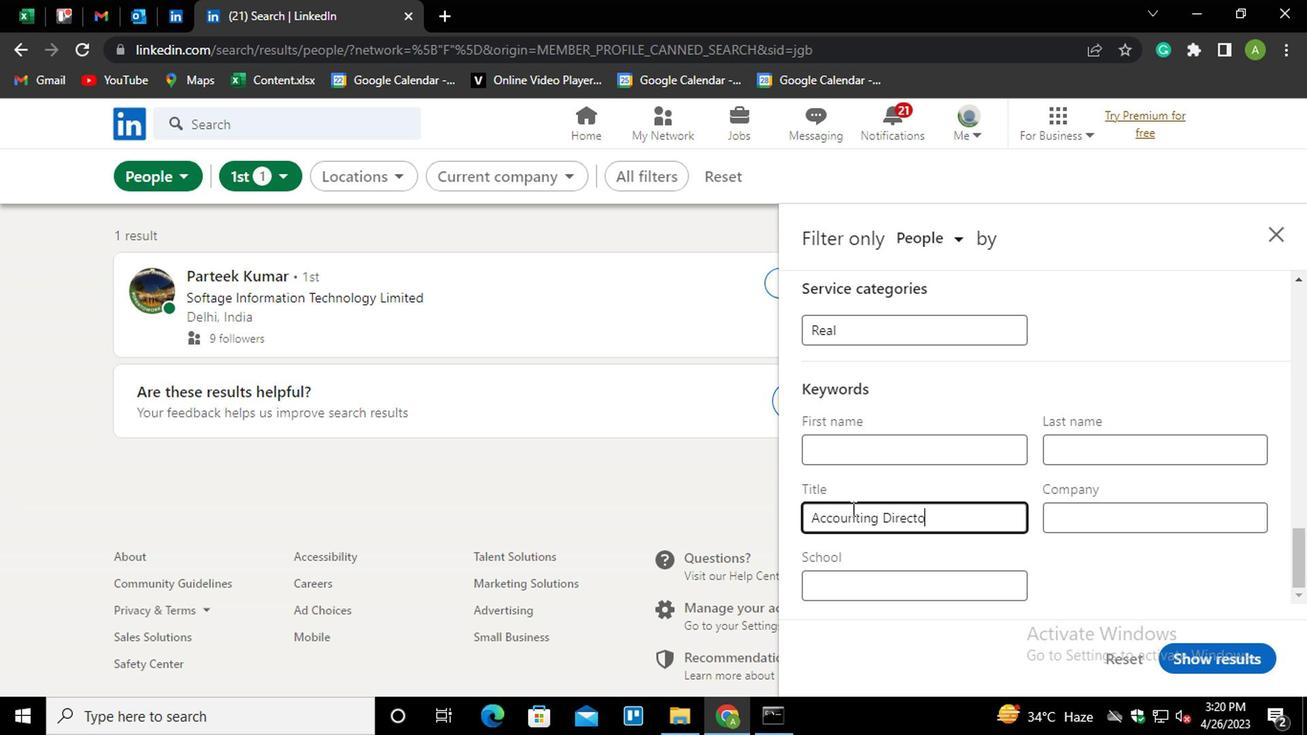 
Action: Mouse moved to (1253, 540)
Screenshot: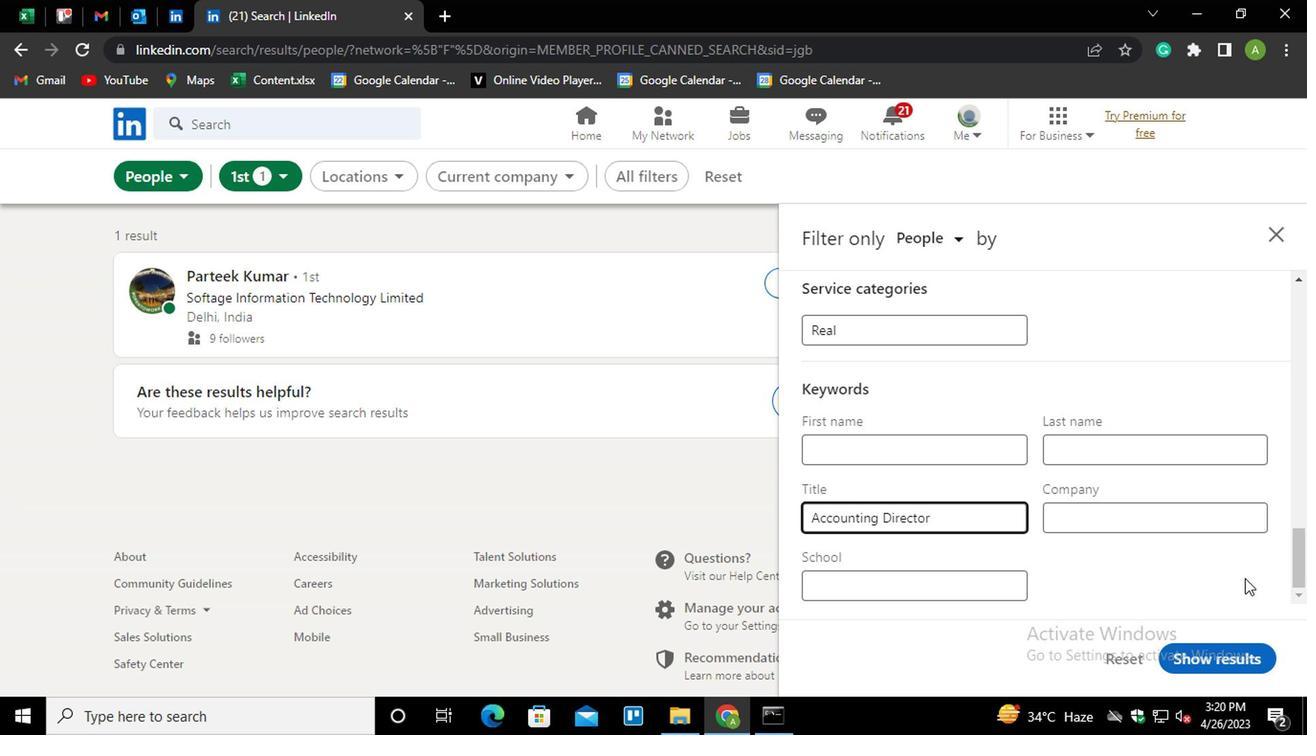 
Action: Mouse pressed left at (1253, 540)
Screenshot: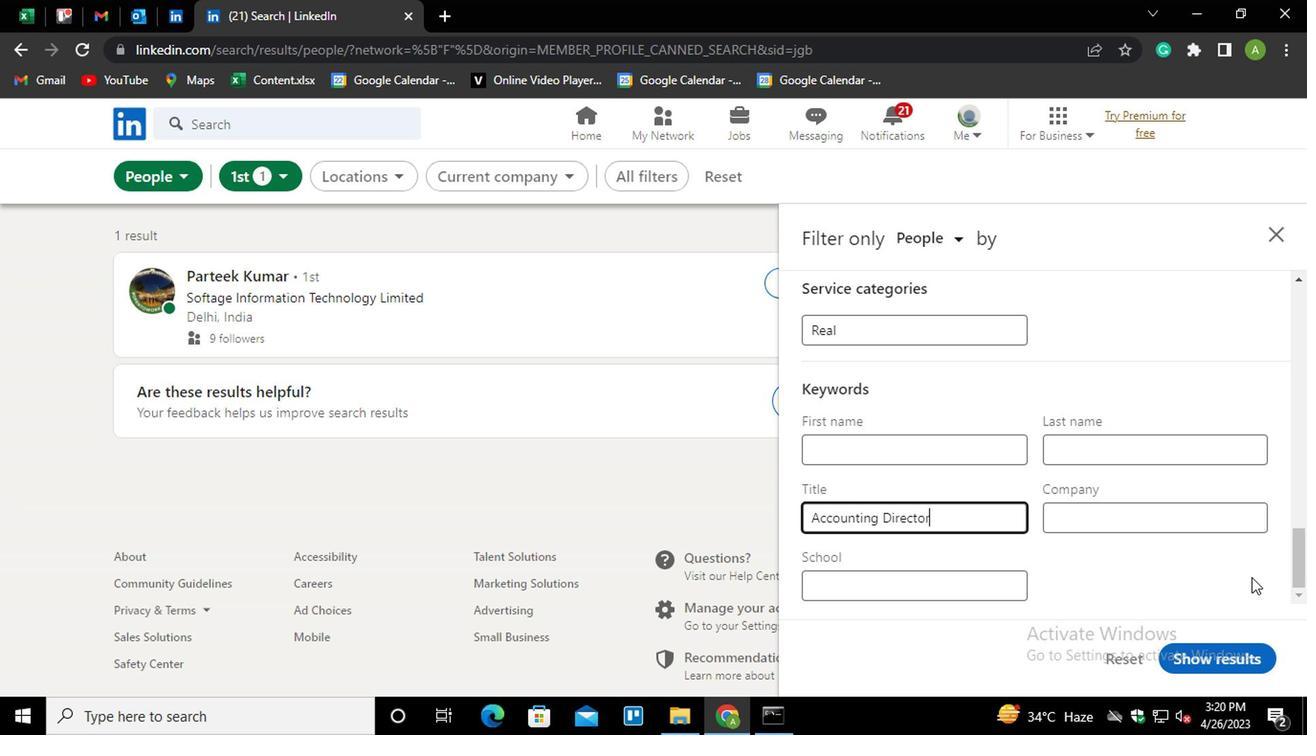 
Action: Mouse moved to (1214, 608)
Screenshot: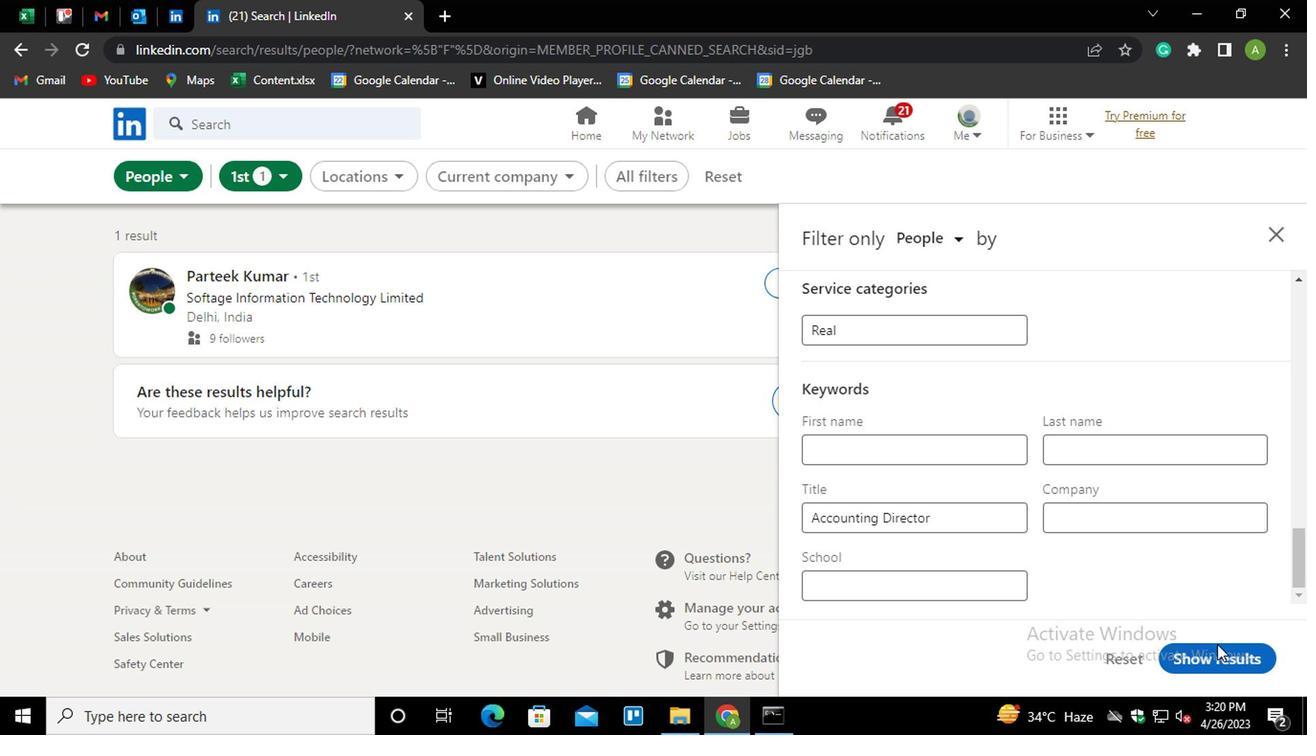 
Action: Mouse pressed left at (1214, 608)
Screenshot: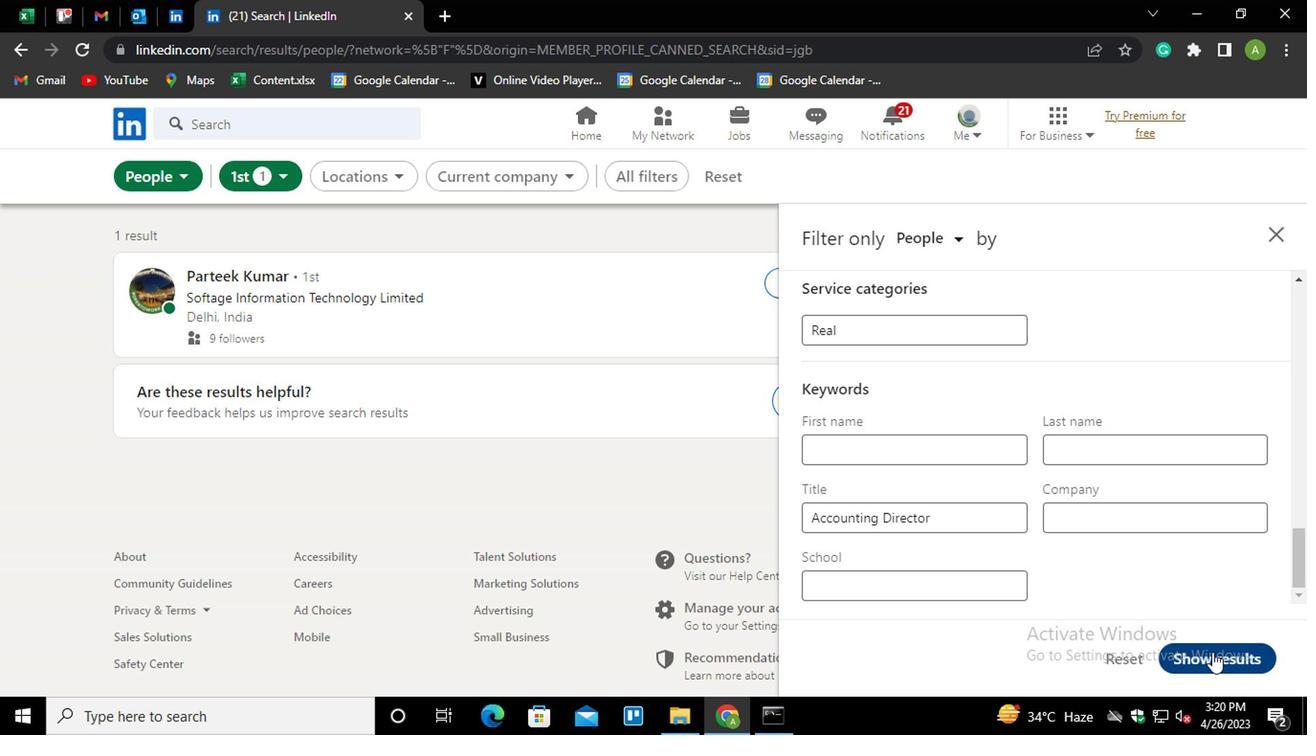 
Action: Mouse moved to (1135, 561)
Screenshot: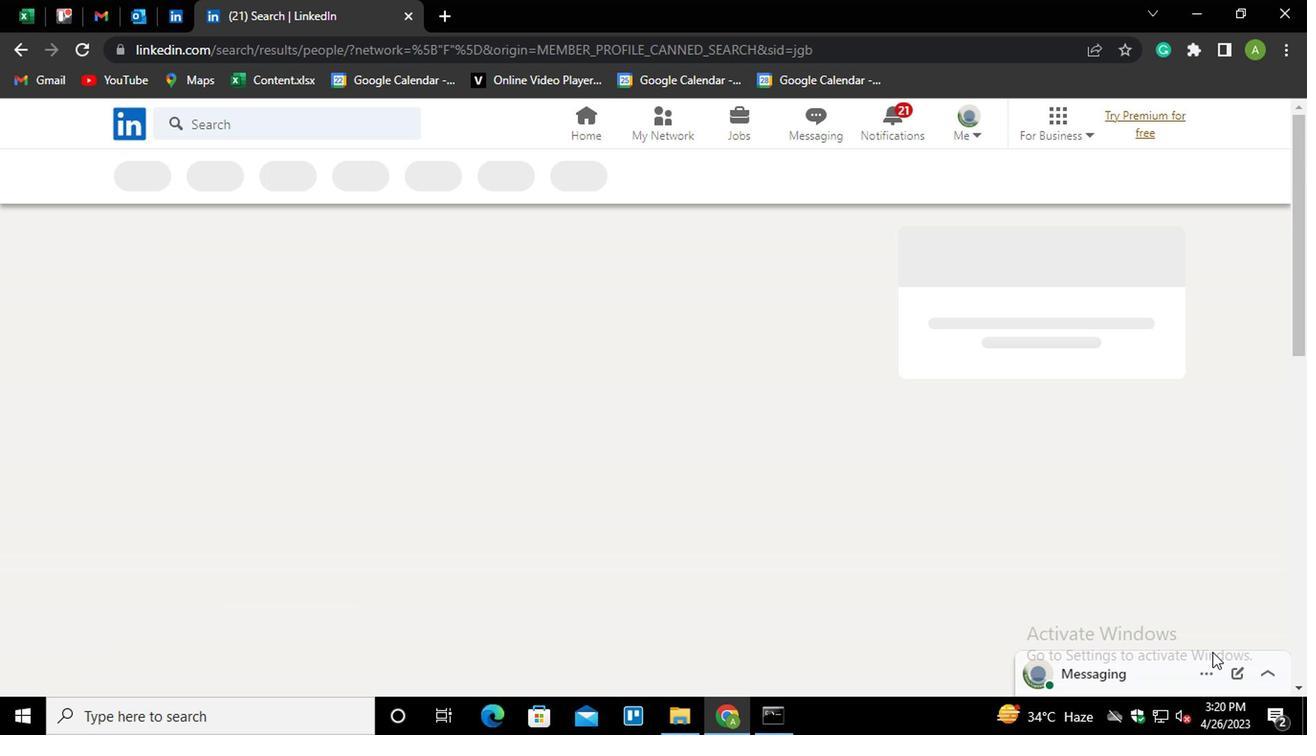 
